 Task: Find connections with filter location Boyeros with filter topic #Humanresourcewith filter profile language Potuguese with filter current company EMPREGO with filter school Kamla Nehru Institute of Technology, Sultanpur with filter industry Retail Appliances, Electrical, and Electronic Equipment with filter service category iOS Development with filter keywords title Principal
Action: Mouse moved to (713, 98)
Screenshot: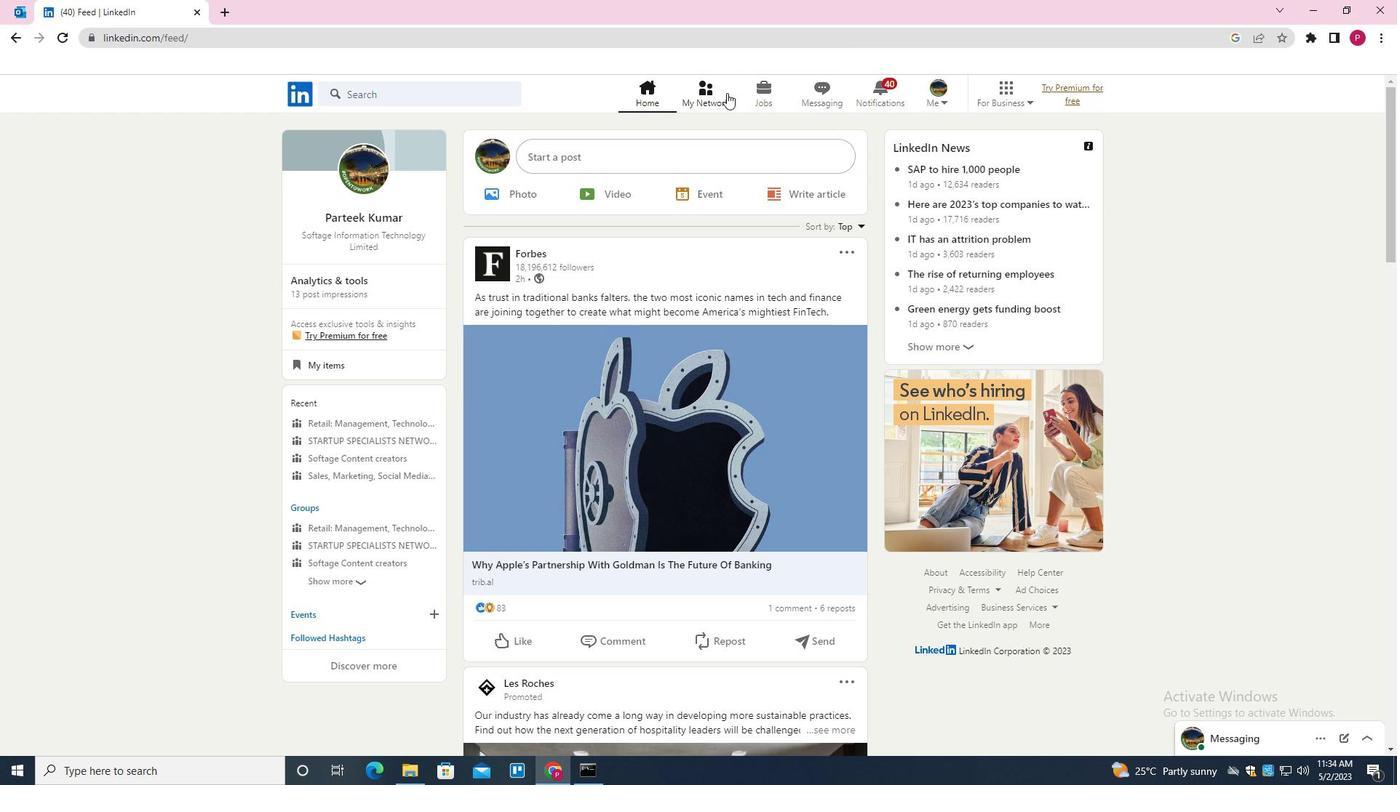 
Action: Mouse pressed left at (713, 98)
Screenshot: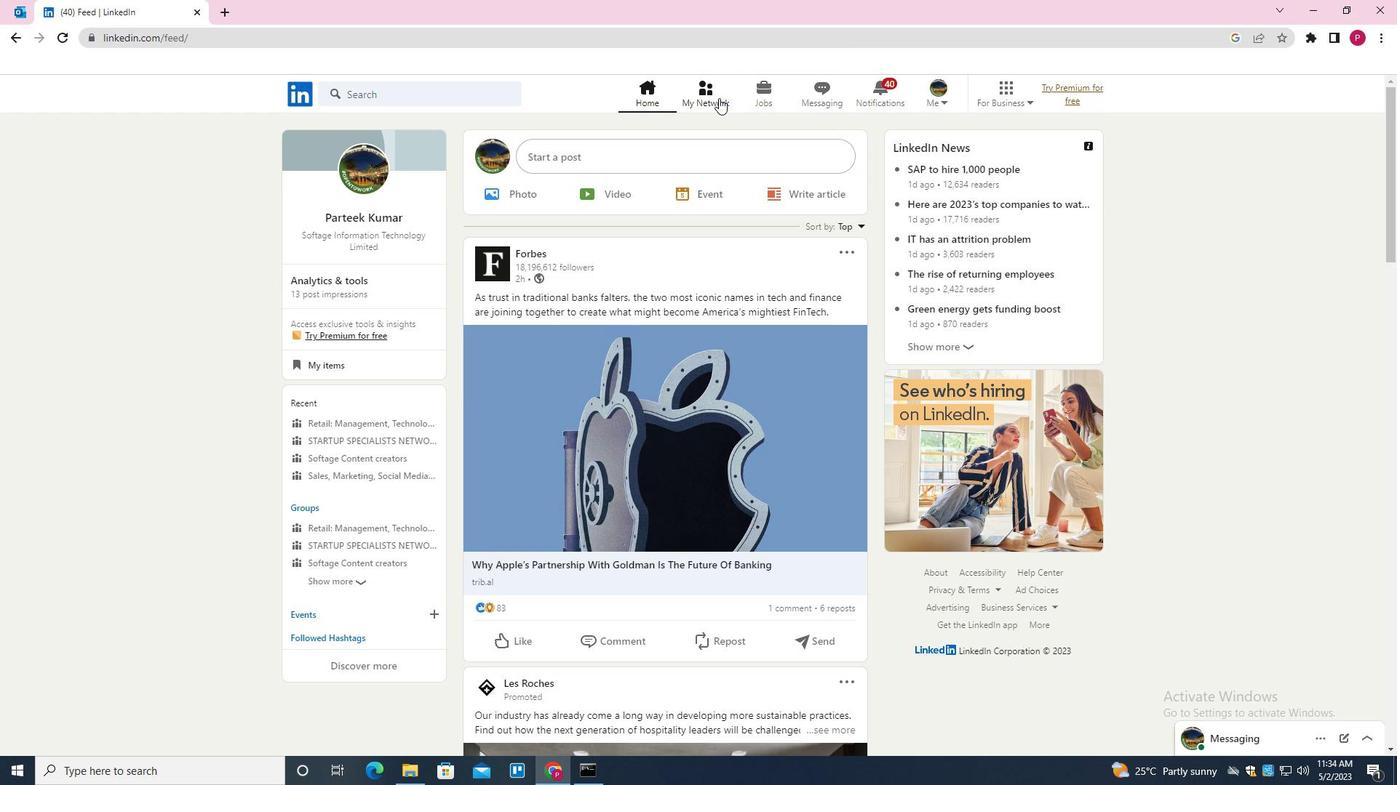 
Action: Mouse moved to (460, 175)
Screenshot: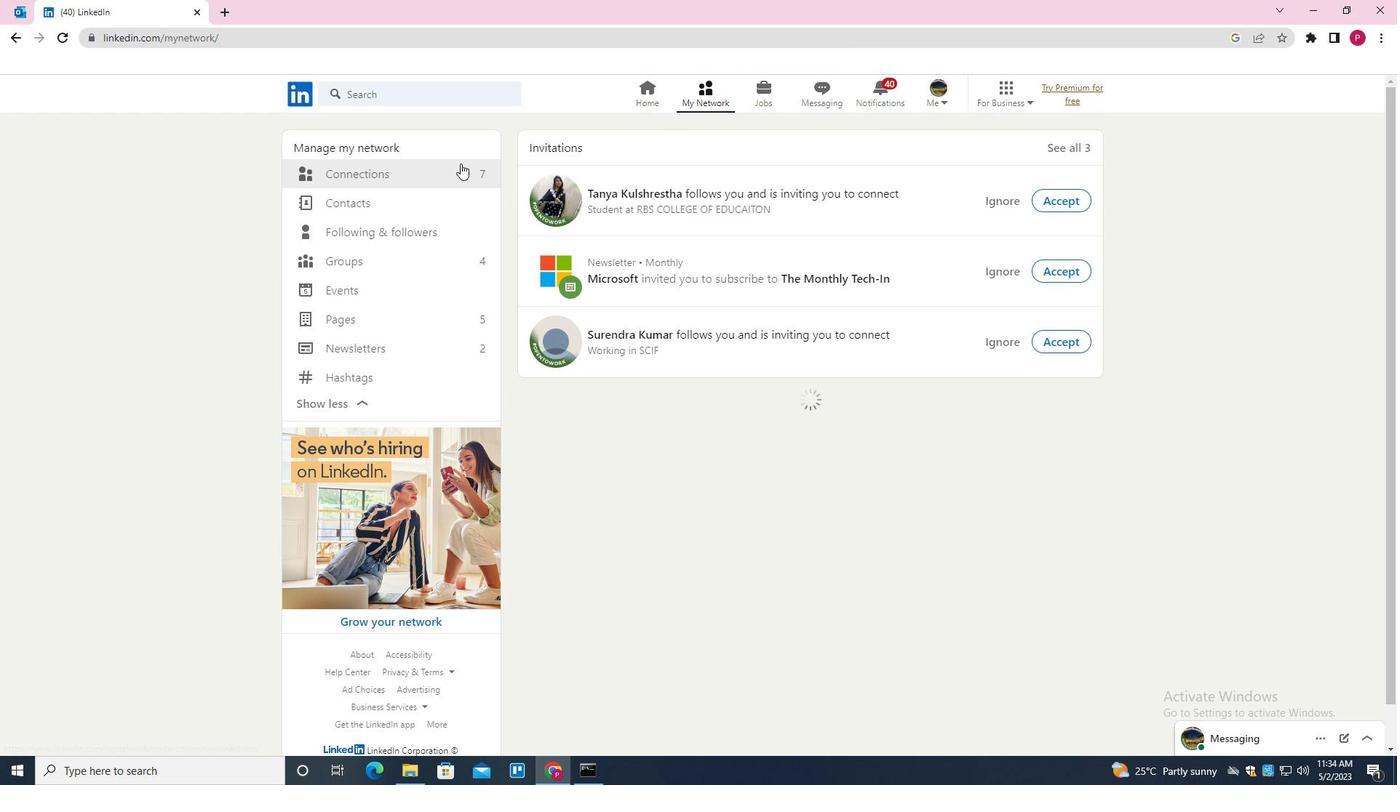 
Action: Mouse pressed left at (460, 175)
Screenshot: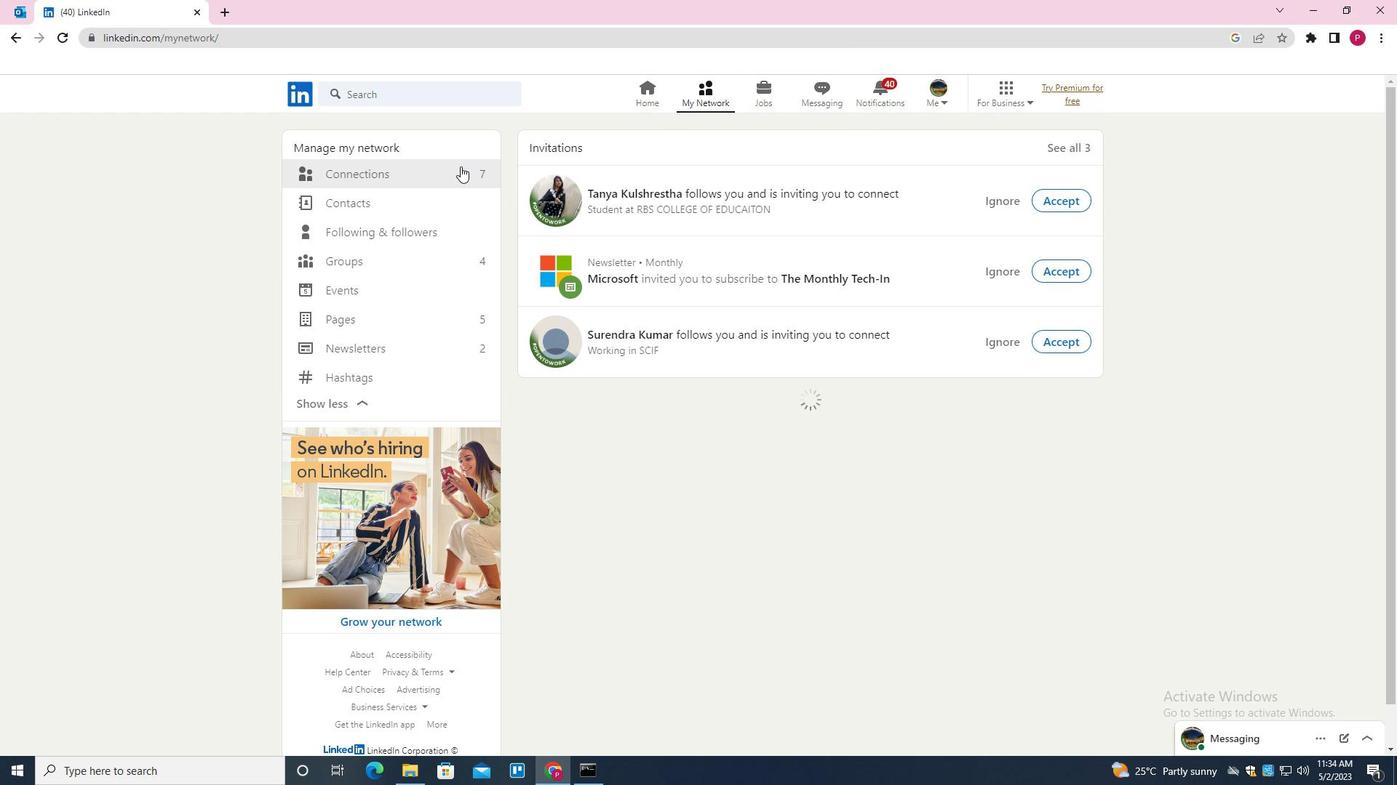 
Action: Mouse moved to (827, 173)
Screenshot: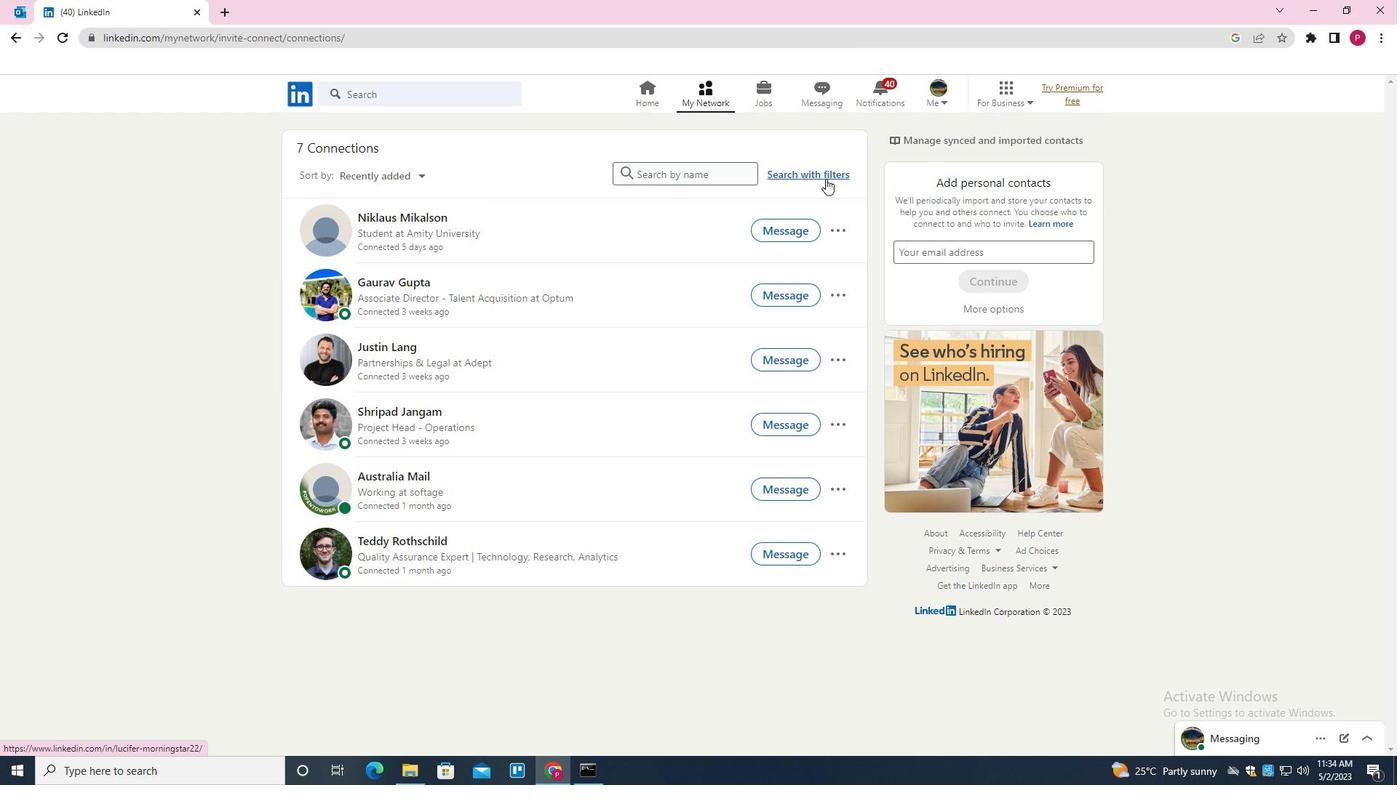 
Action: Mouse pressed left at (827, 173)
Screenshot: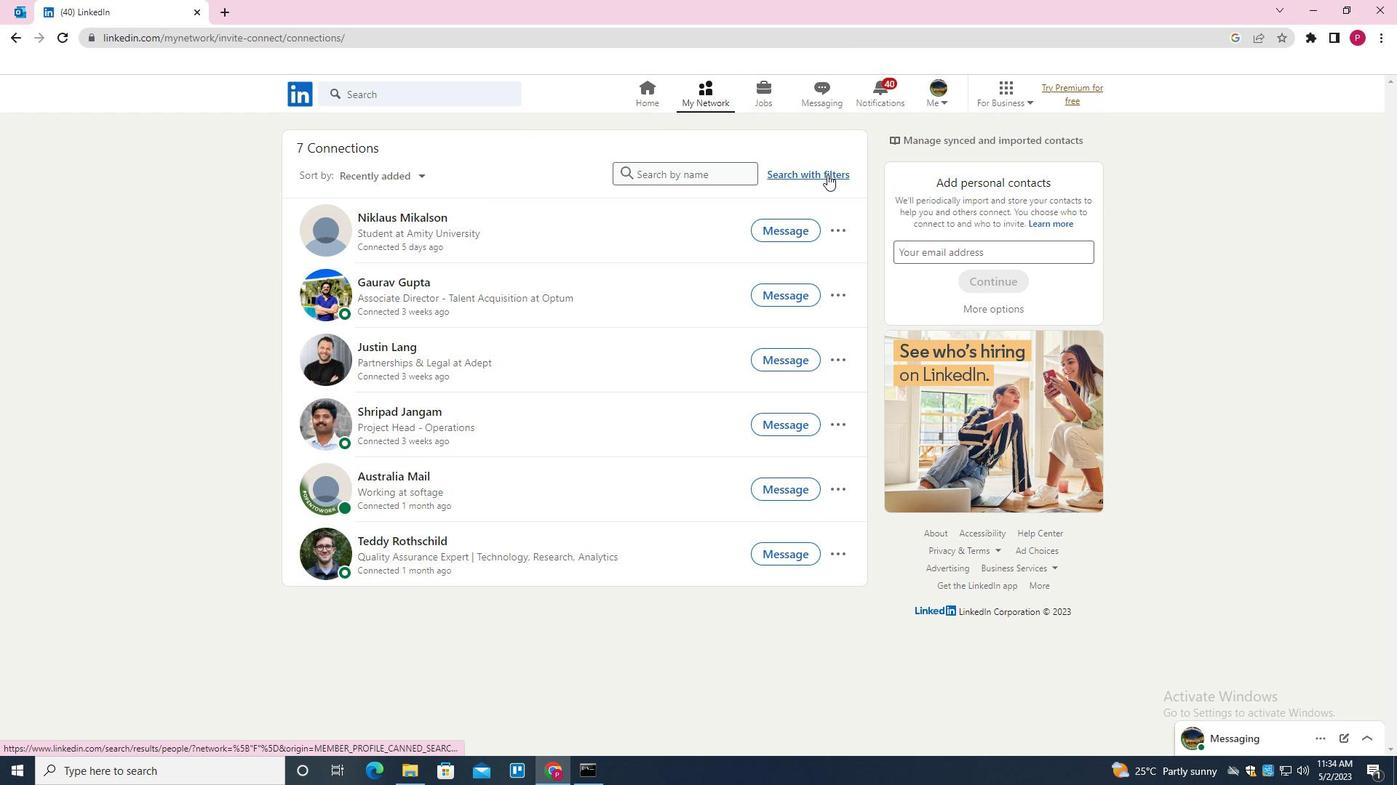 
Action: Mouse moved to (746, 133)
Screenshot: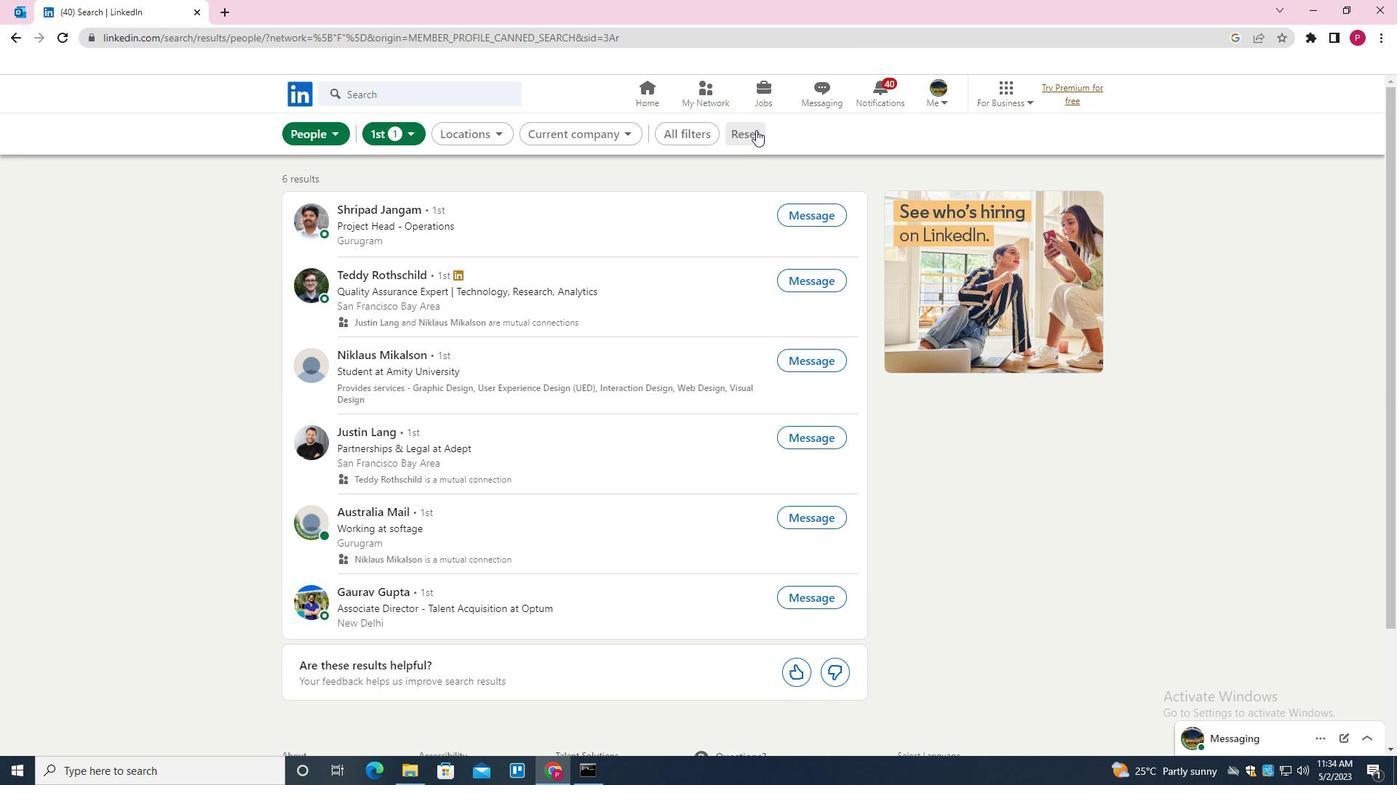 
Action: Mouse pressed left at (746, 133)
Screenshot: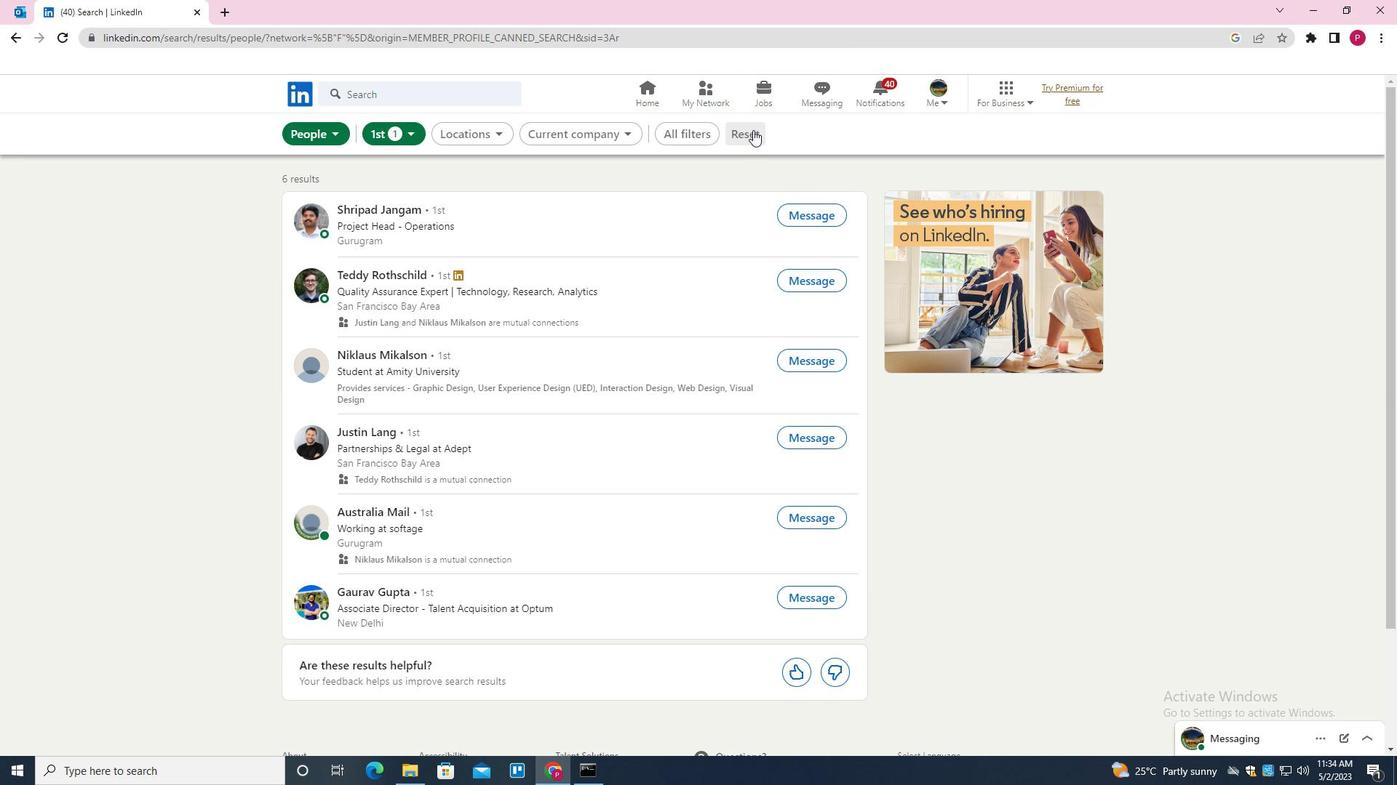 
Action: Mouse moved to (735, 139)
Screenshot: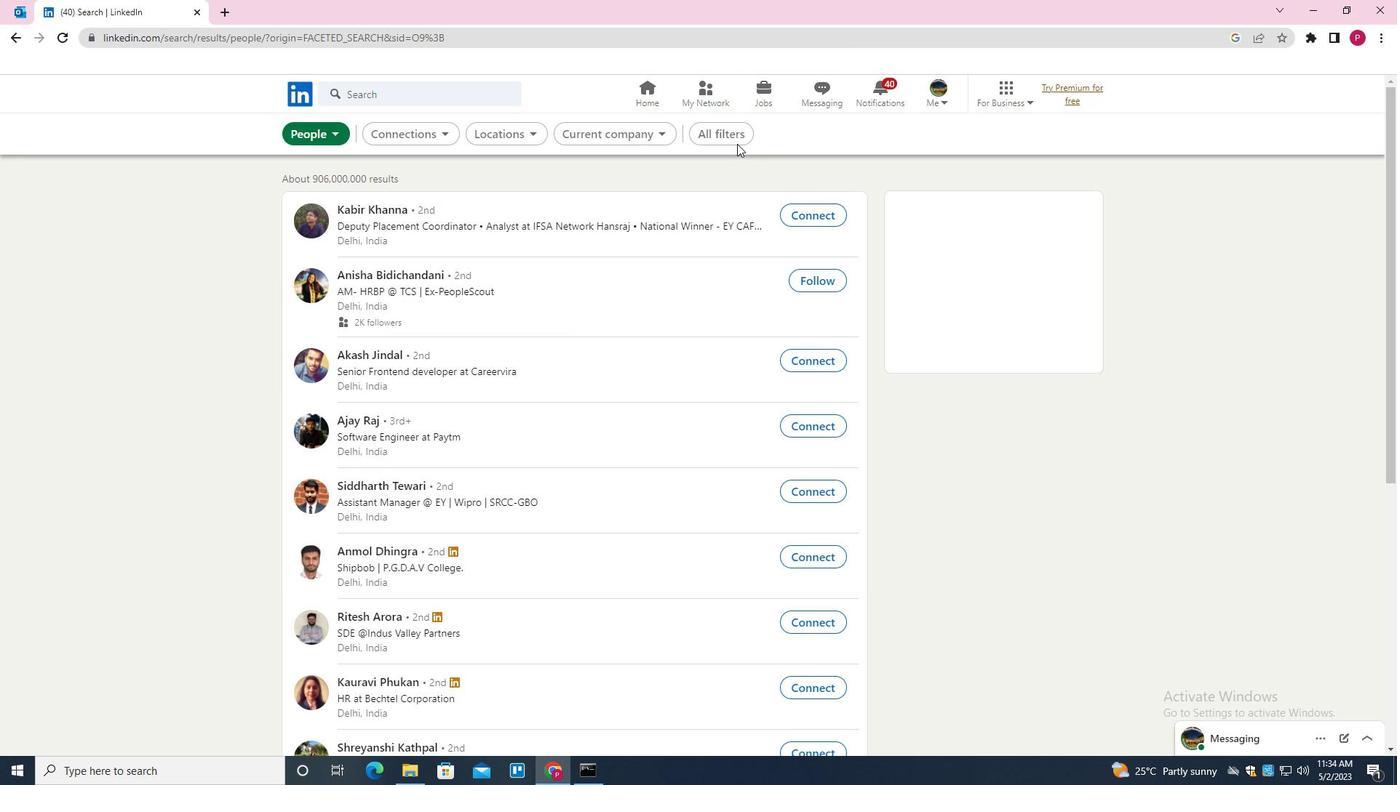
Action: Mouse pressed left at (735, 139)
Screenshot: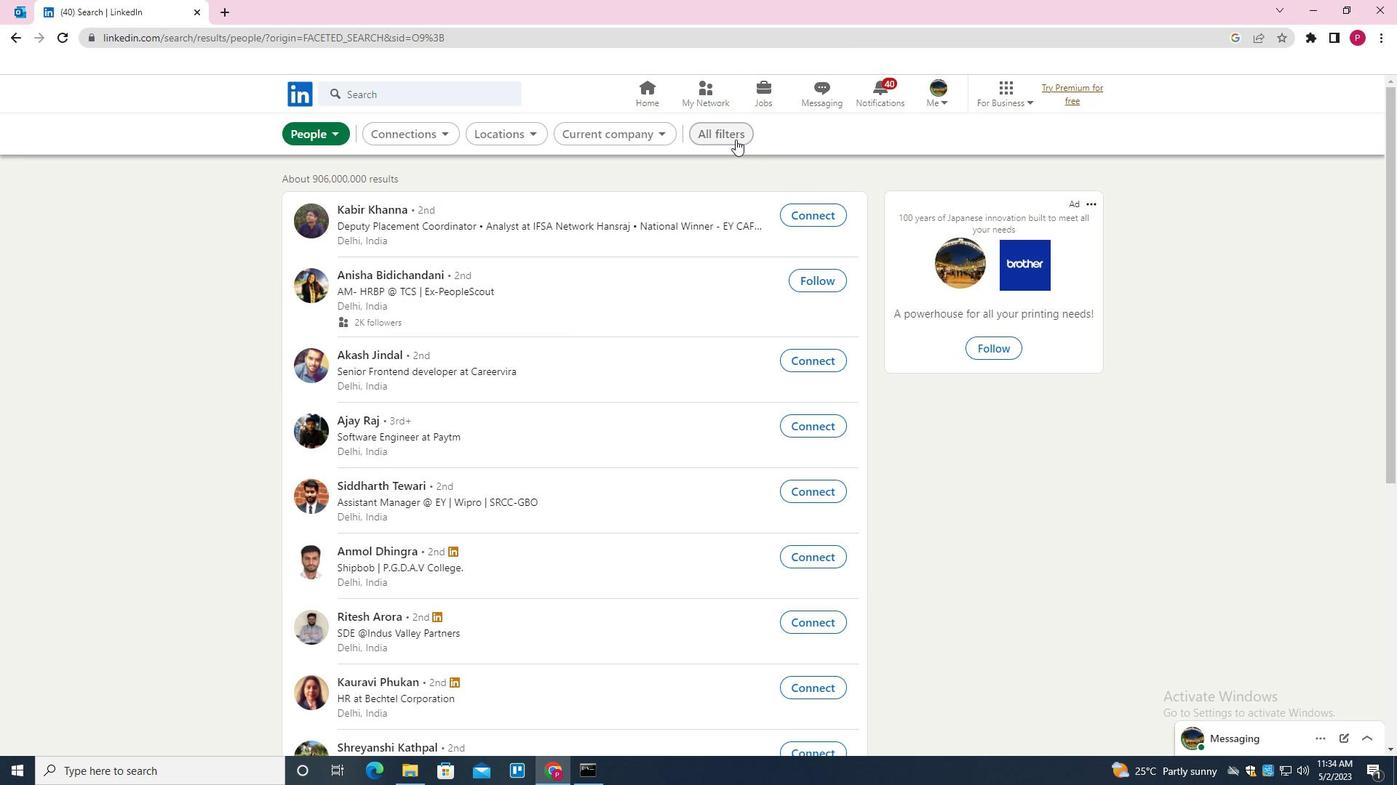 
Action: Mouse moved to (1244, 432)
Screenshot: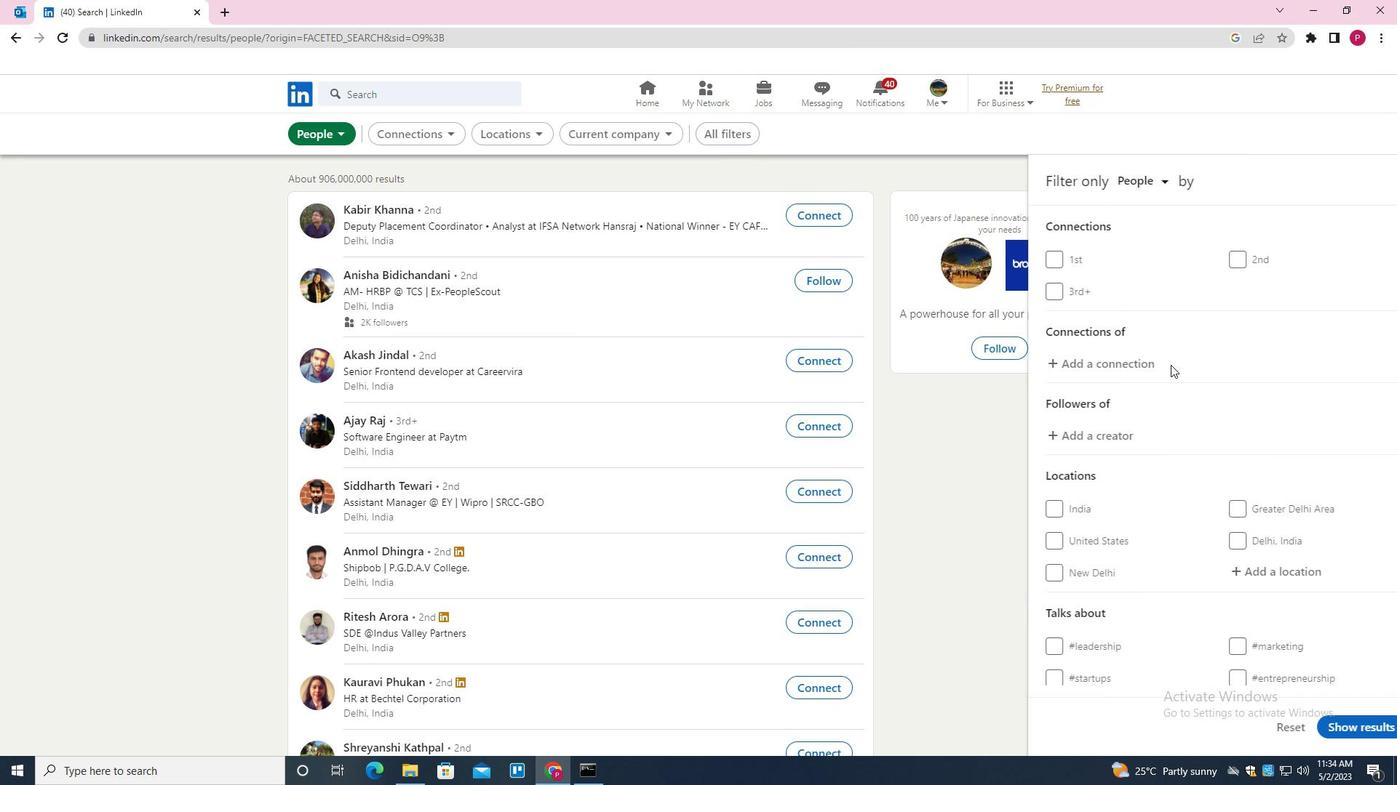 
Action: Mouse scrolled (1244, 431) with delta (0, 0)
Screenshot: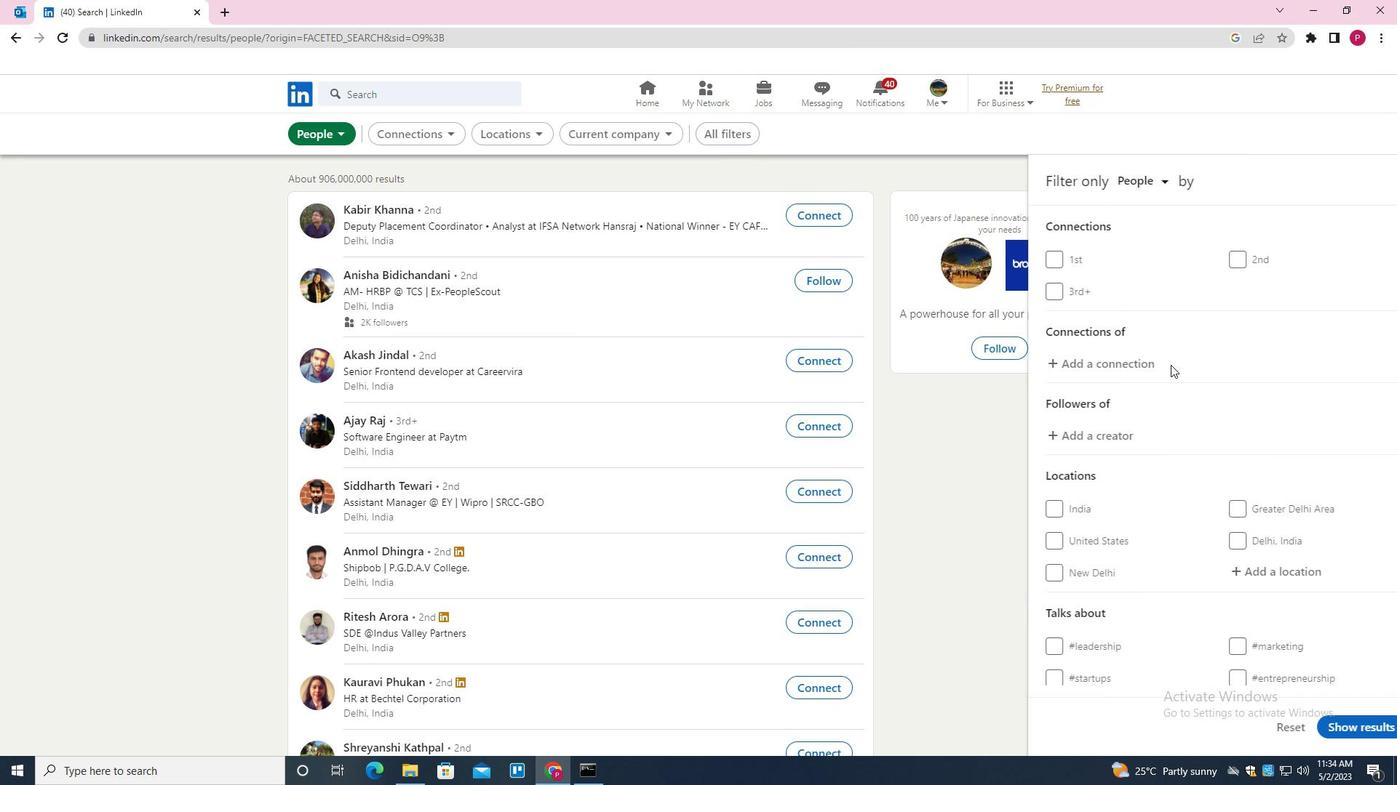 
Action: Mouse moved to (1242, 438)
Screenshot: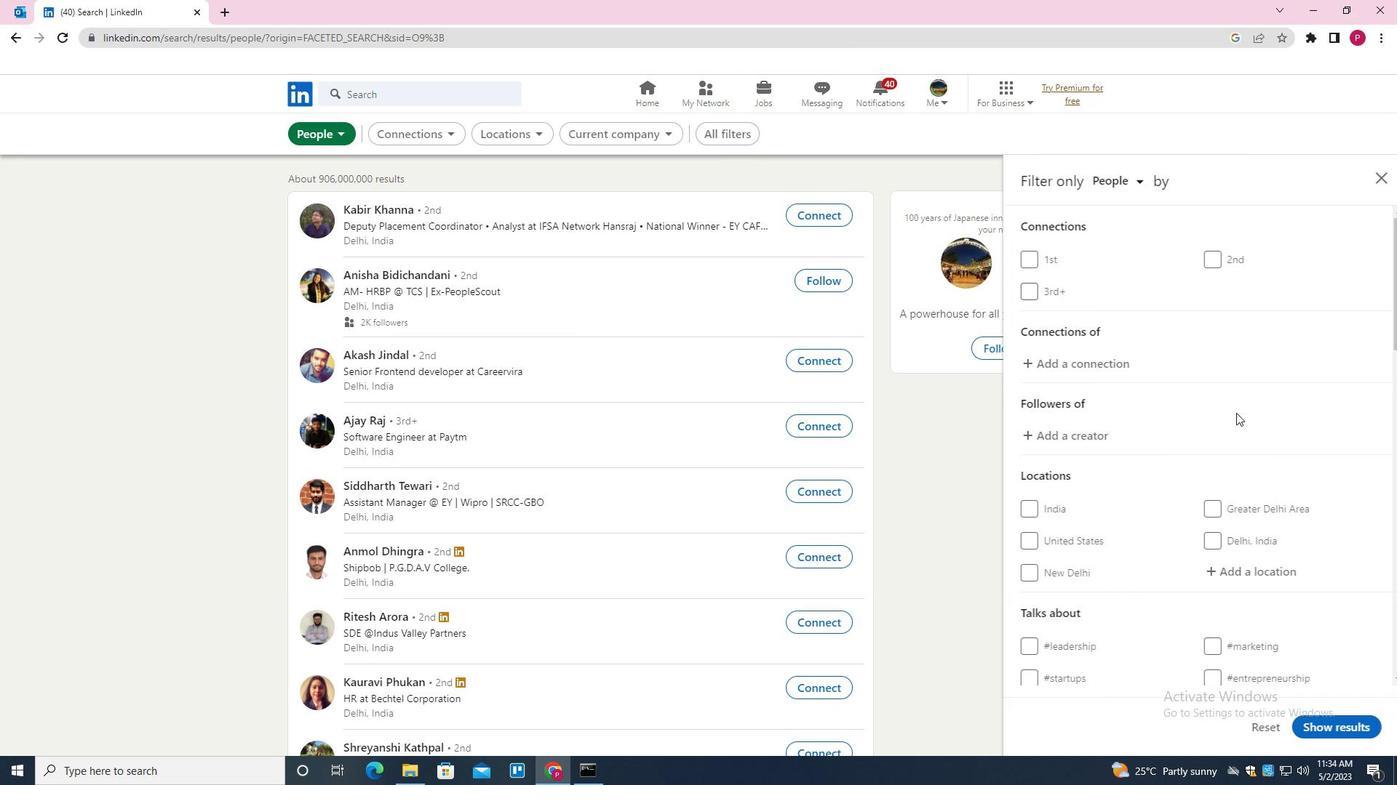 
Action: Mouse scrolled (1242, 438) with delta (0, 0)
Screenshot: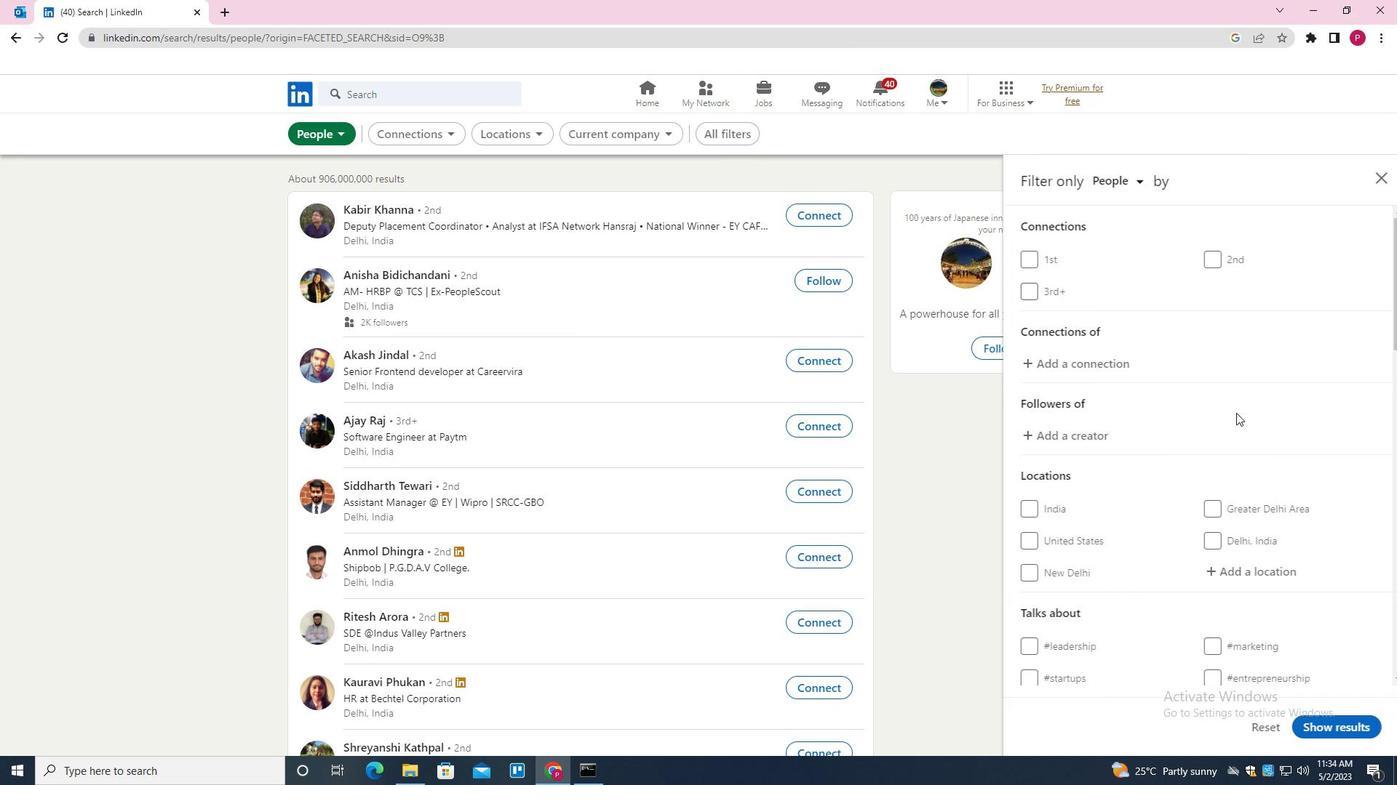 
Action: Mouse moved to (1242, 427)
Screenshot: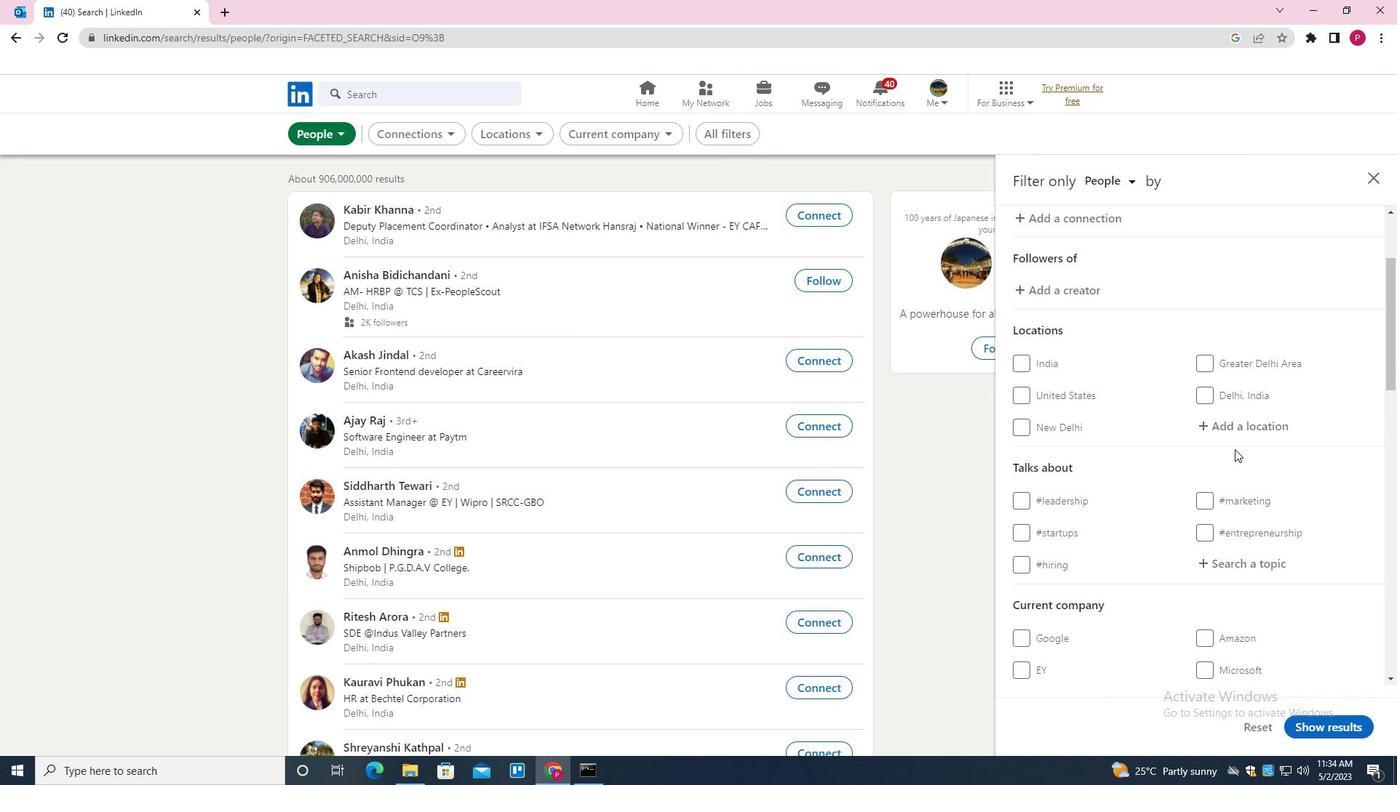 
Action: Mouse pressed left at (1242, 427)
Screenshot: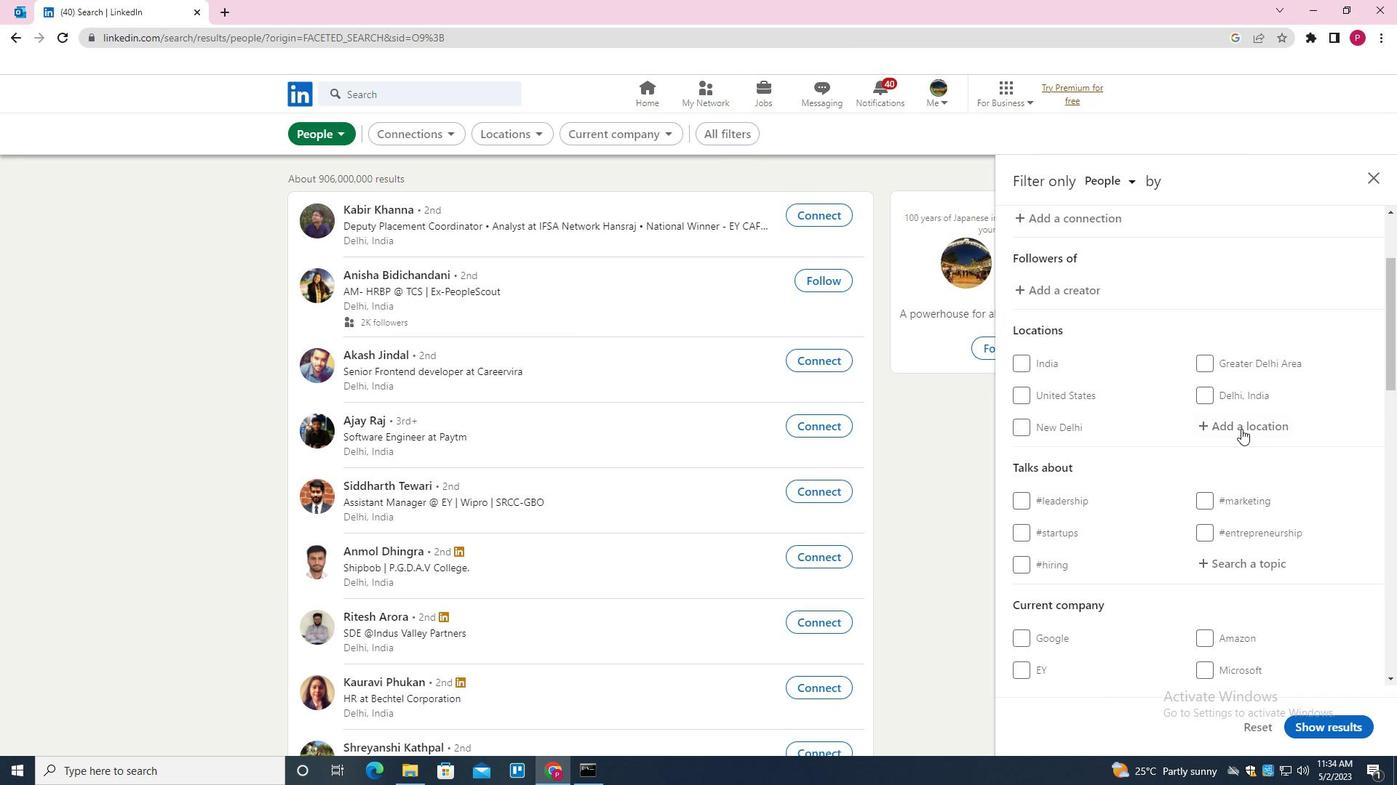 
Action: Mouse moved to (1242, 427)
Screenshot: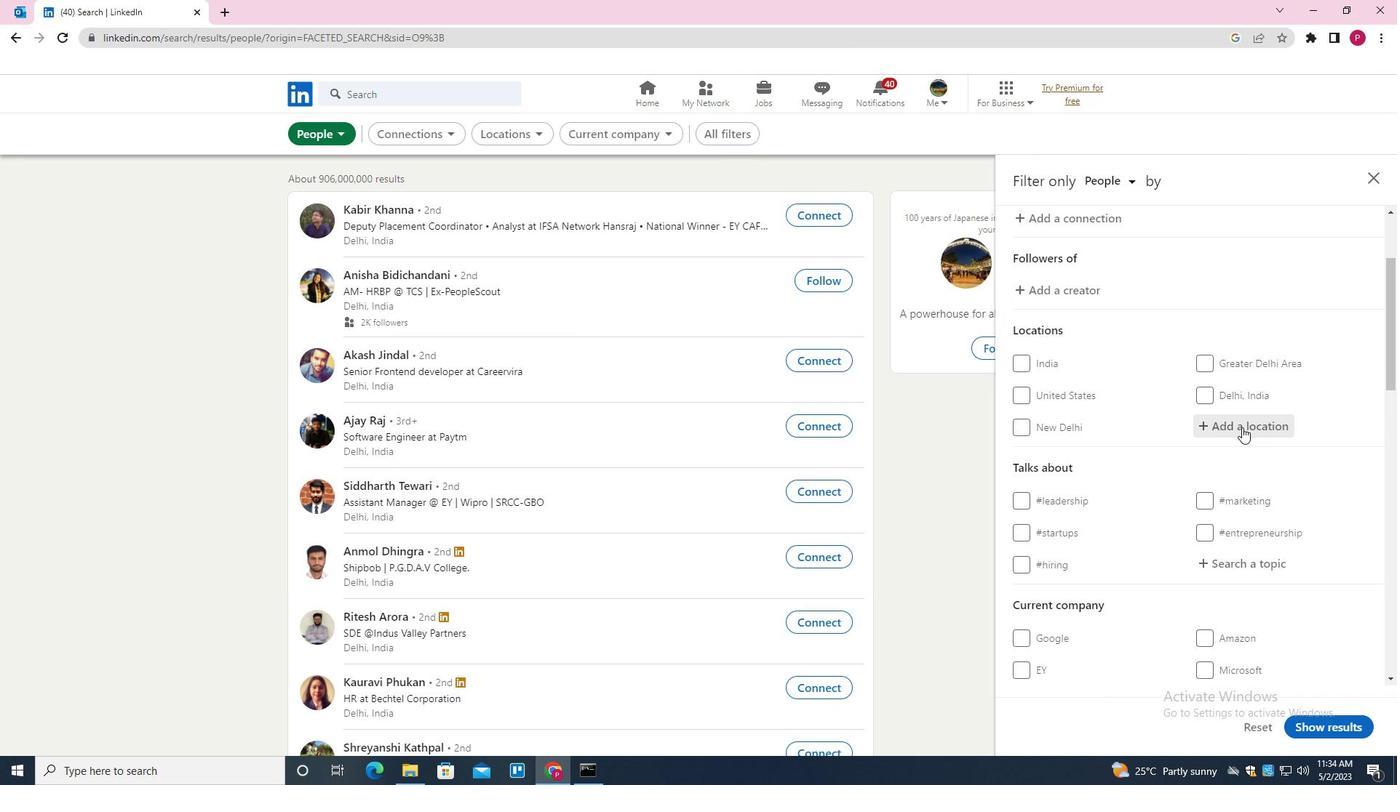 
Action: Key pressed <Key.shift><Key.shift><Key.shift>BOYEROS
Screenshot: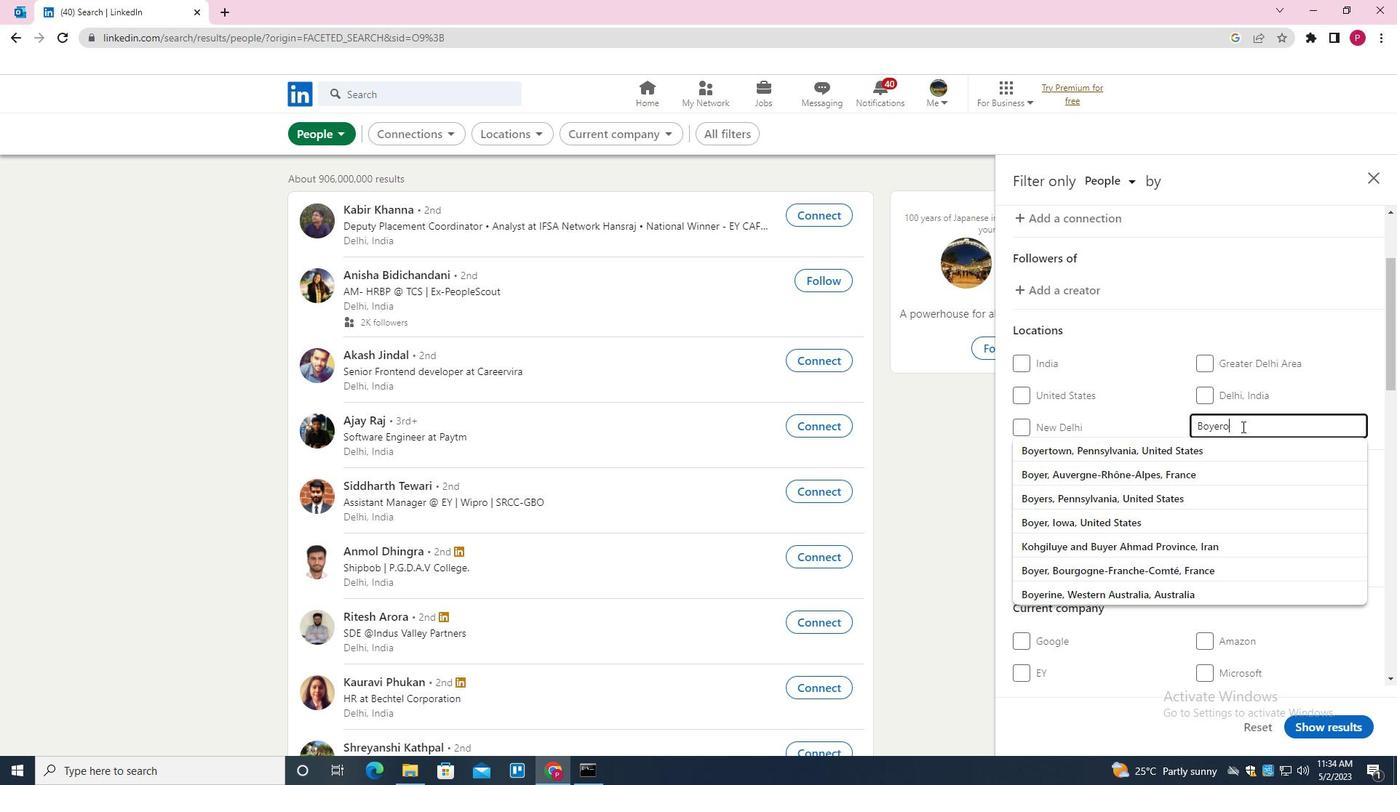 
Action: Mouse moved to (1253, 571)
Screenshot: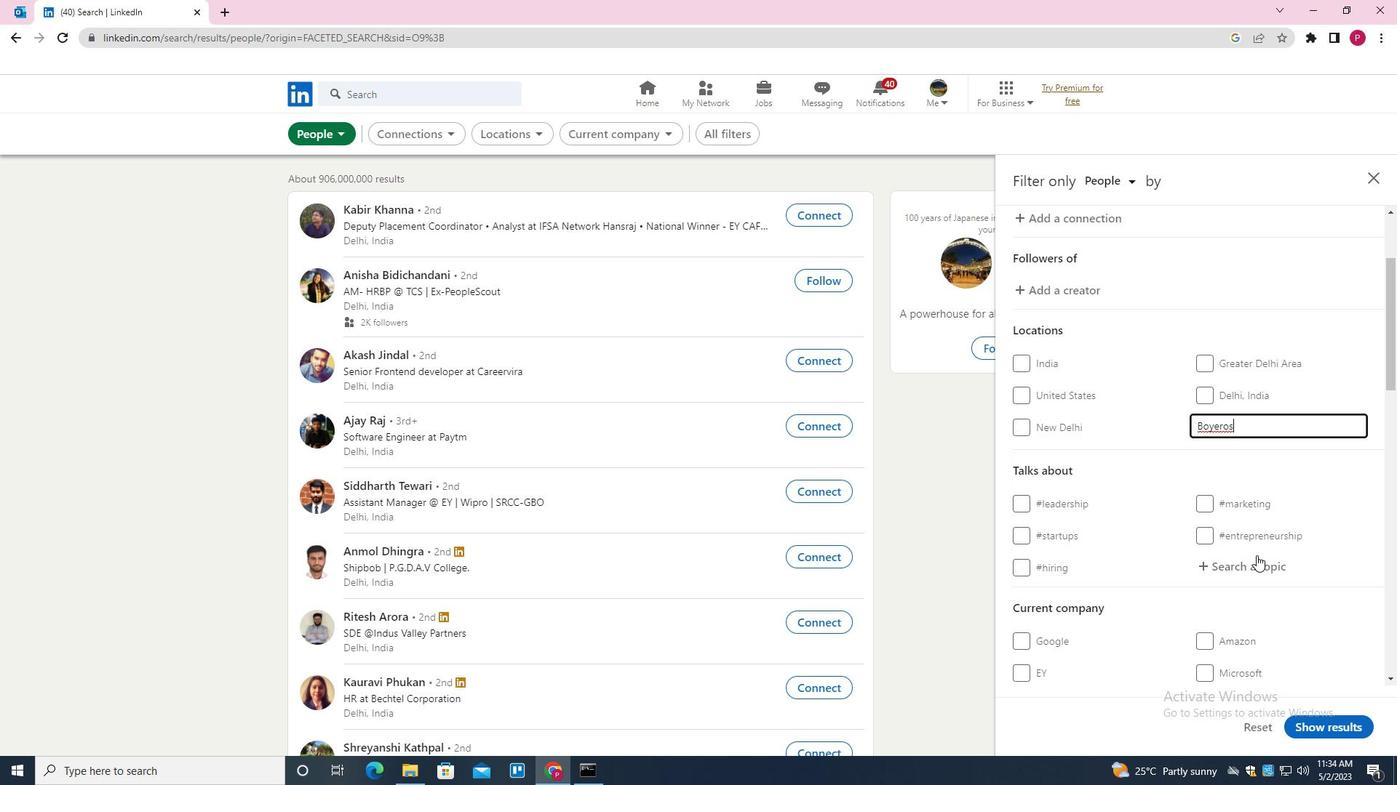 
Action: Mouse pressed left at (1253, 571)
Screenshot: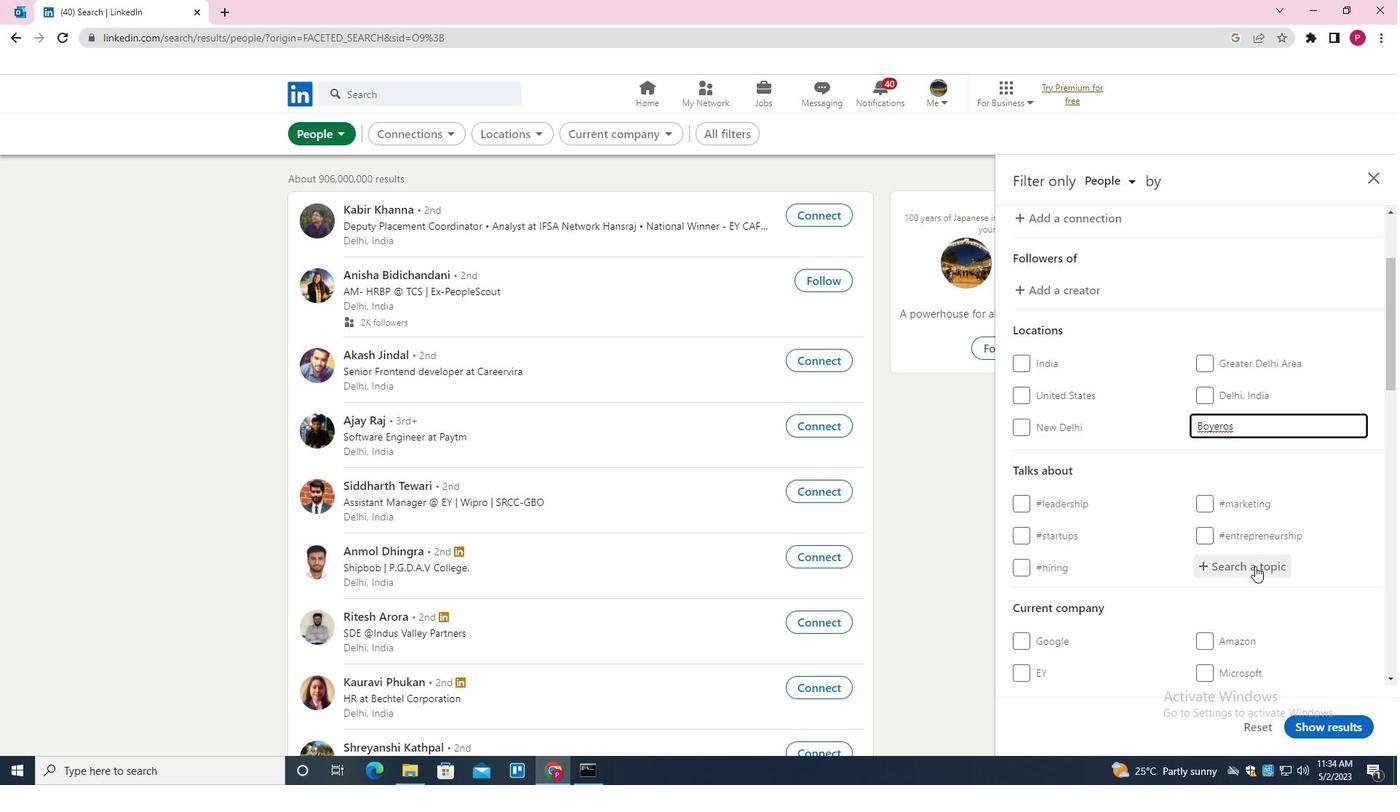 
Action: Mouse moved to (1252, 571)
Screenshot: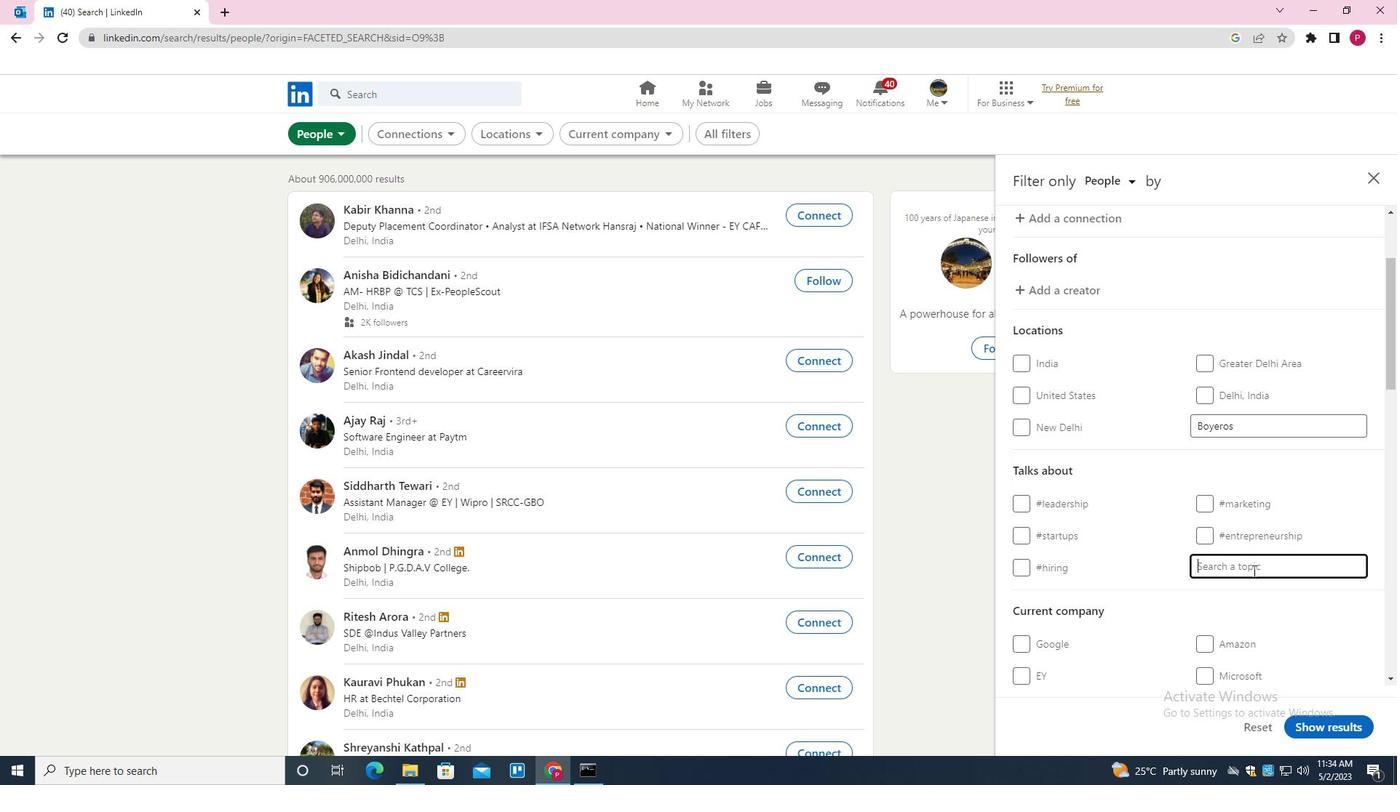 
Action: Key pressed HUMANRESOURCSE<Key.backspace><Key.backspace>ES<Key.down><Key.enter>
Screenshot: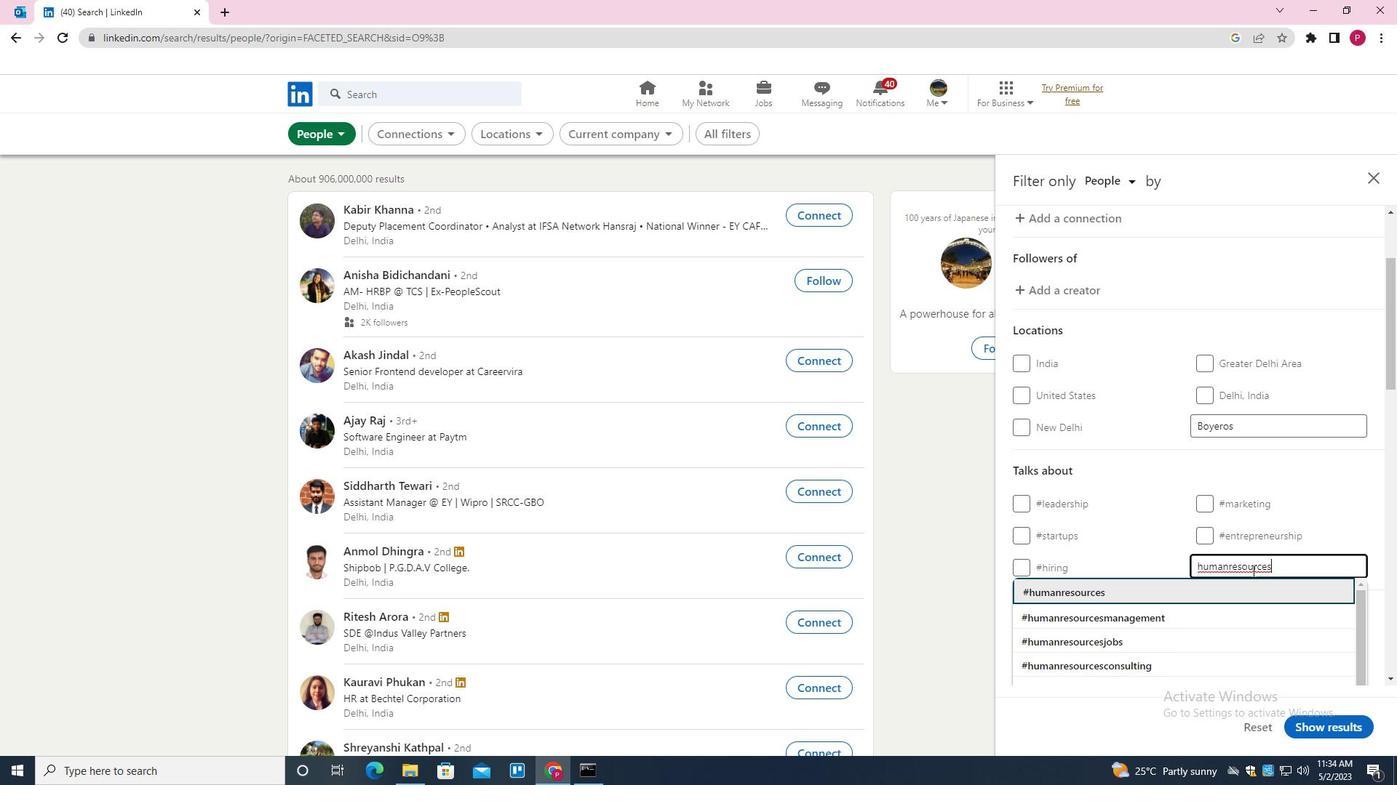 
Action: Mouse moved to (1250, 529)
Screenshot: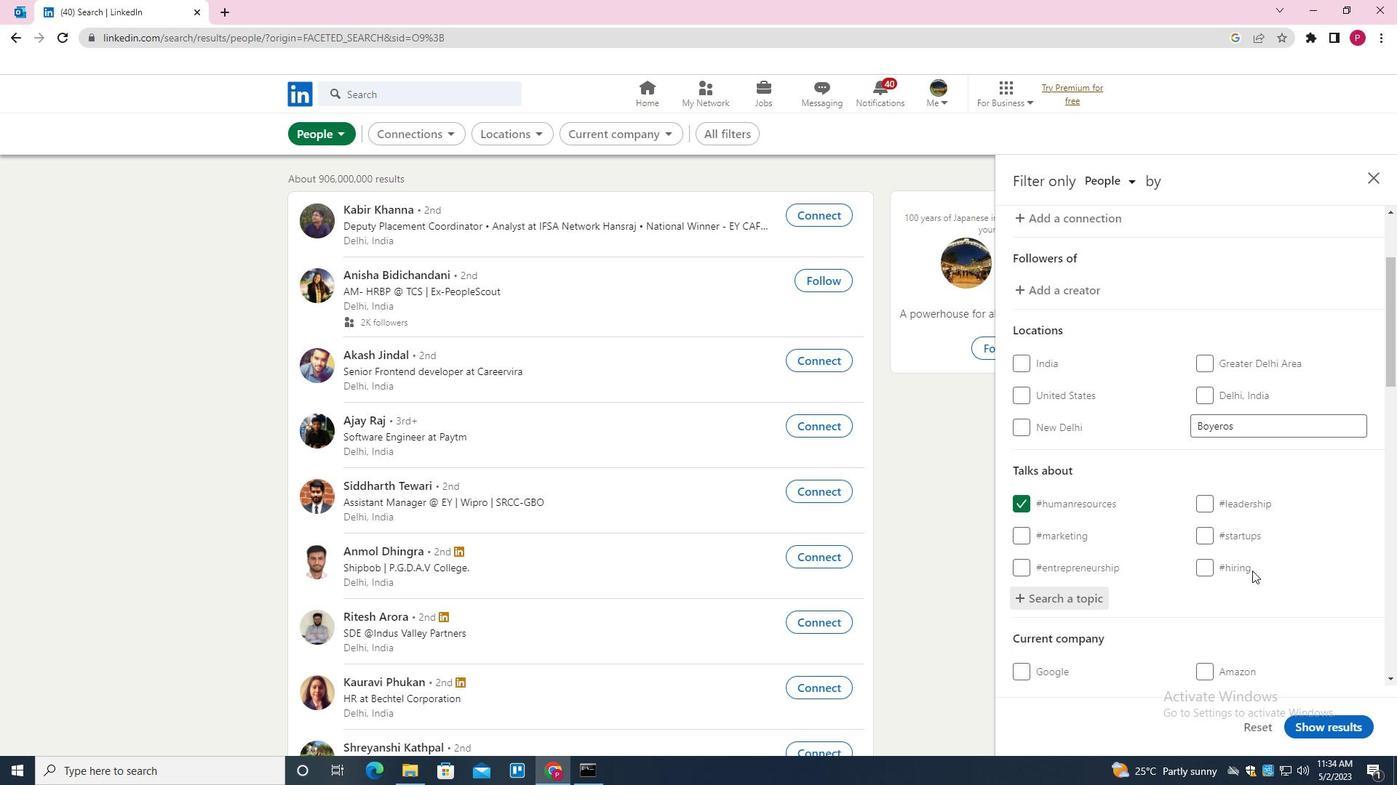 
Action: Mouse scrolled (1250, 529) with delta (0, 0)
Screenshot: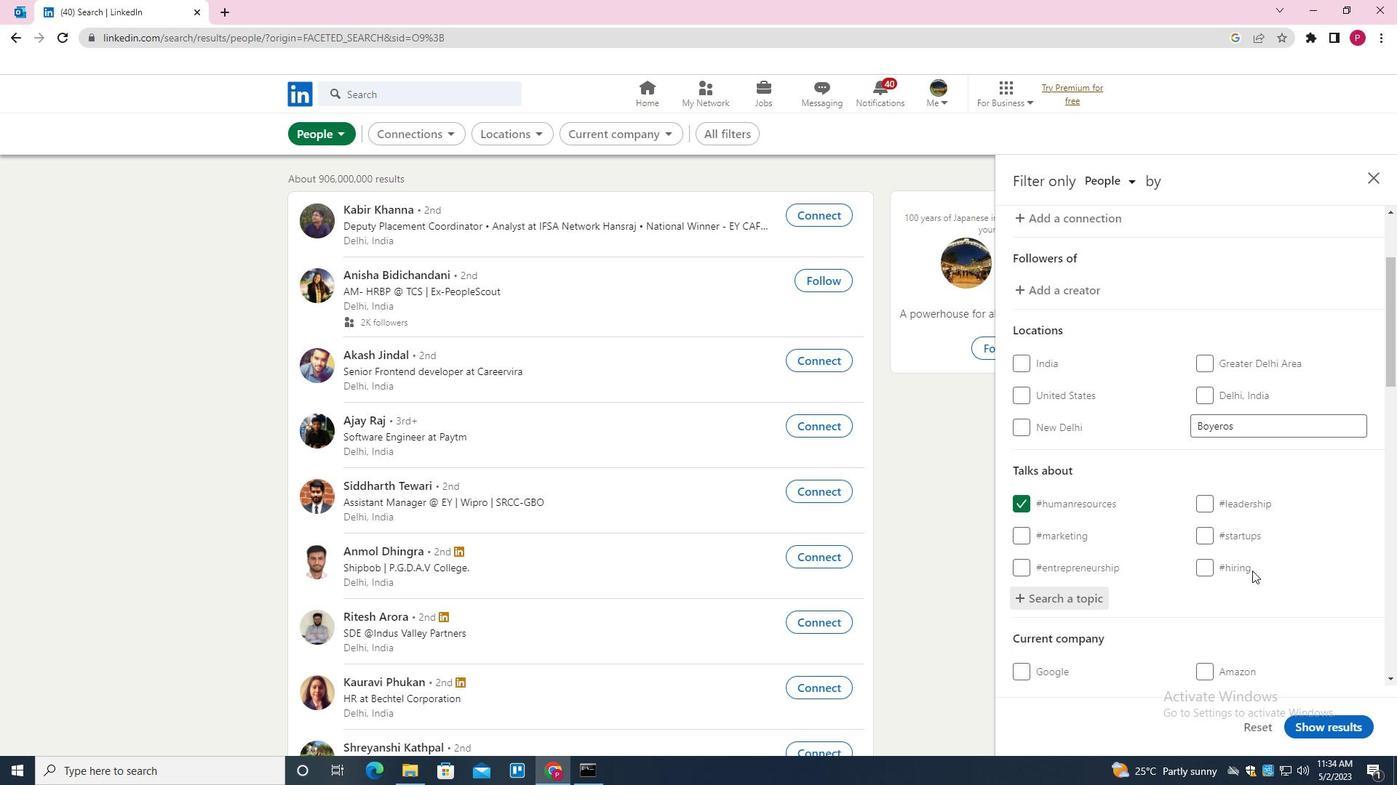 
Action: Mouse moved to (1247, 521)
Screenshot: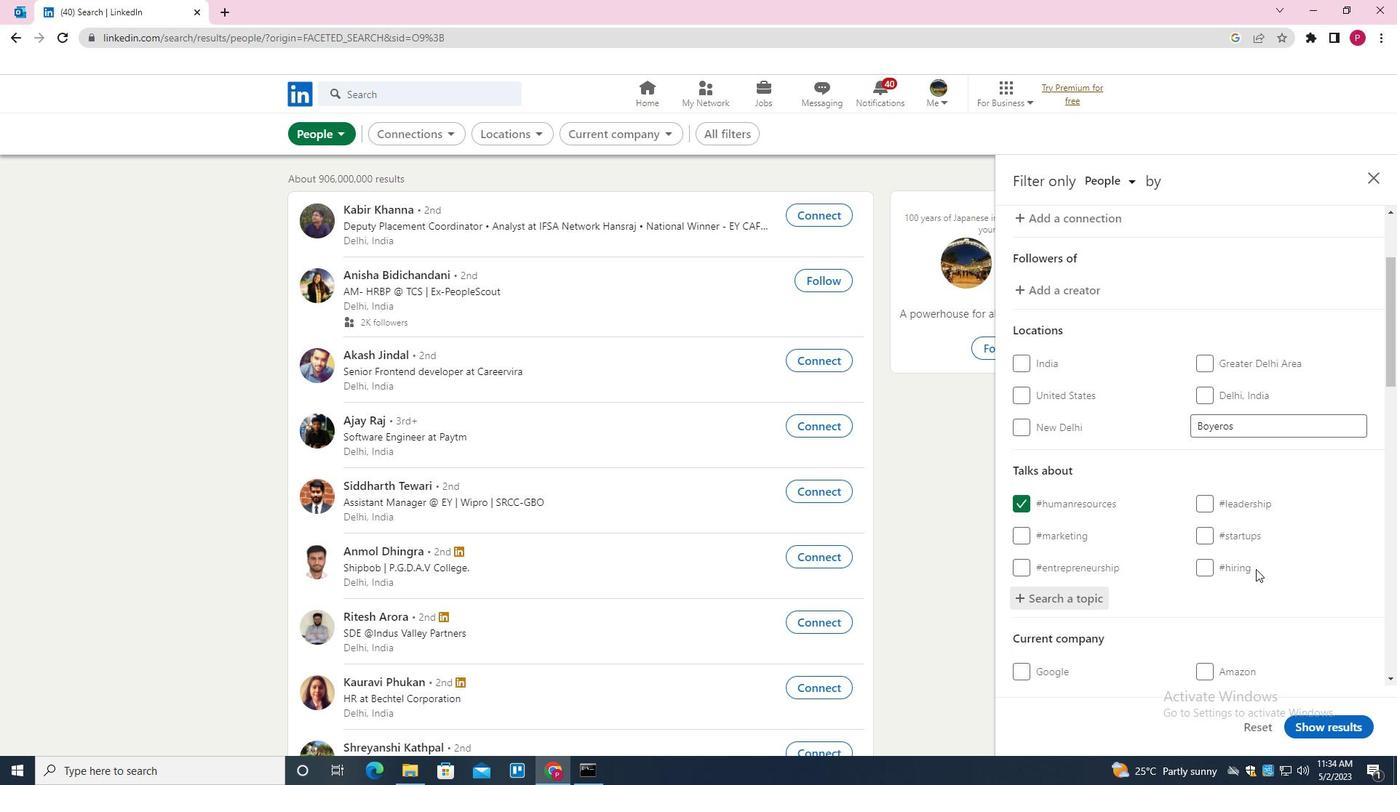 
Action: Mouse scrolled (1247, 520) with delta (0, 0)
Screenshot: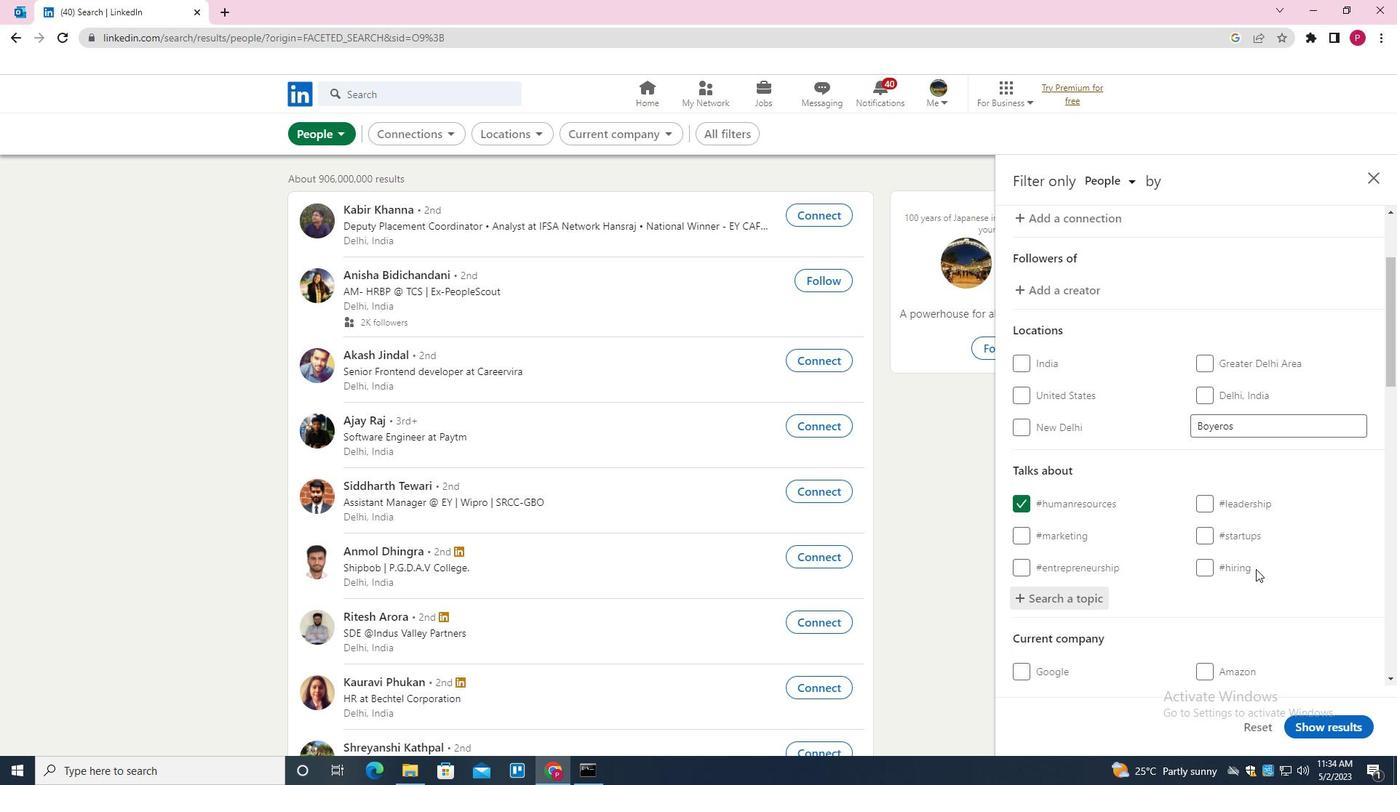 
Action: Mouse moved to (1244, 517)
Screenshot: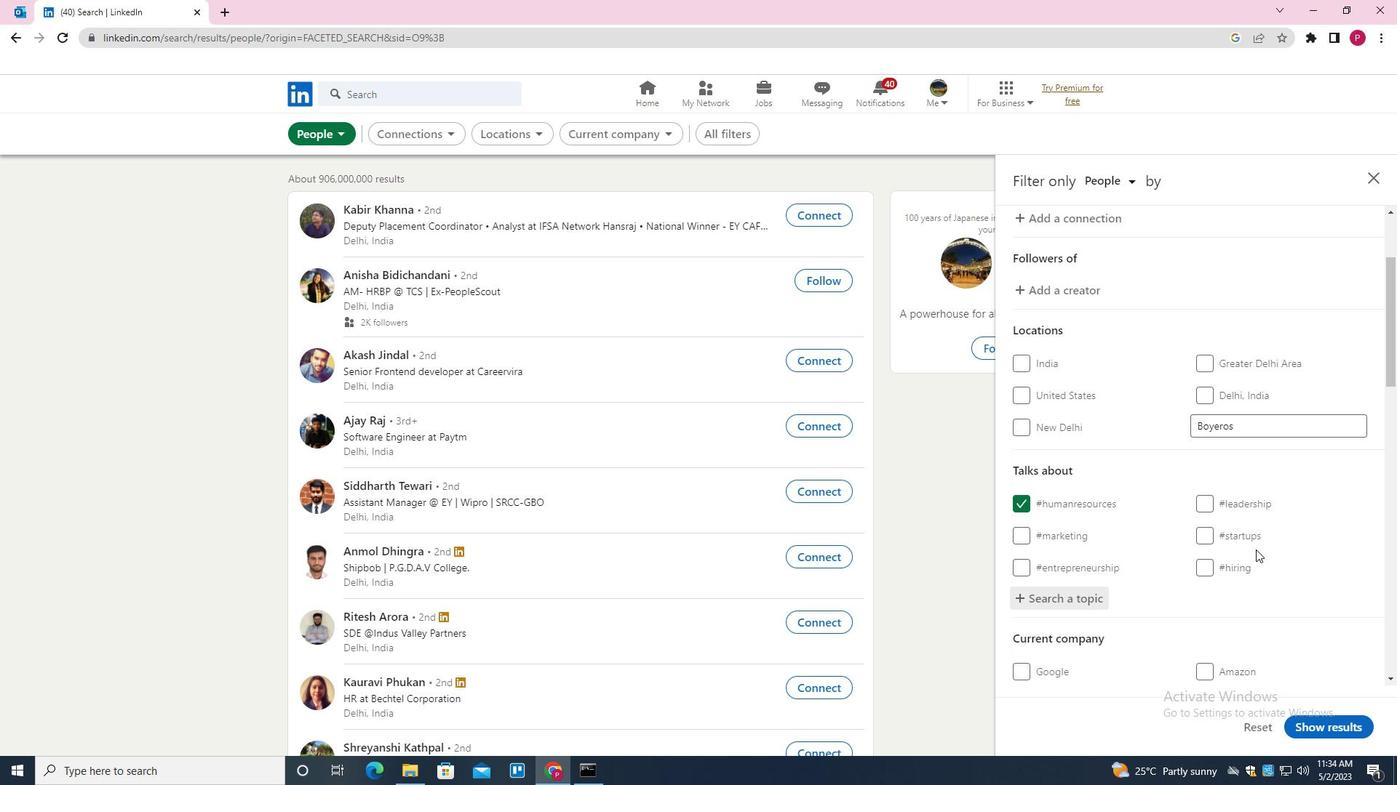 
Action: Mouse scrolled (1244, 516) with delta (0, 0)
Screenshot: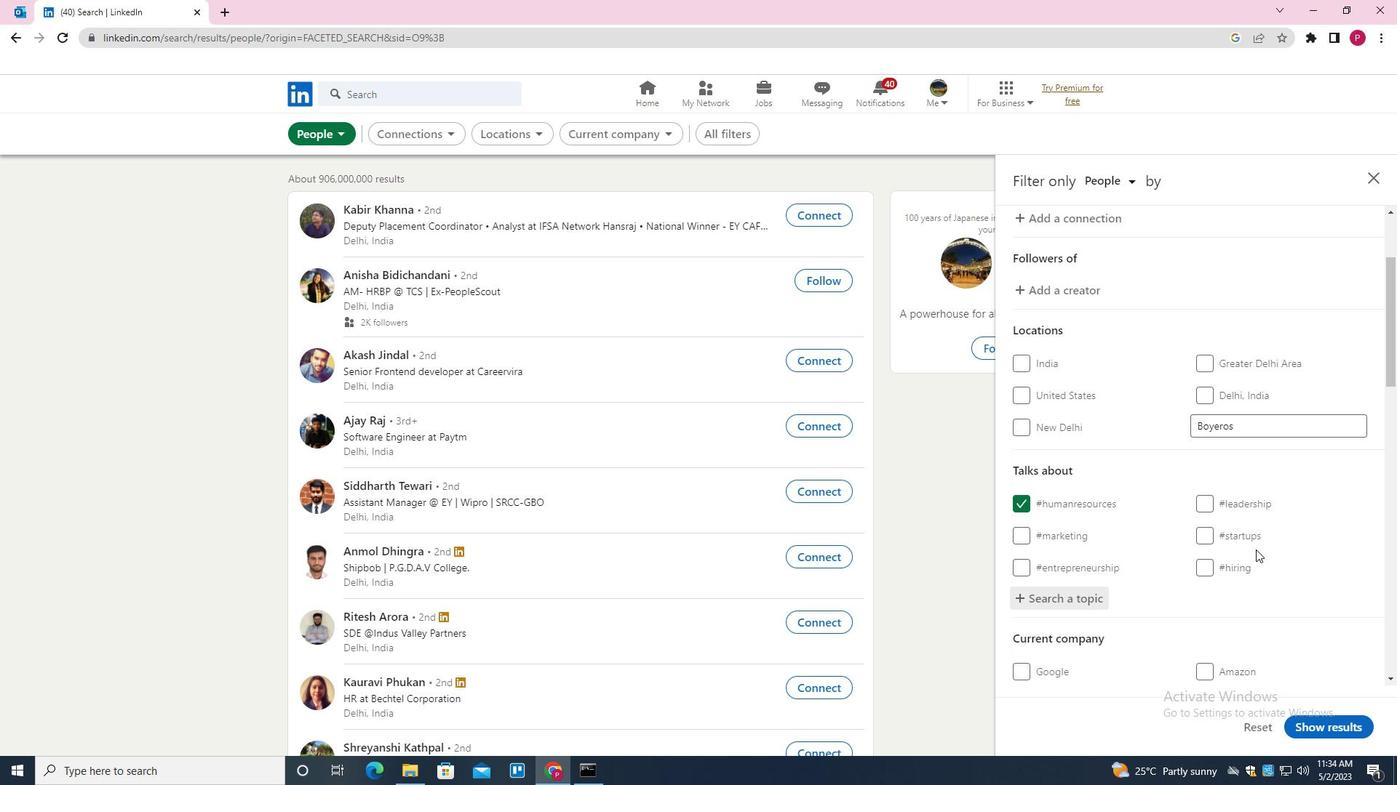 
Action: Mouse moved to (1243, 514)
Screenshot: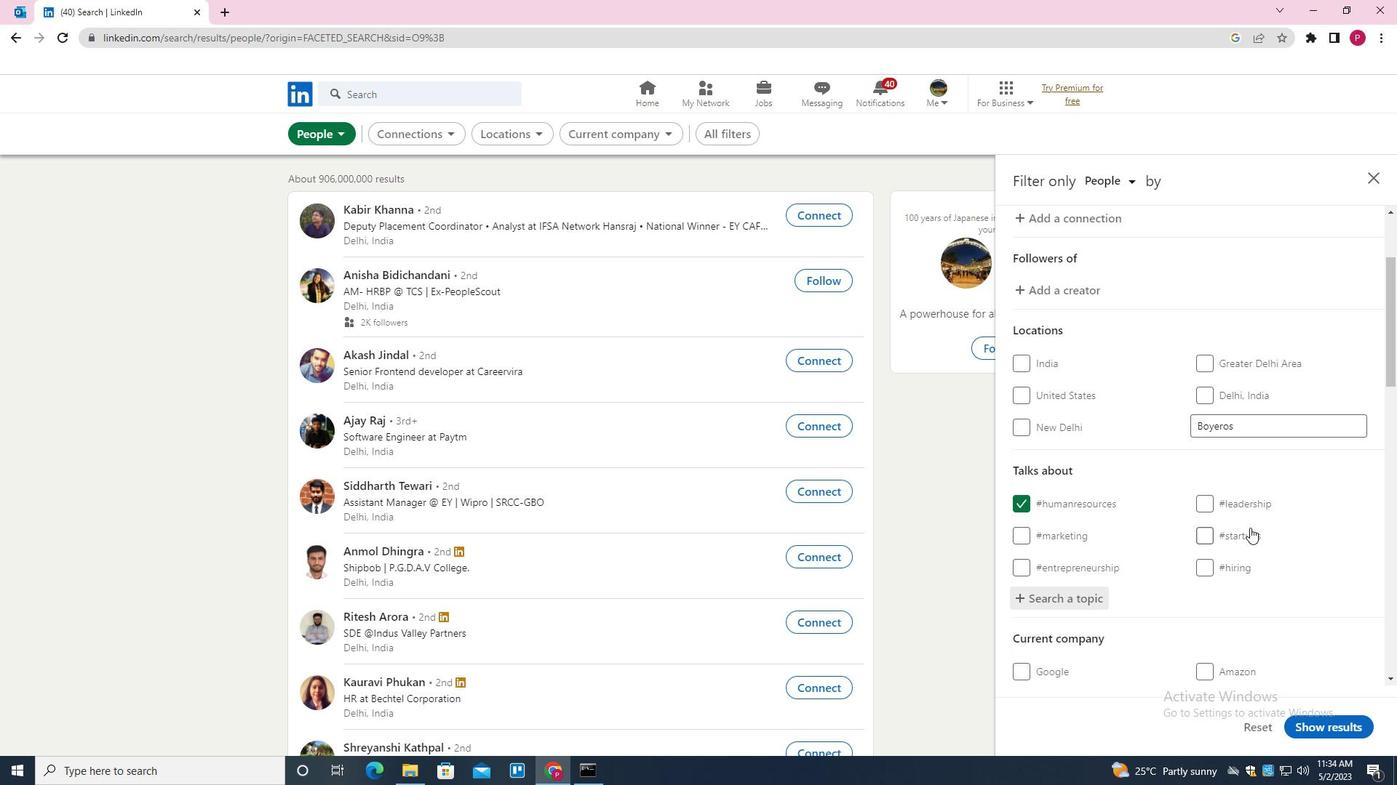 
Action: Mouse scrolled (1243, 513) with delta (0, 0)
Screenshot: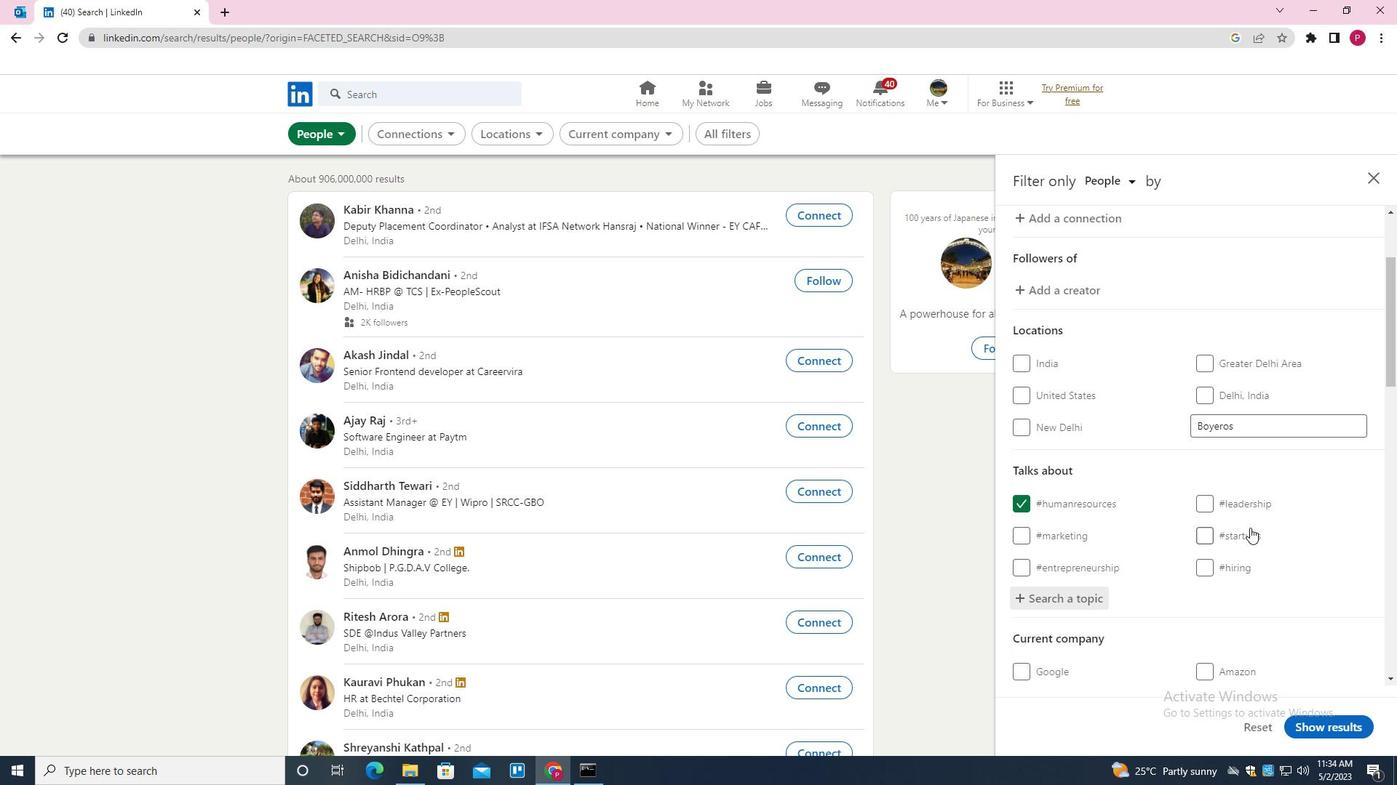
Action: Mouse moved to (1240, 511)
Screenshot: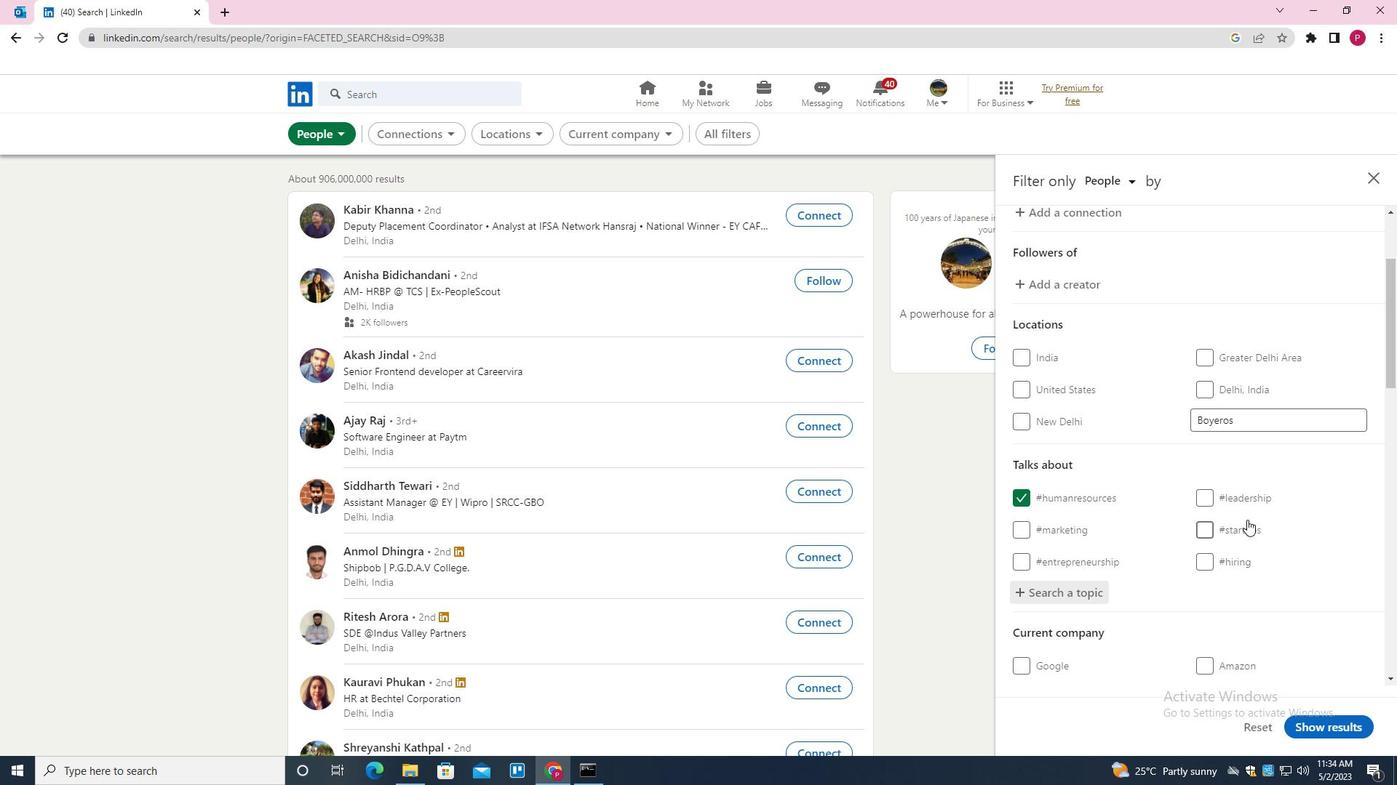 
Action: Mouse scrolled (1240, 510) with delta (0, 0)
Screenshot: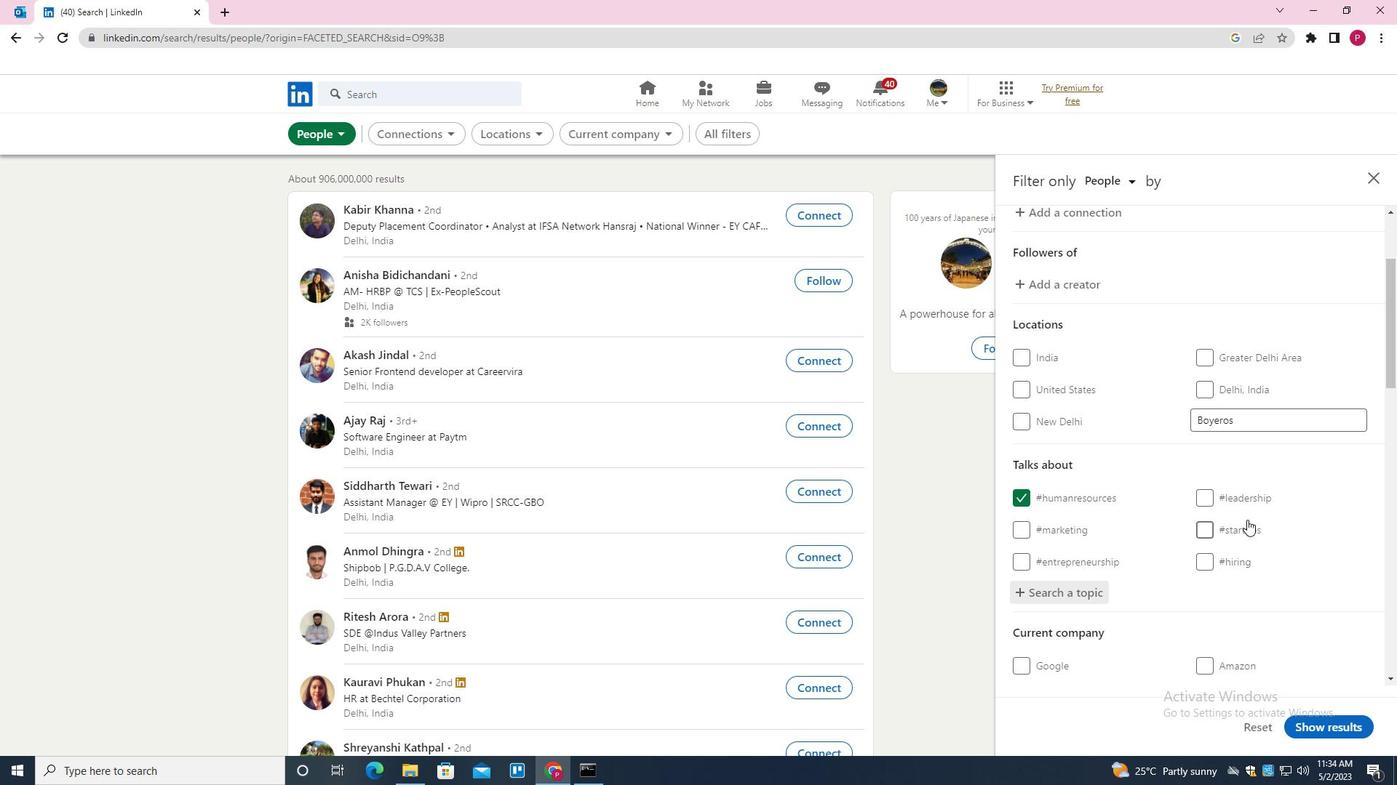 
Action: Mouse moved to (1220, 504)
Screenshot: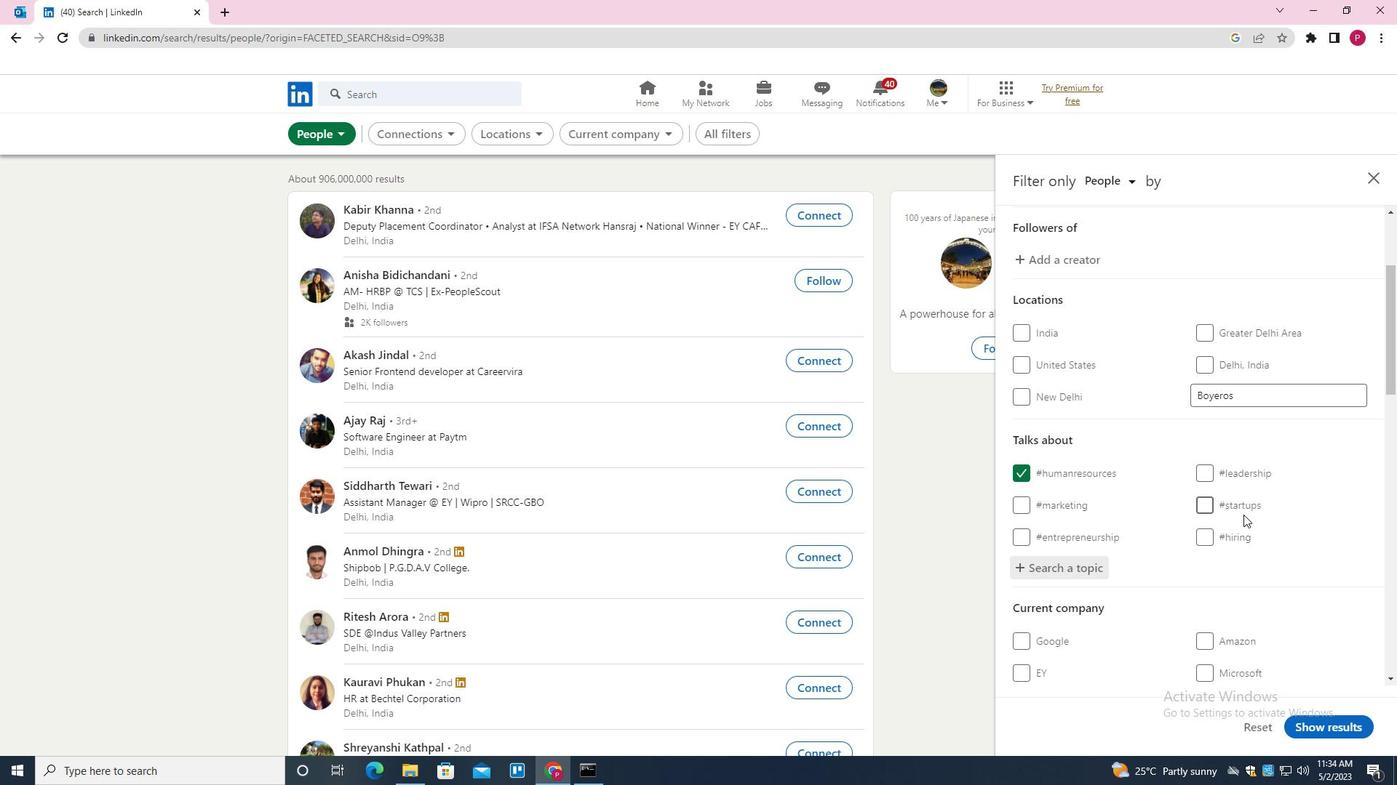 
Action: Mouse scrolled (1220, 503) with delta (0, 0)
Screenshot: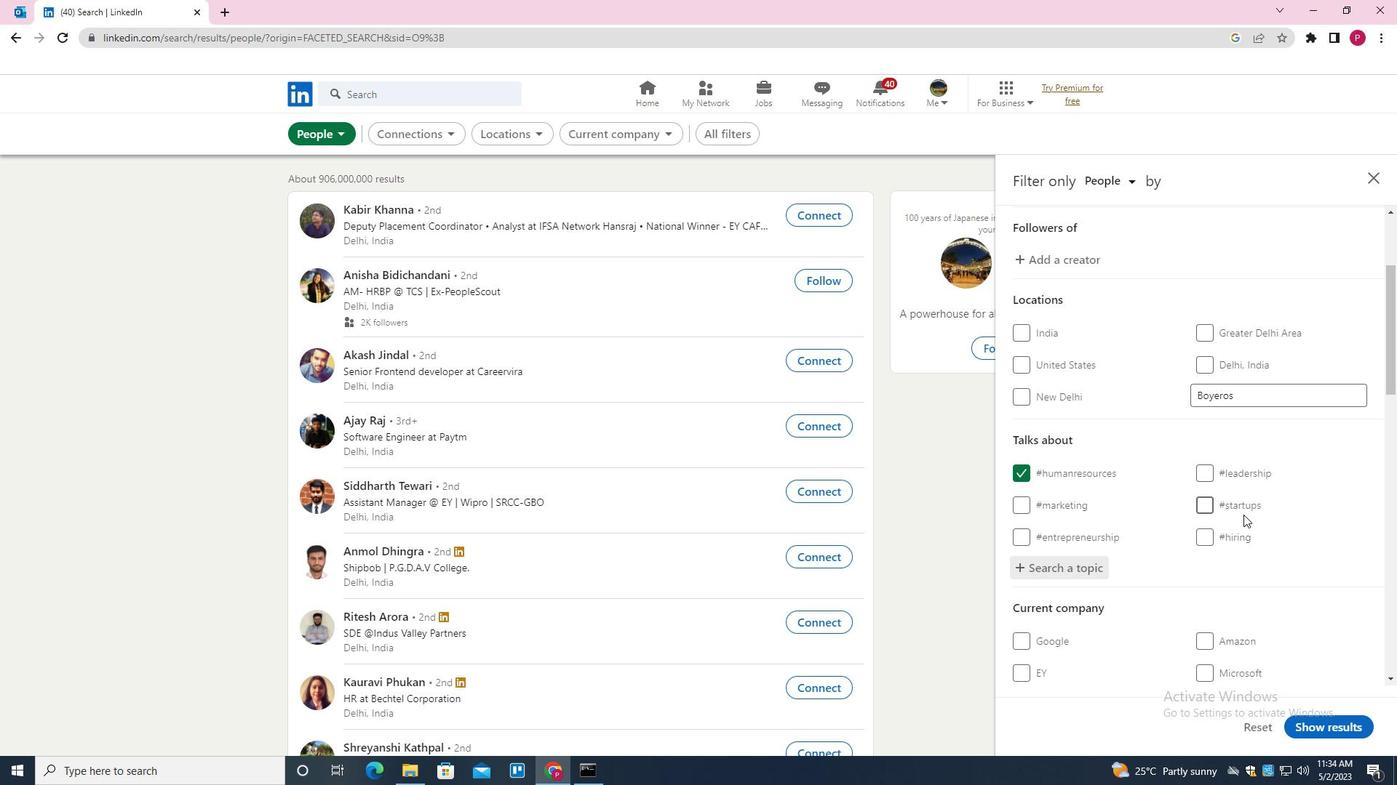 
Action: Mouse moved to (1129, 484)
Screenshot: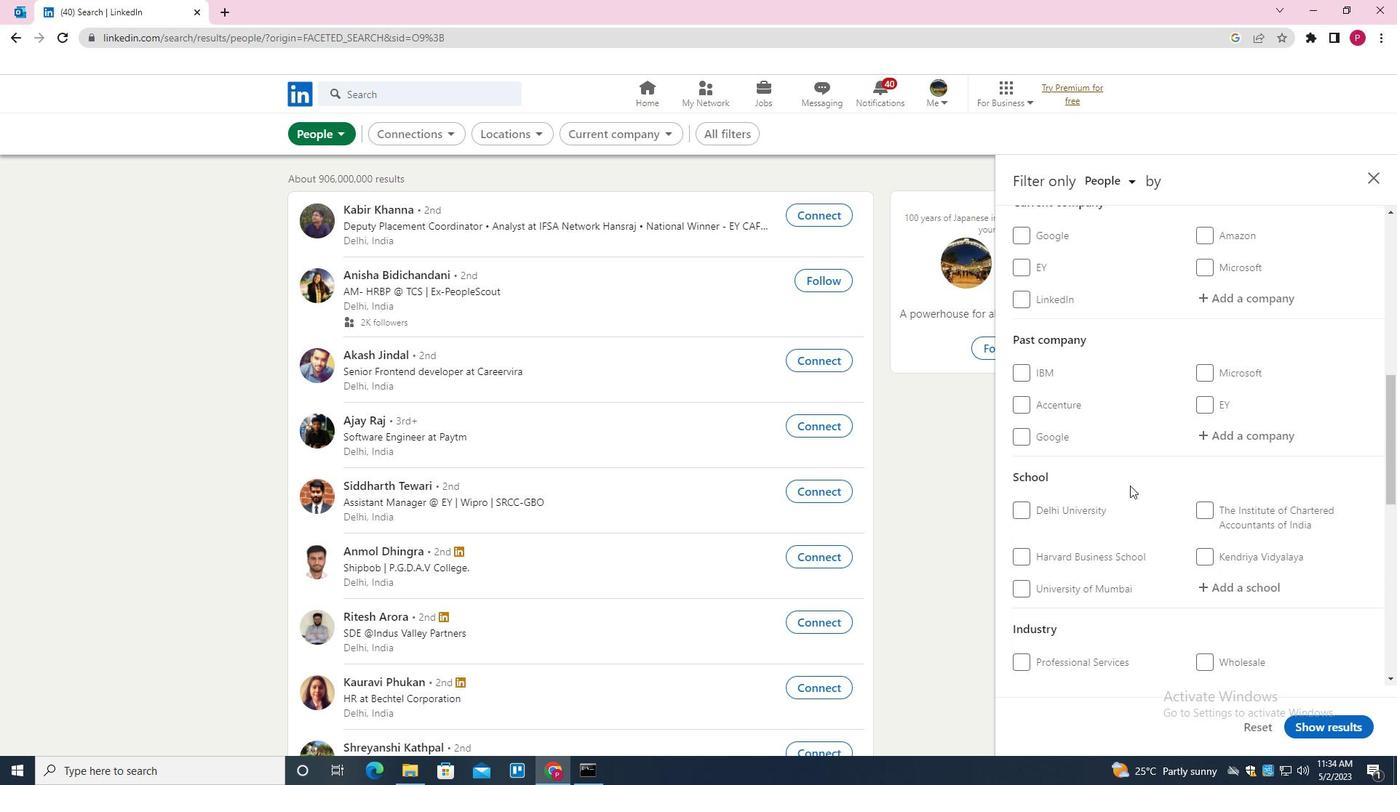 
Action: Mouse scrolled (1129, 483) with delta (0, 0)
Screenshot: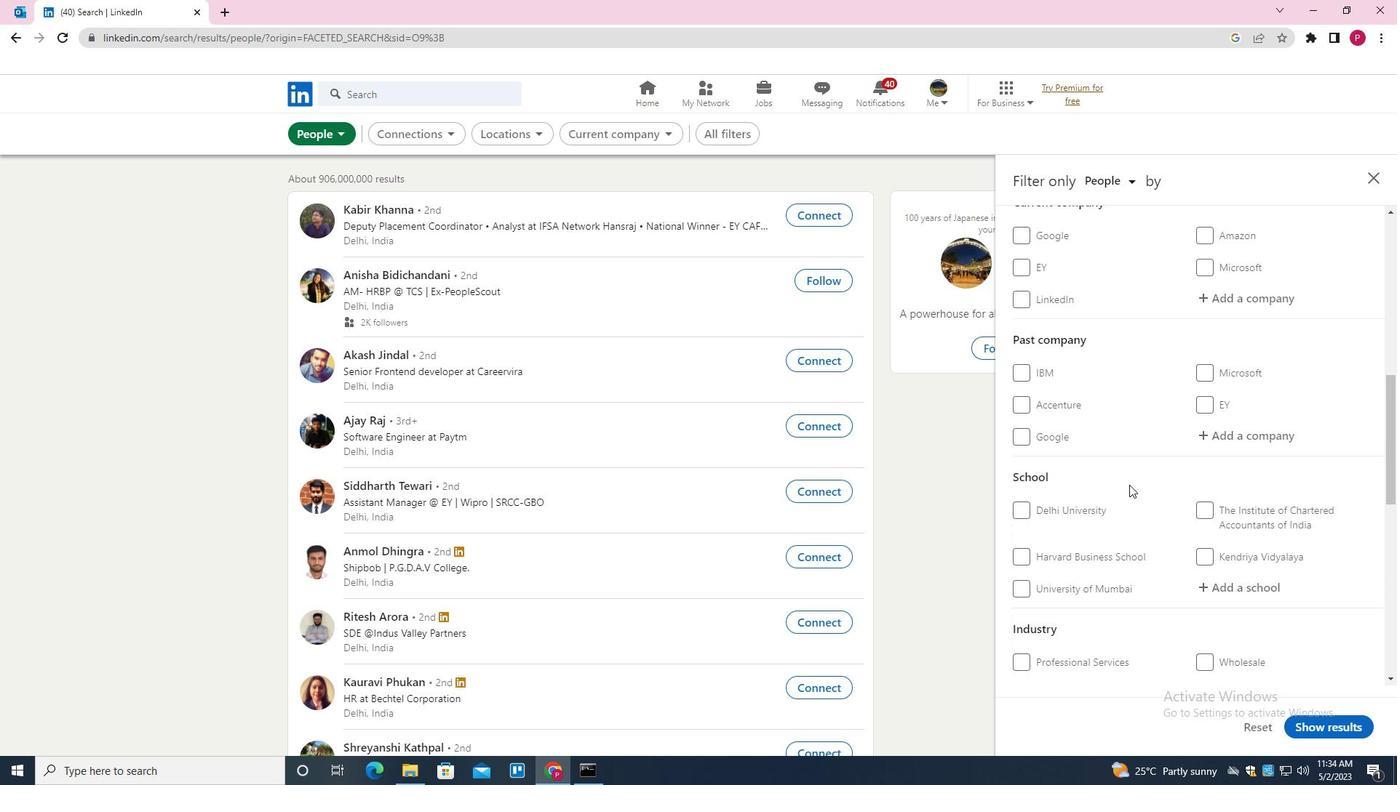 
Action: Mouse scrolled (1129, 483) with delta (0, 0)
Screenshot: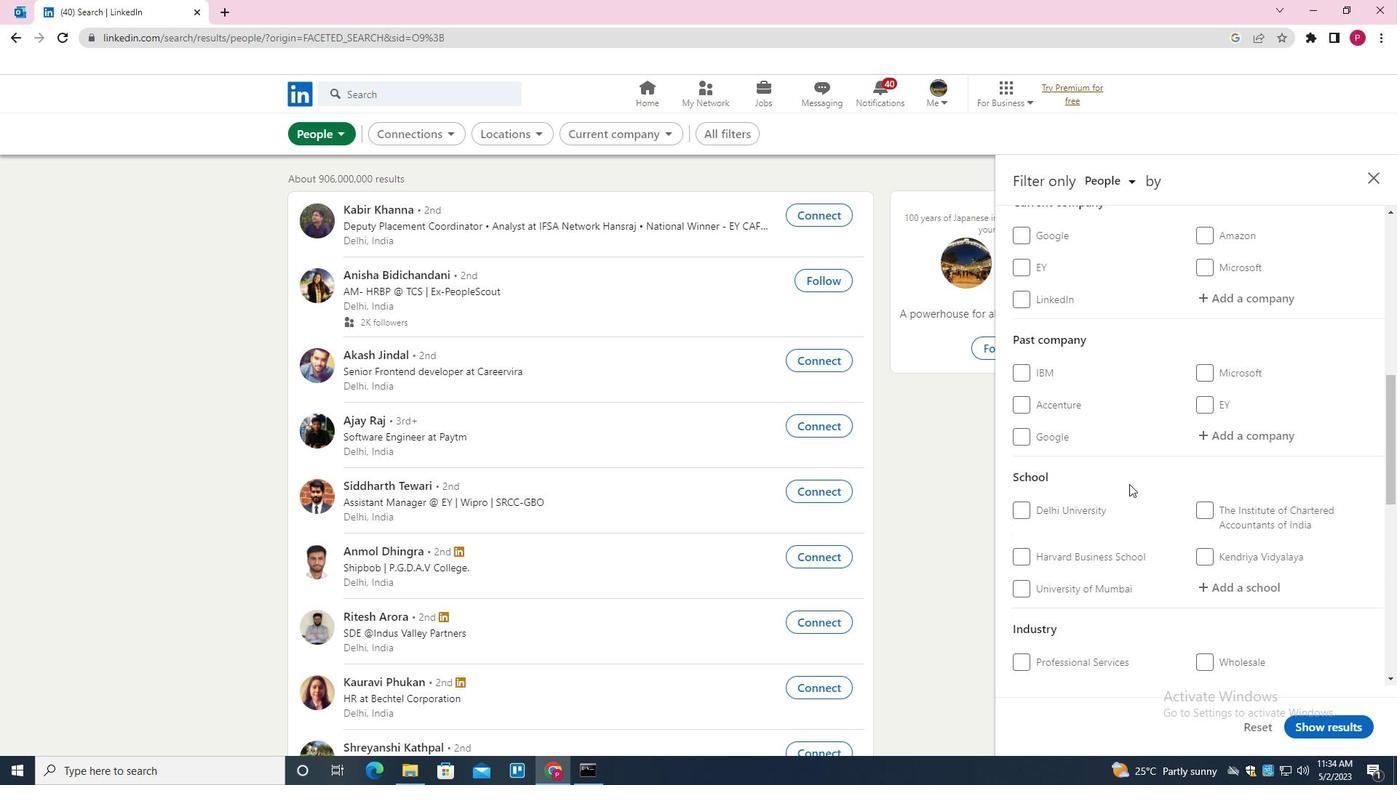 
Action: Mouse scrolled (1129, 483) with delta (0, 0)
Screenshot: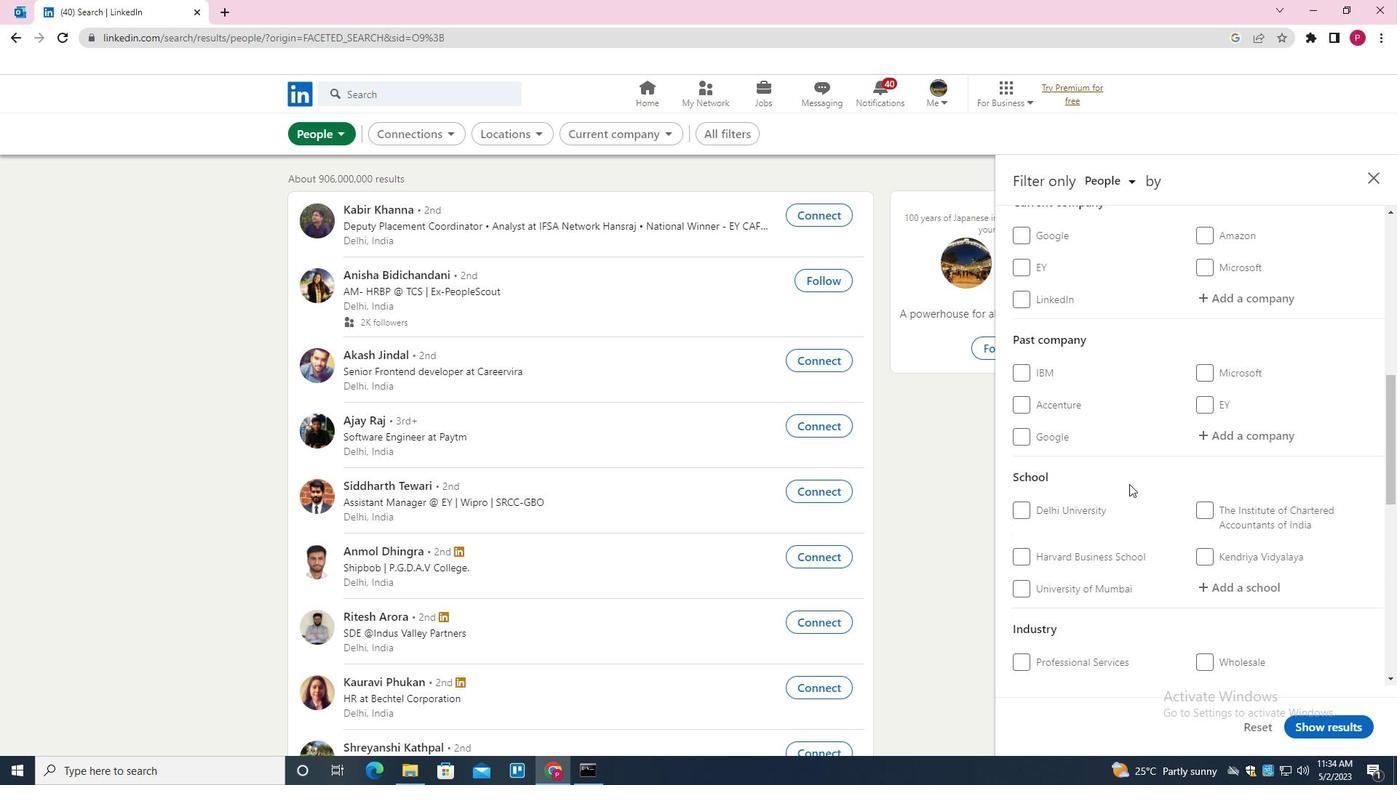 
Action: Mouse scrolled (1129, 483) with delta (0, 0)
Screenshot: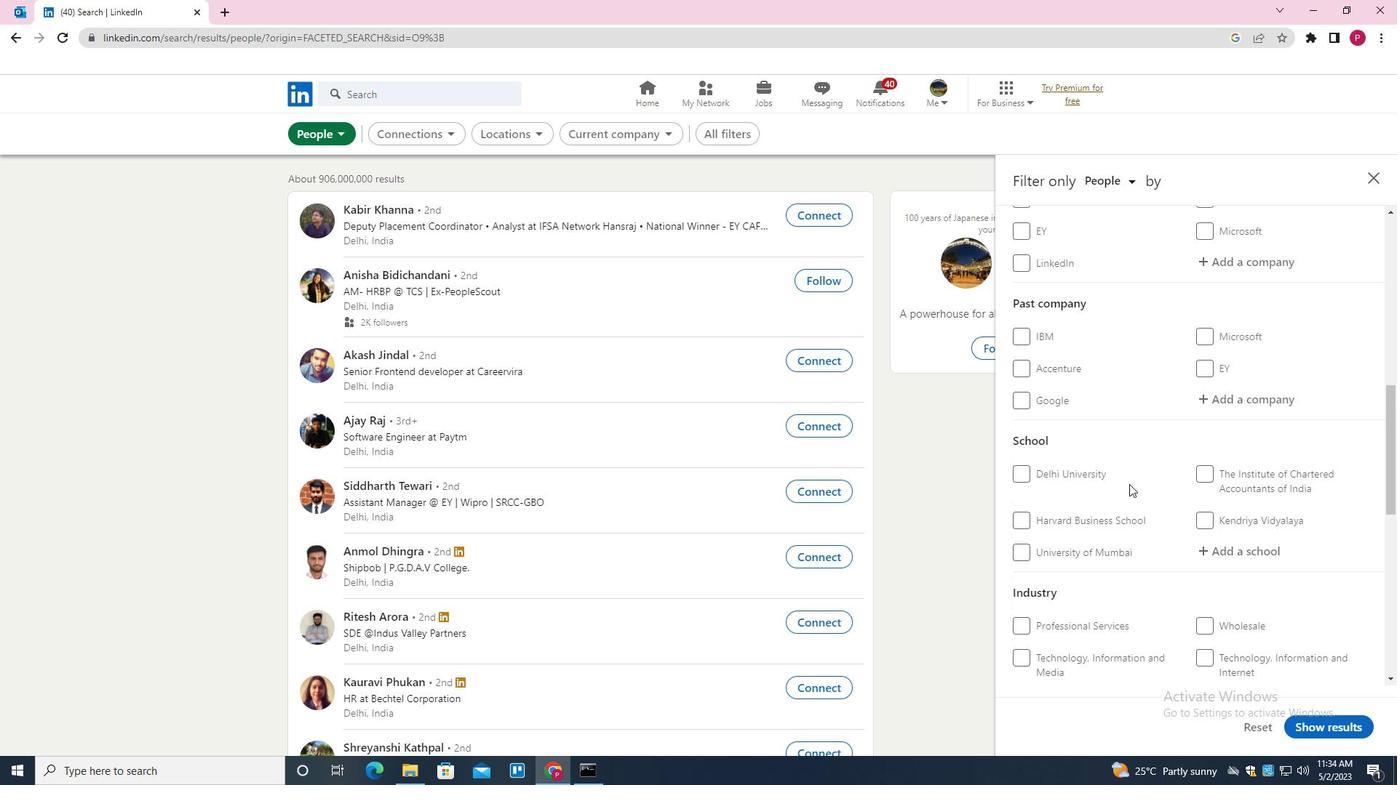 
Action: Mouse moved to (1210, 562)
Screenshot: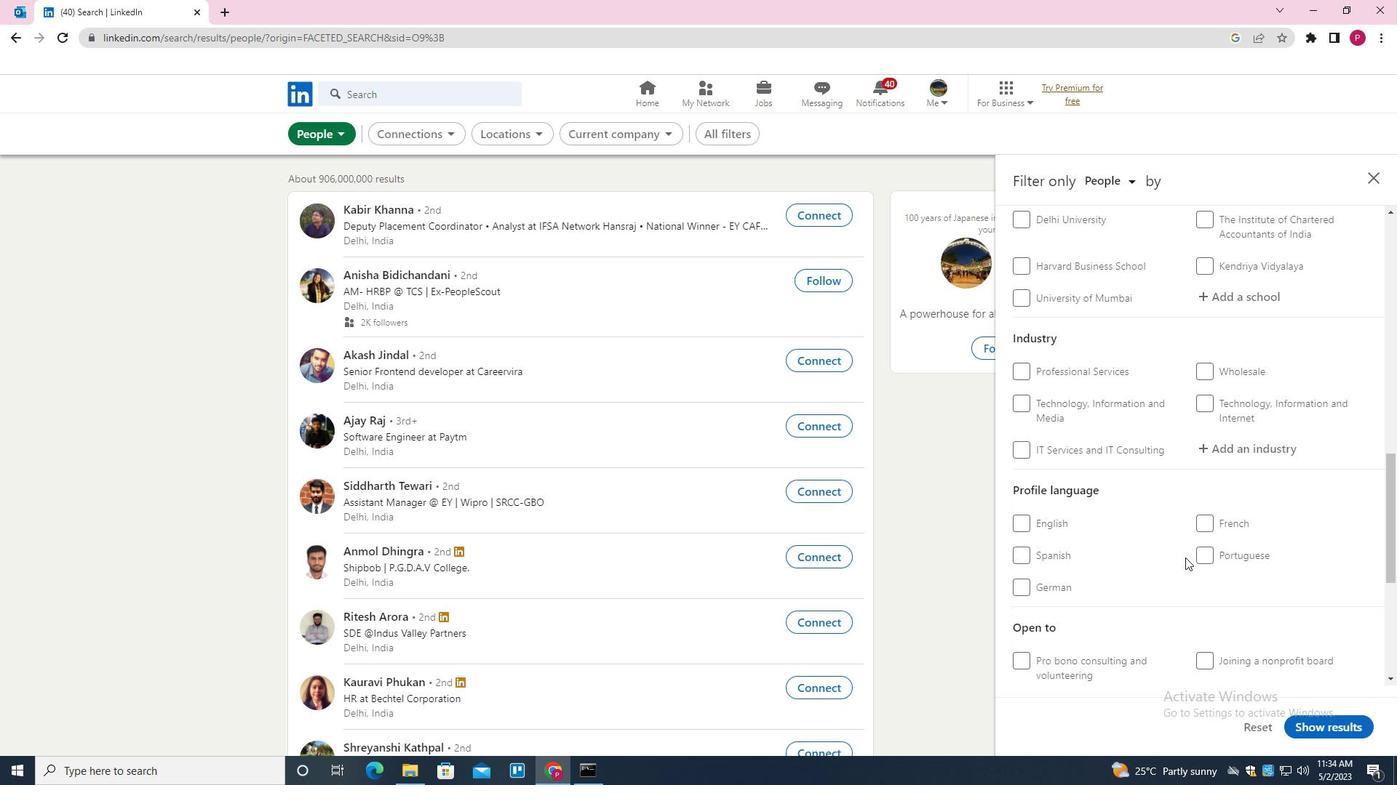 
Action: Mouse pressed left at (1210, 562)
Screenshot: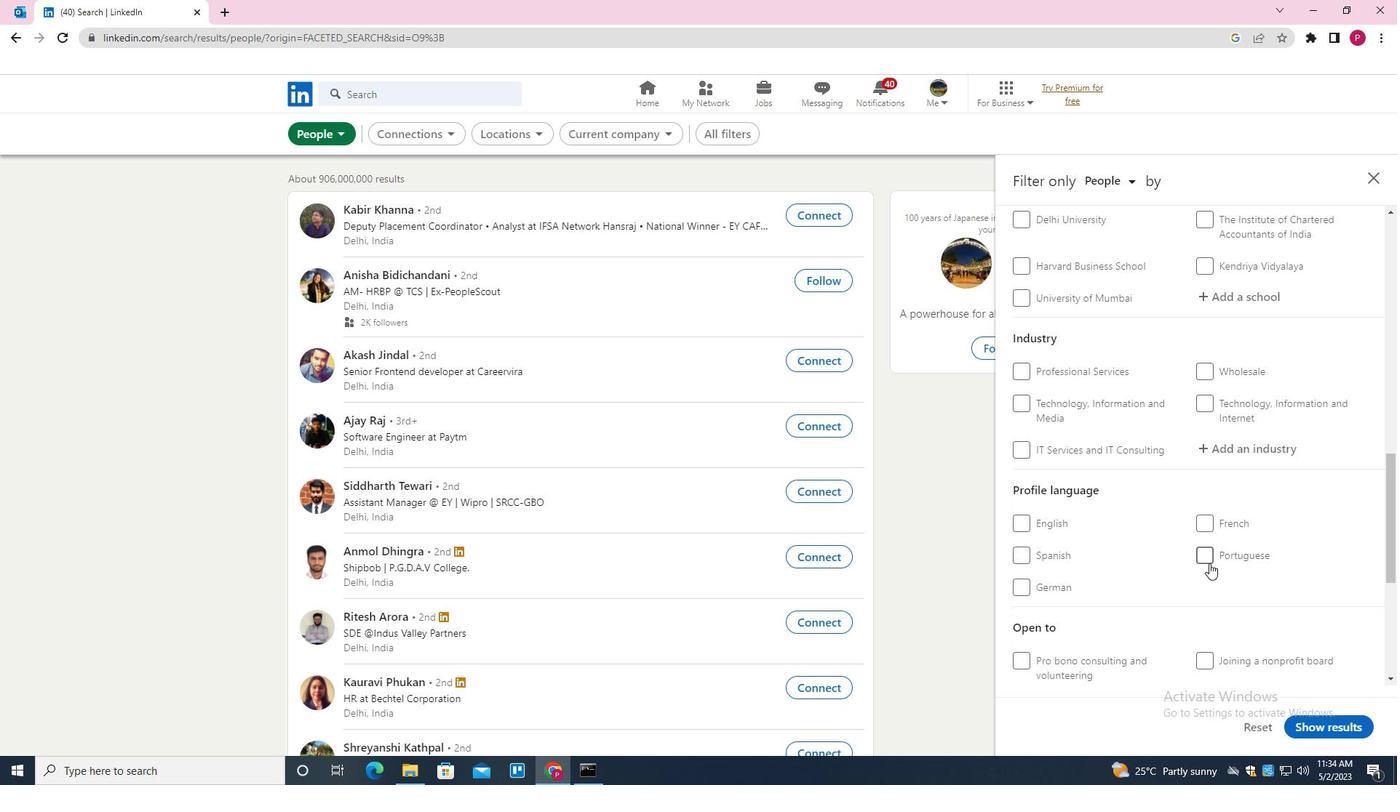 
Action: Mouse moved to (1157, 548)
Screenshot: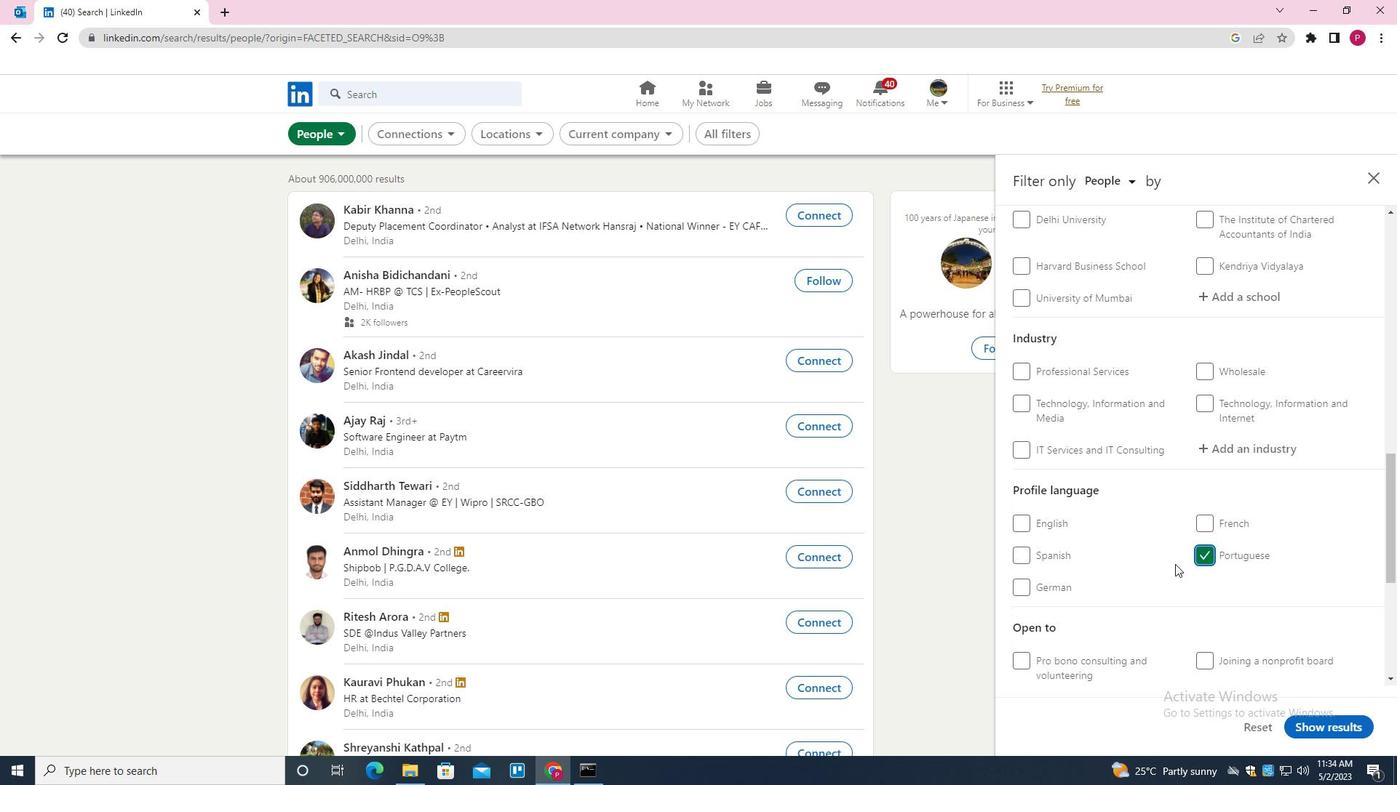 
Action: Mouse scrolled (1157, 548) with delta (0, 0)
Screenshot: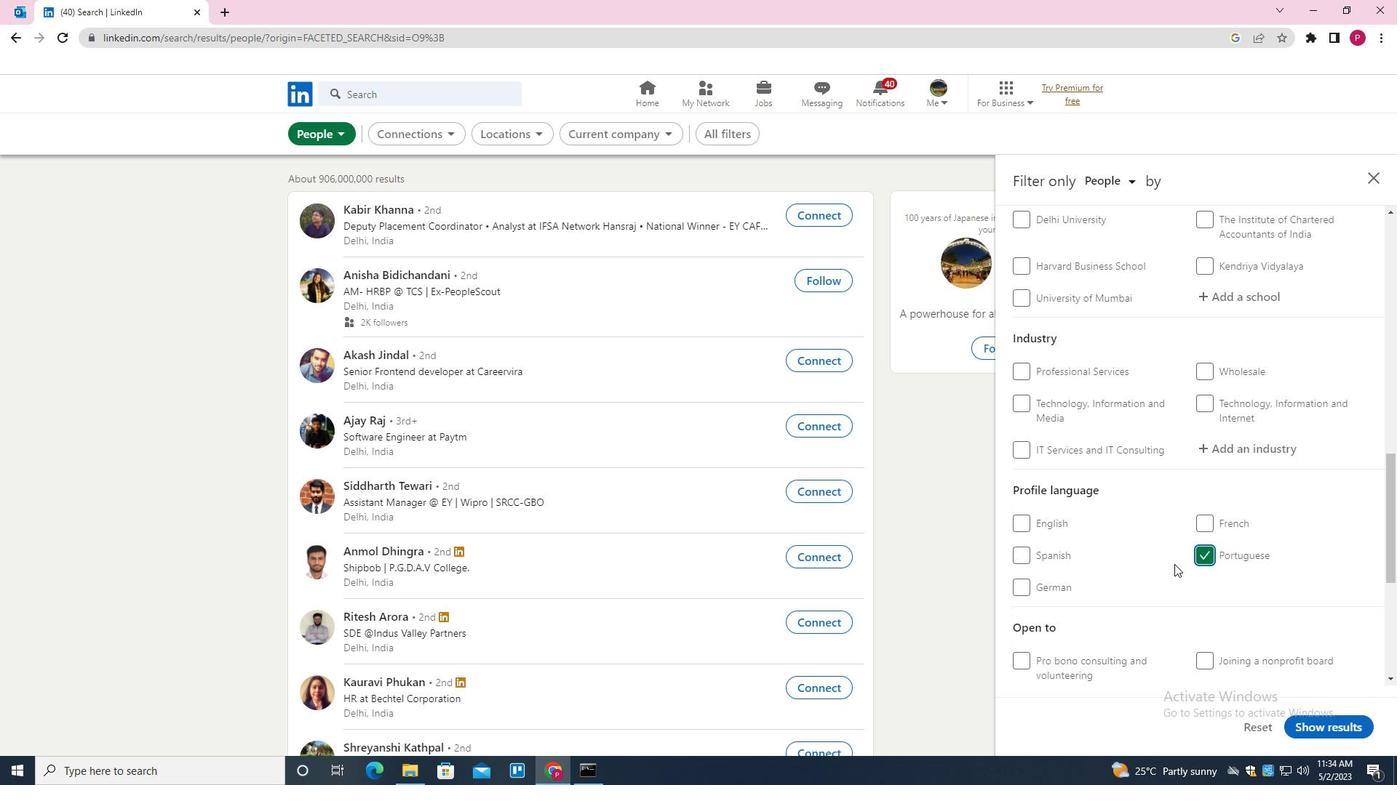 
Action: Mouse scrolled (1157, 548) with delta (0, 0)
Screenshot: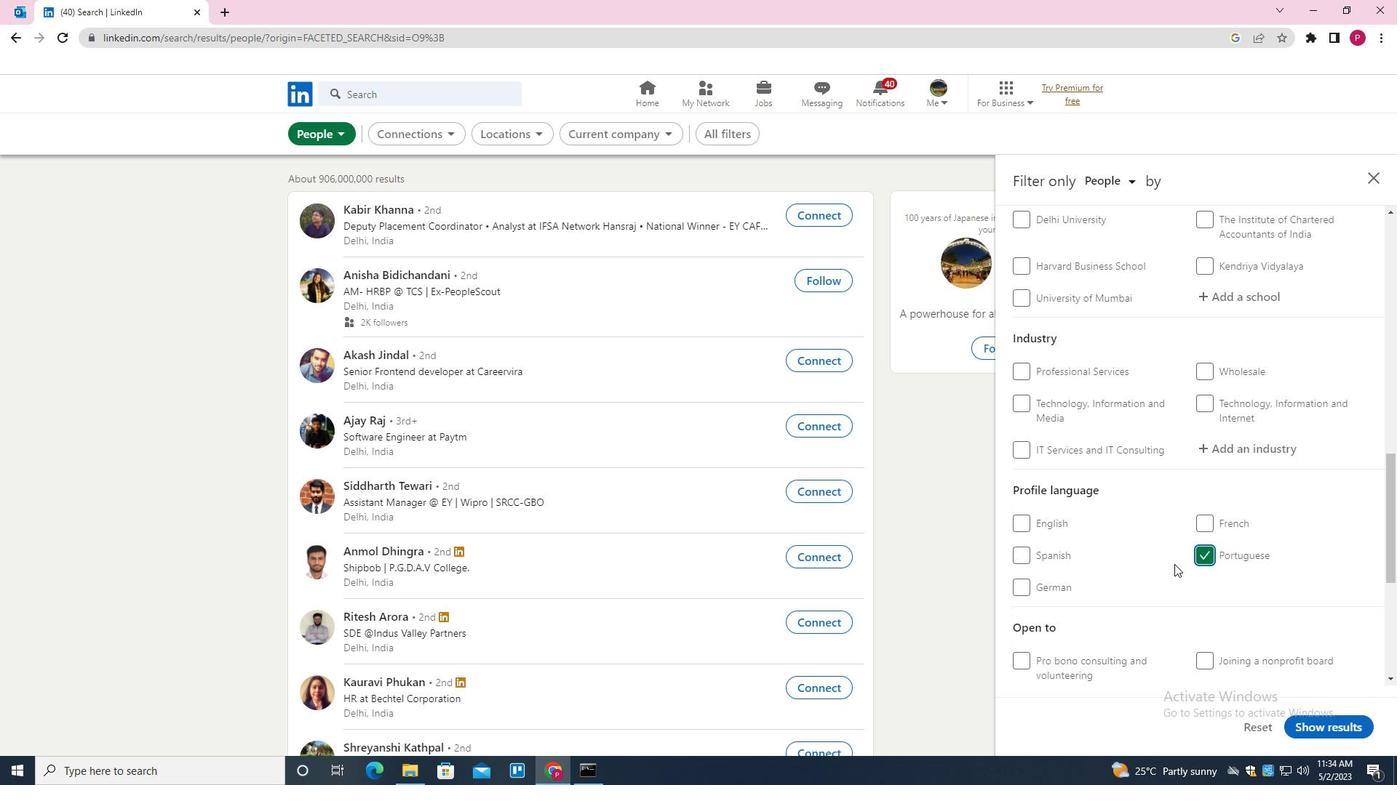 
Action: Mouse scrolled (1157, 548) with delta (0, 0)
Screenshot: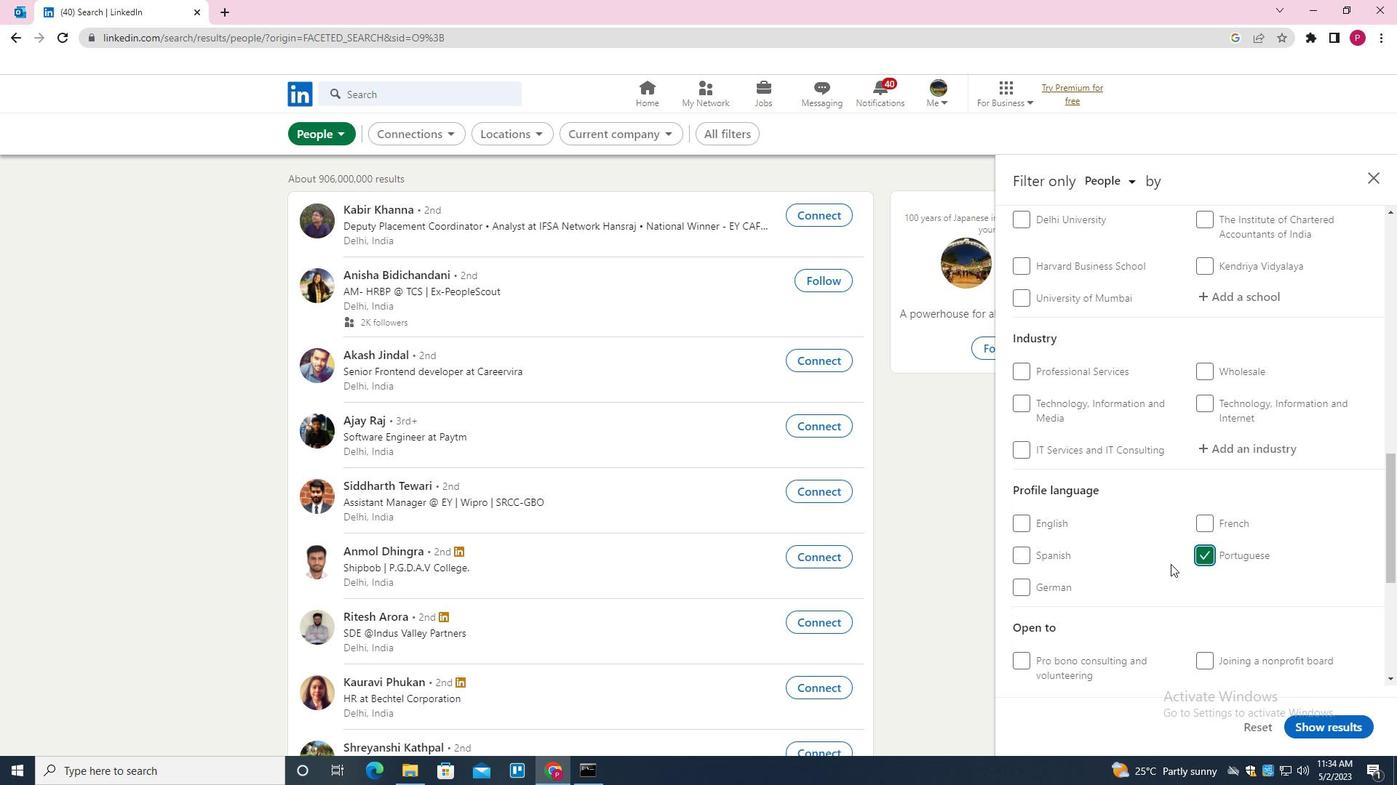 
Action: Mouse scrolled (1157, 548) with delta (0, 0)
Screenshot: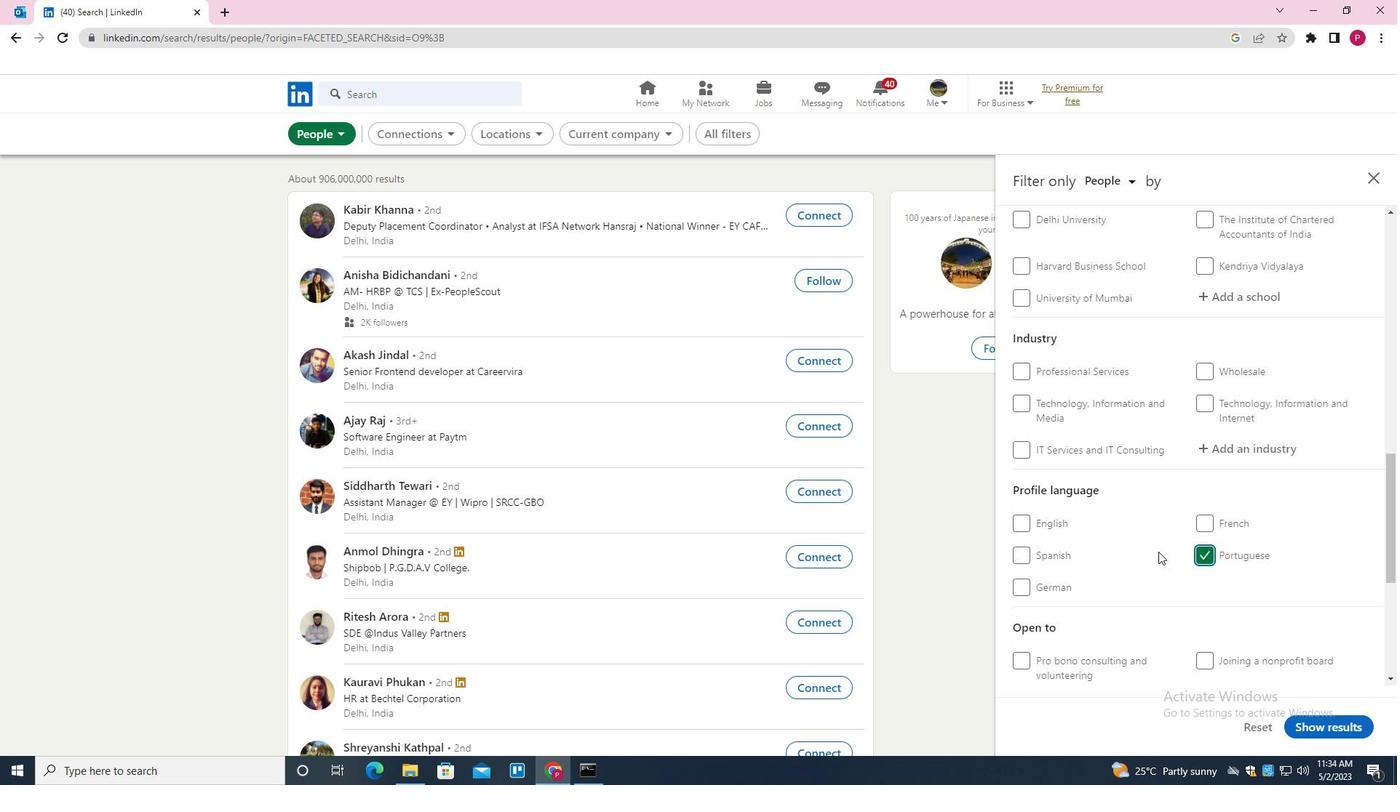 
Action: Mouse moved to (1117, 482)
Screenshot: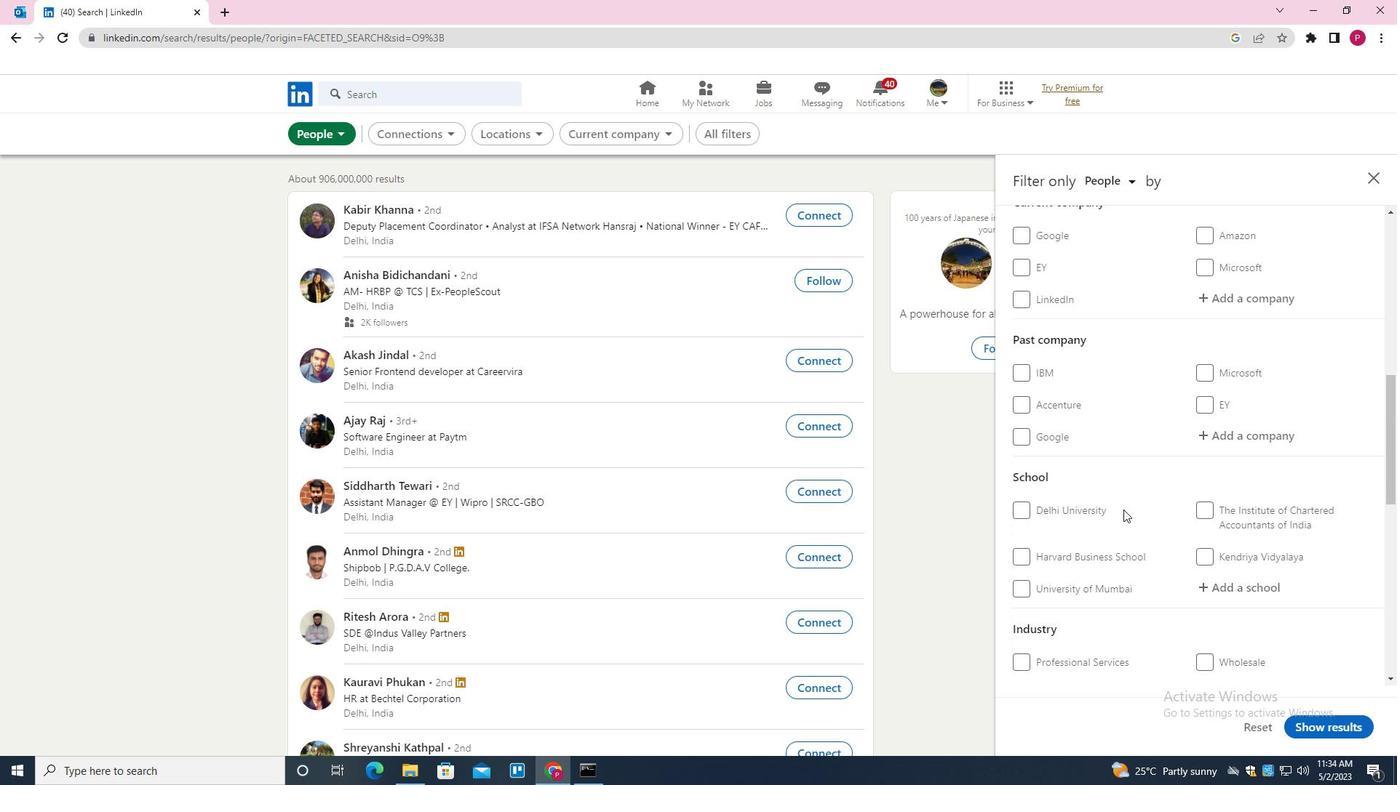 
Action: Mouse scrolled (1117, 483) with delta (0, 0)
Screenshot: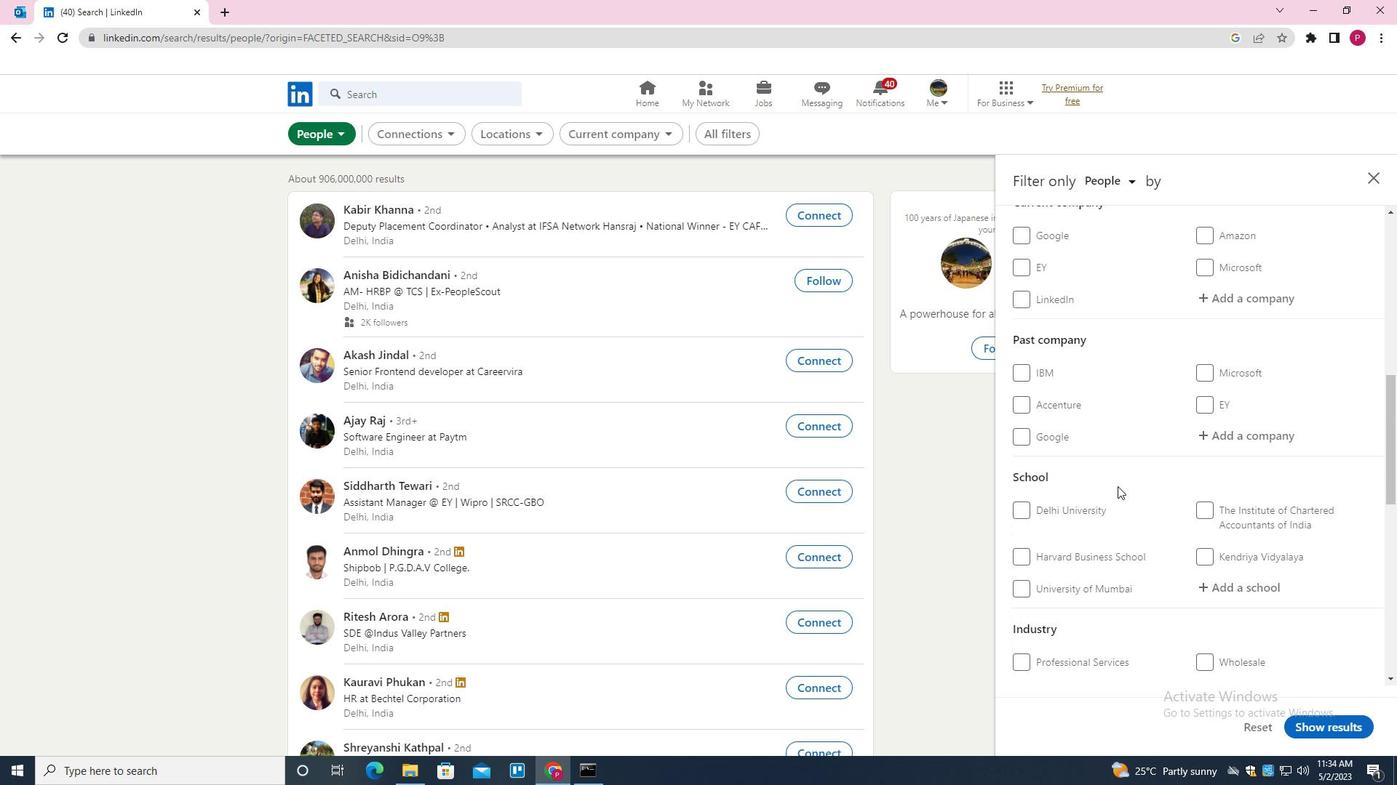 
Action: Mouse scrolled (1117, 483) with delta (0, 0)
Screenshot: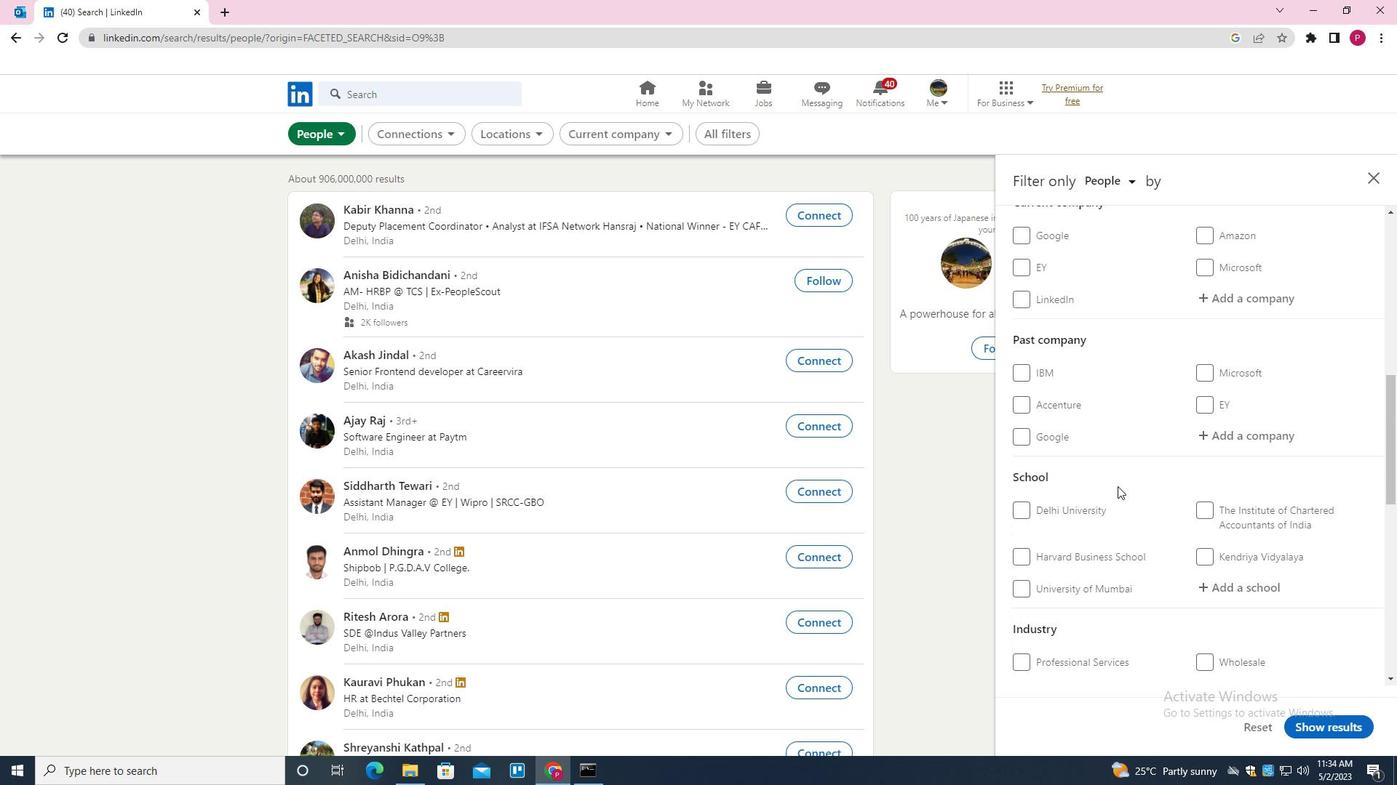
Action: Mouse moved to (1263, 441)
Screenshot: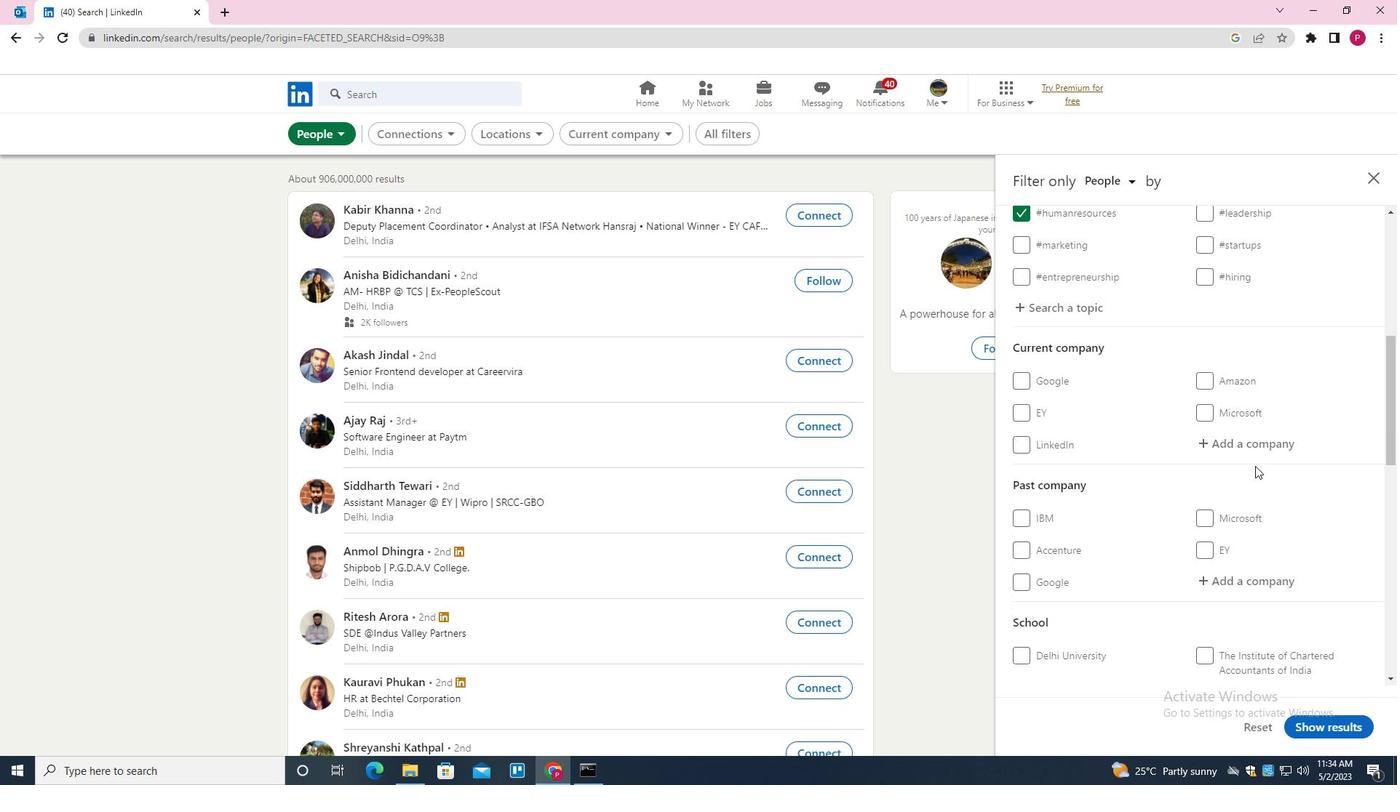 
Action: Mouse pressed left at (1263, 441)
Screenshot: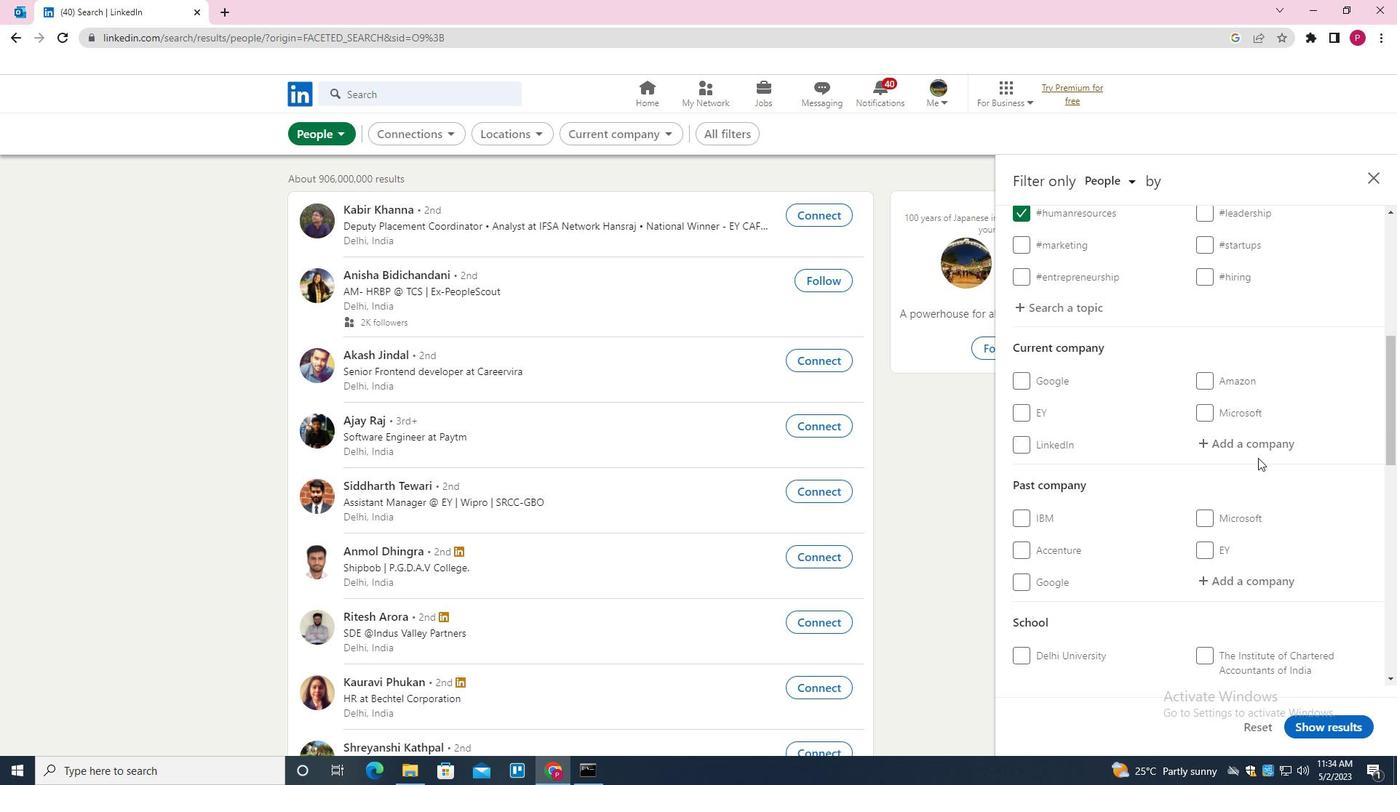
Action: Key pressed <Key.shift><Key.shift><Key.shift><Key.shift><Key.shift>EMPREGO<Key.down><Key.enter>
Screenshot: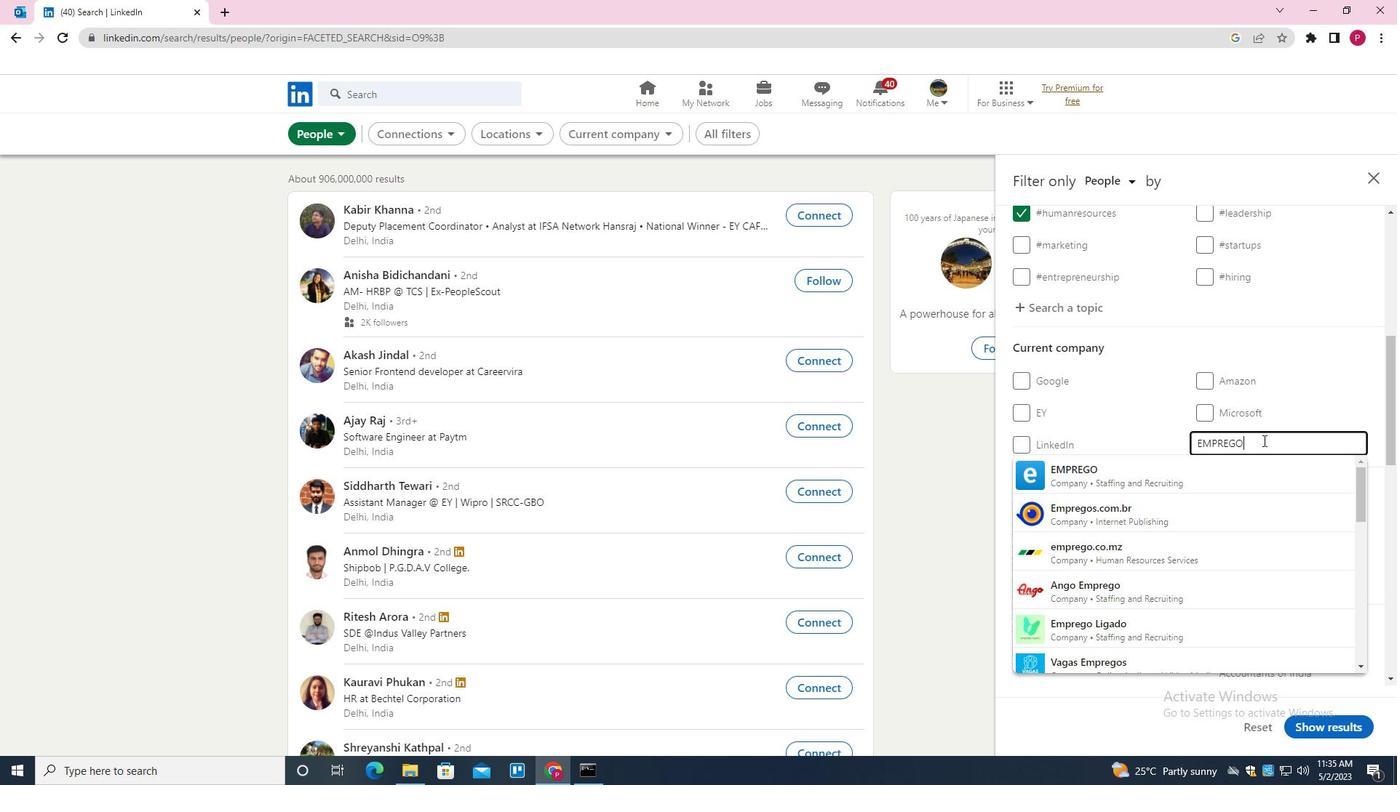 
Action: Mouse moved to (1273, 441)
Screenshot: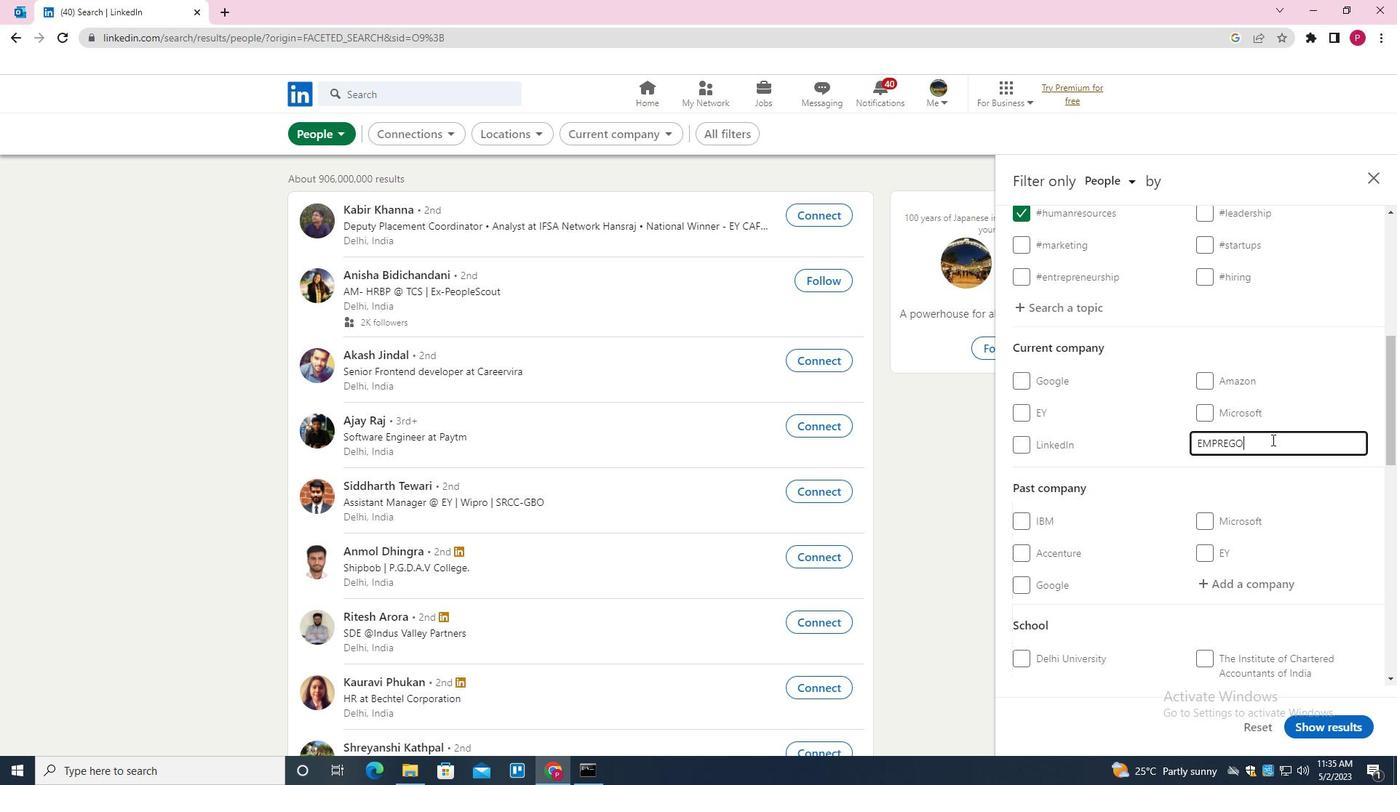
Action: Key pressed <Key.backspace><Key.down><Key.enter>
Screenshot: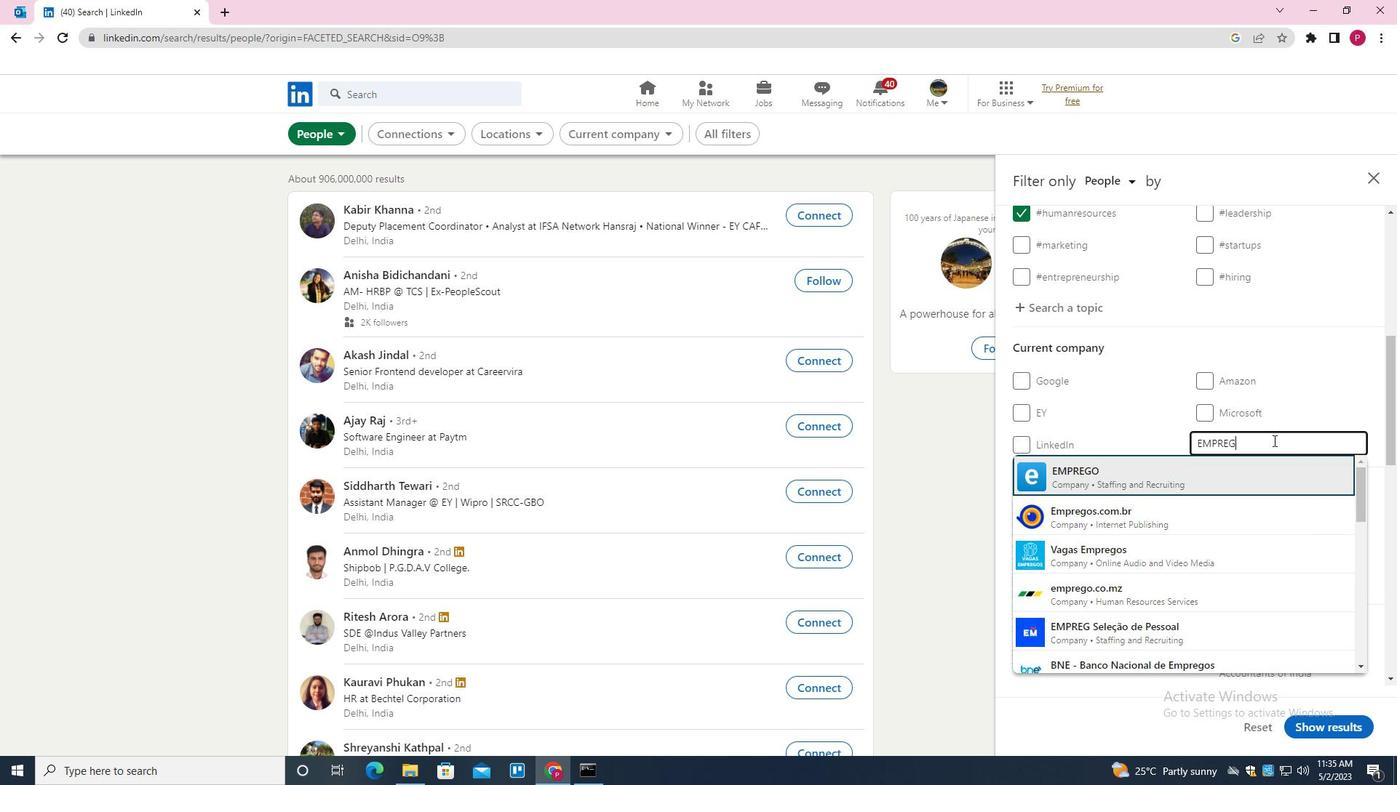 
Action: Mouse scrolled (1273, 440) with delta (0, 0)
Screenshot: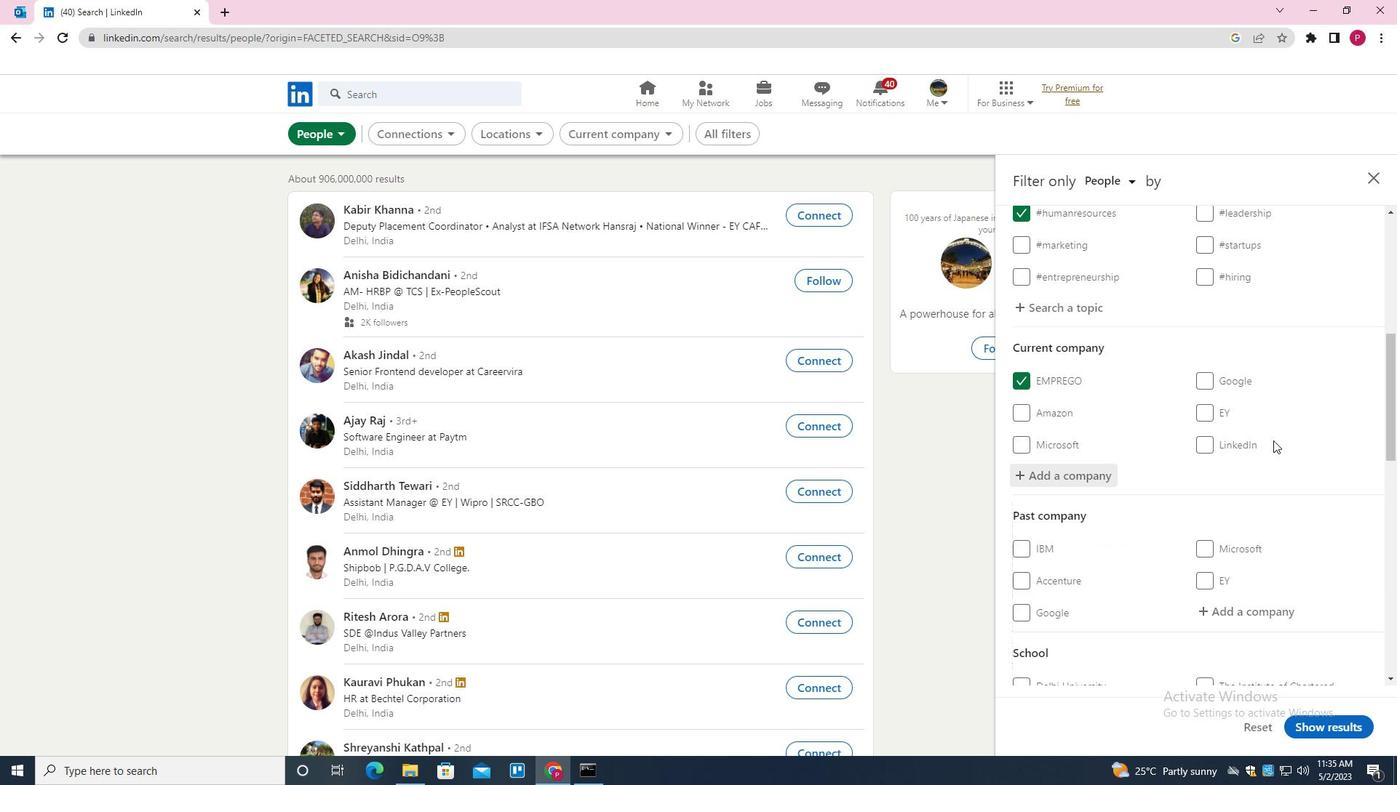 
Action: Mouse moved to (1274, 441)
Screenshot: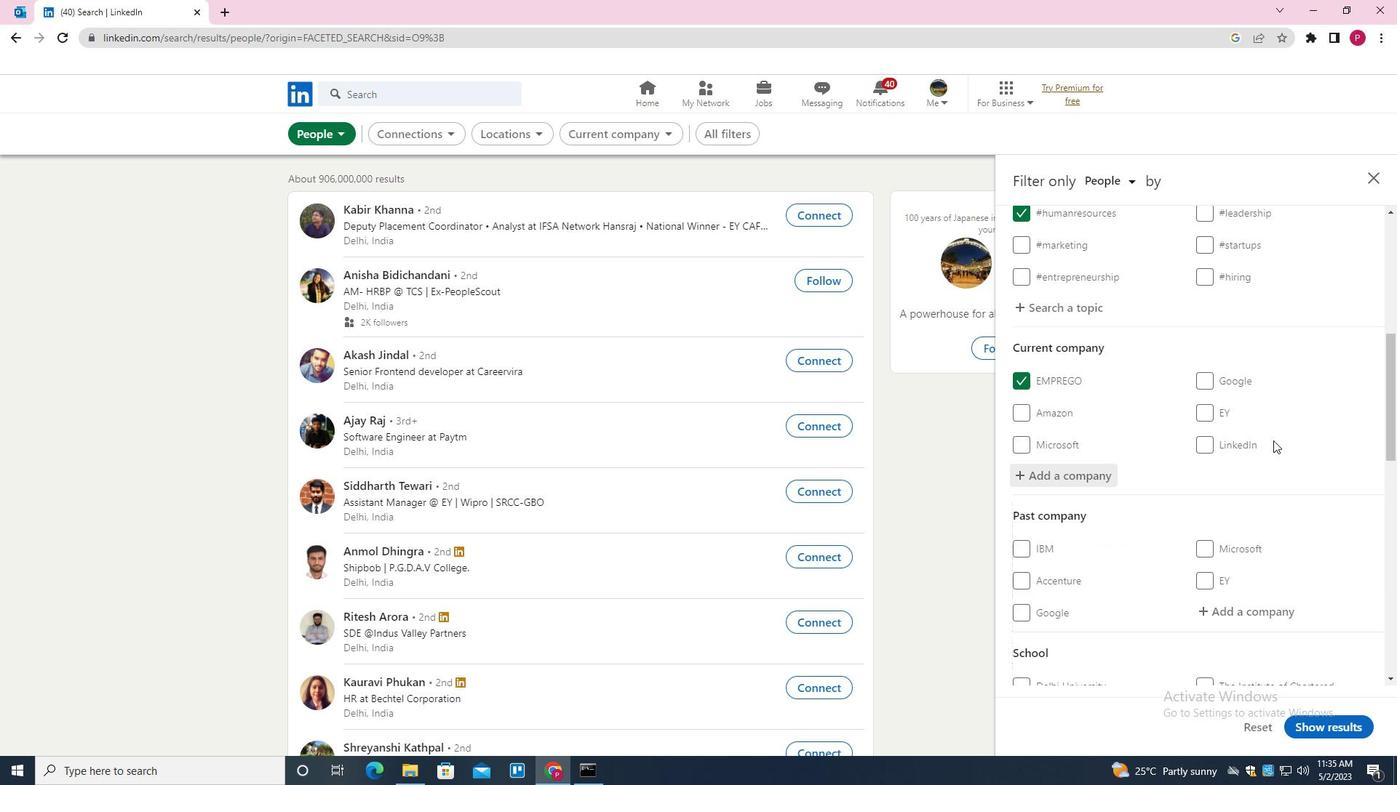 
Action: Mouse scrolled (1274, 440) with delta (0, 0)
Screenshot: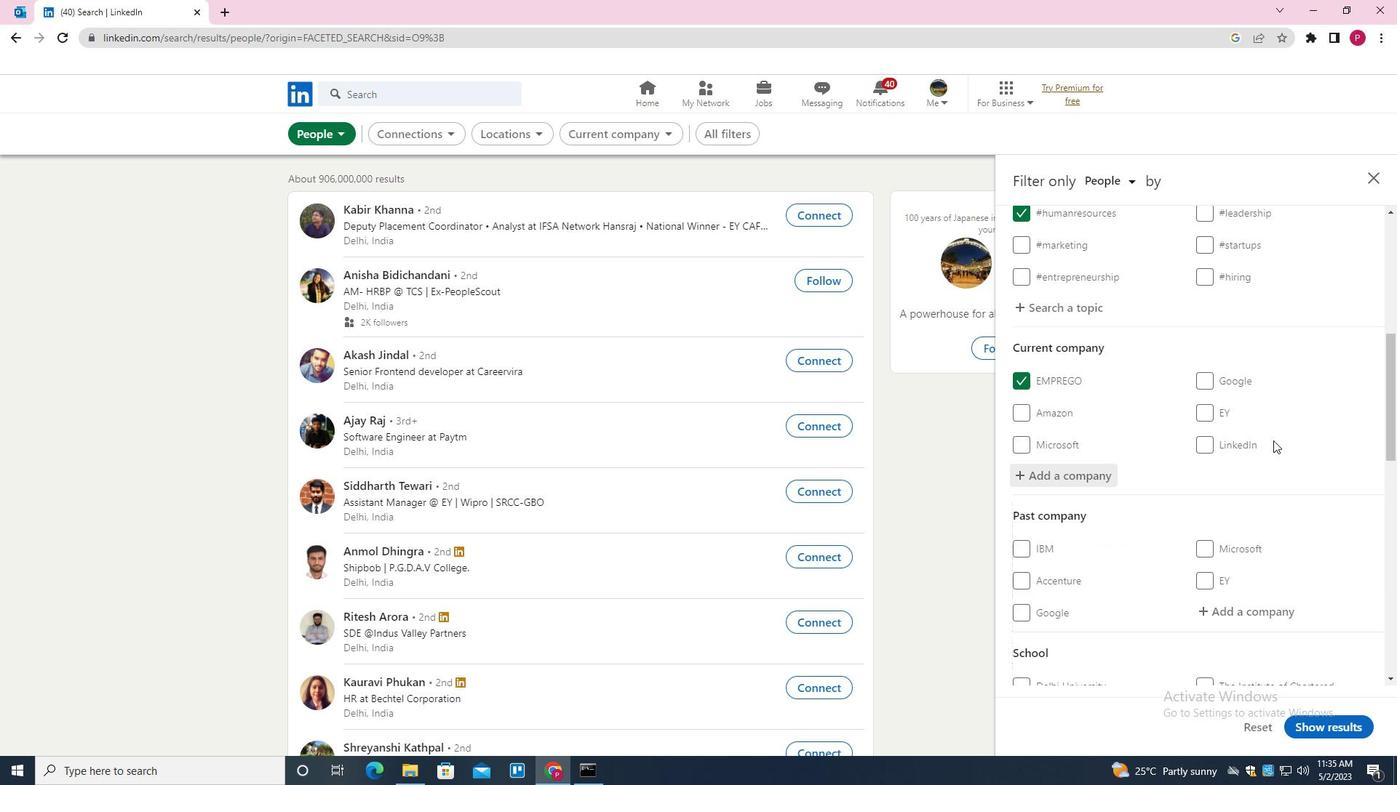 
Action: Mouse moved to (1244, 441)
Screenshot: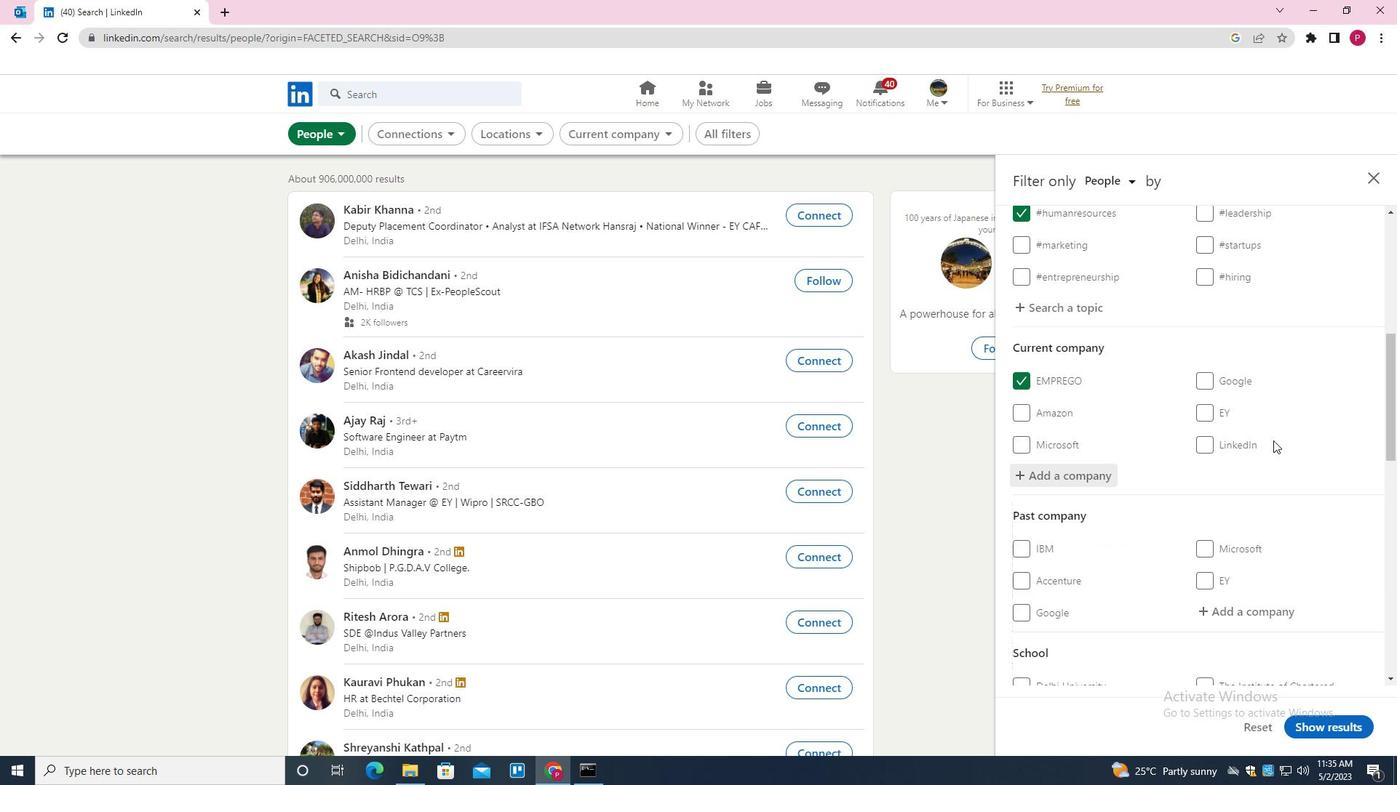 
Action: Mouse scrolled (1244, 441) with delta (0, 0)
Screenshot: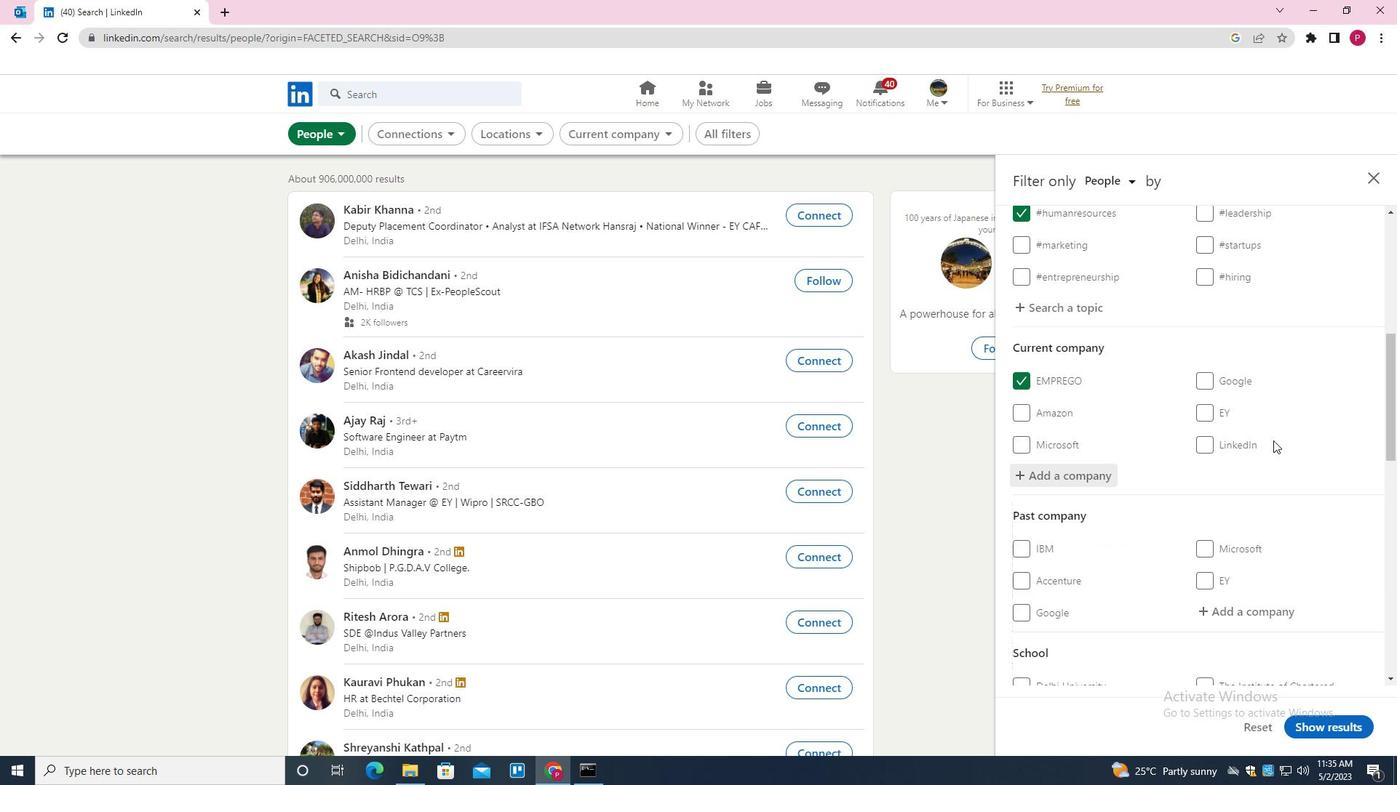 
Action: Mouse moved to (1216, 440)
Screenshot: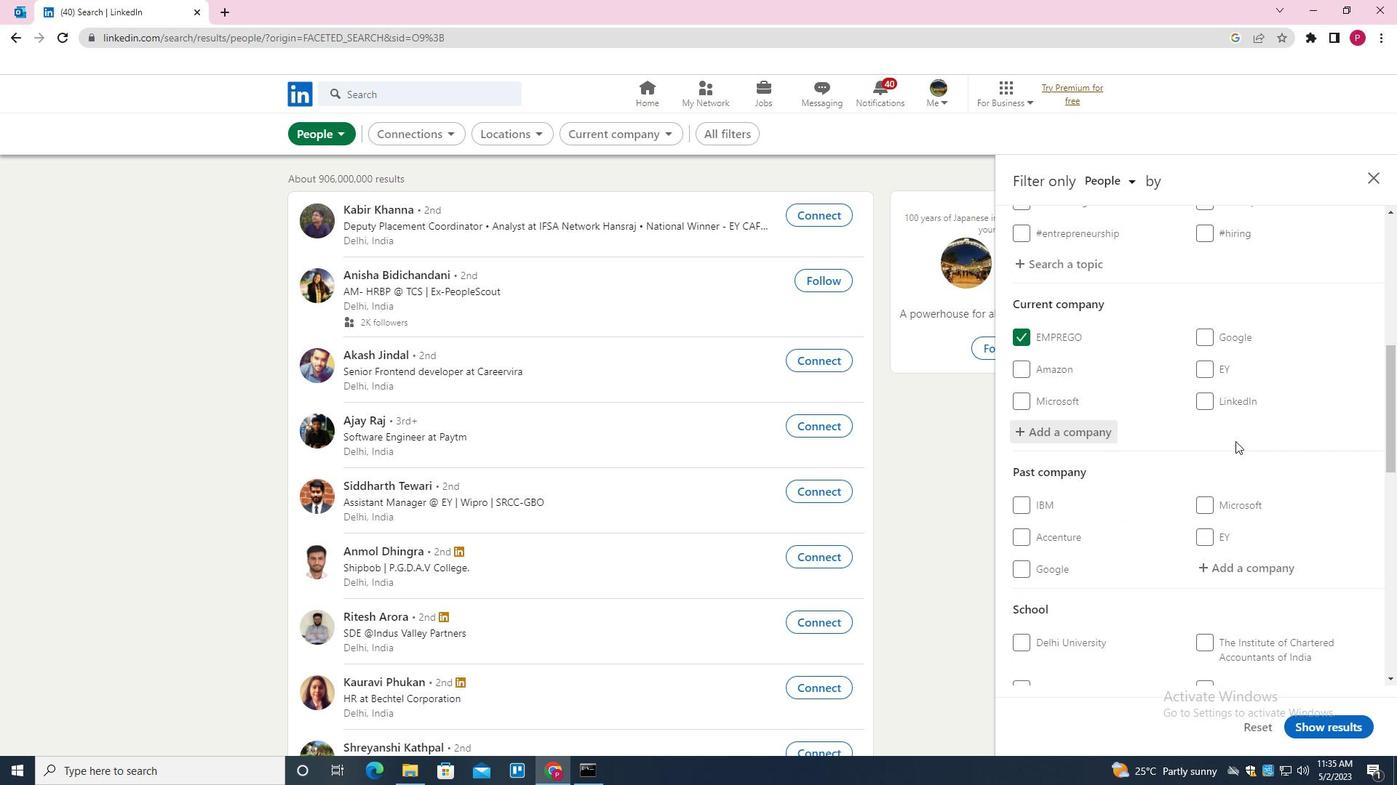 
Action: Mouse scrolled (1216, 439) with delta (0, 0)
Screenshot: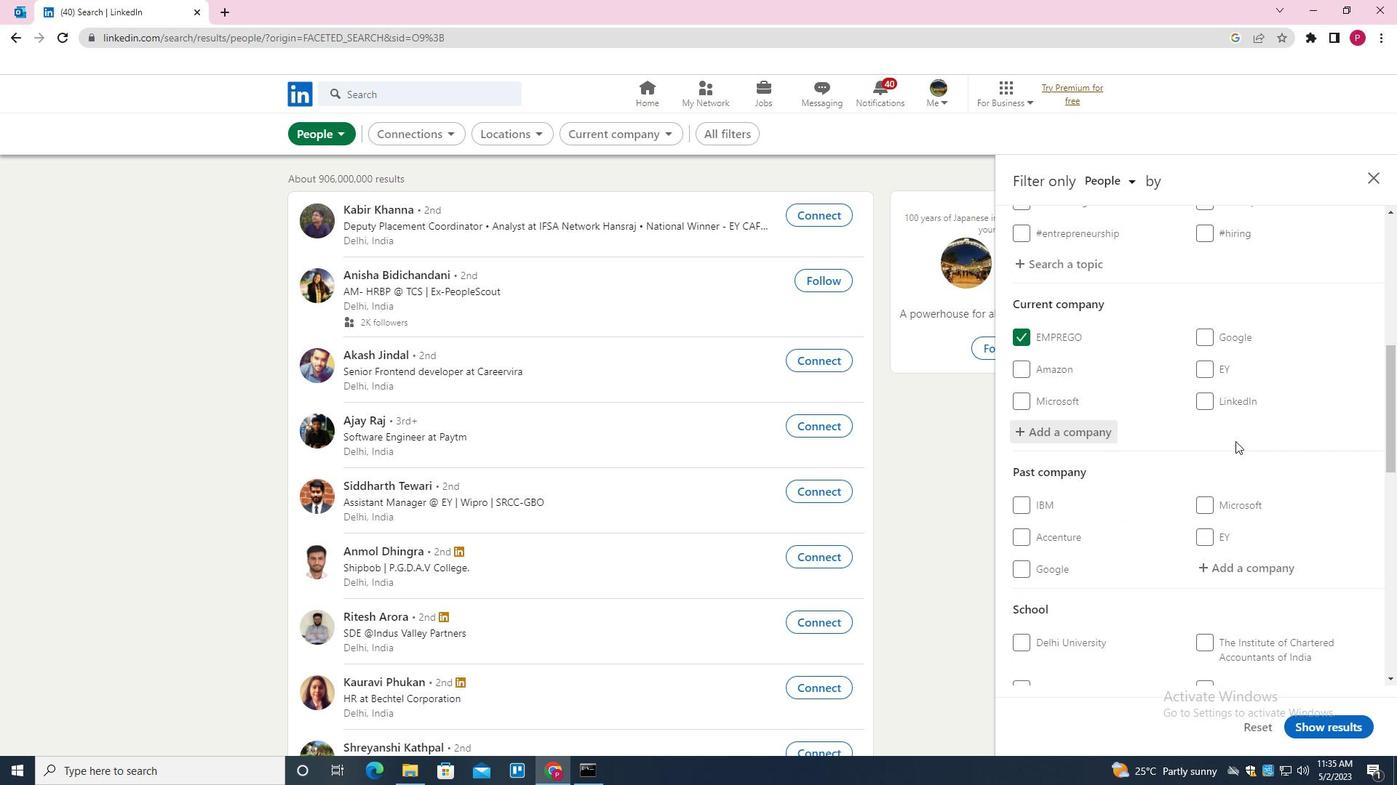 
Action: Mouse moved to (1191, 439)
Screenshot: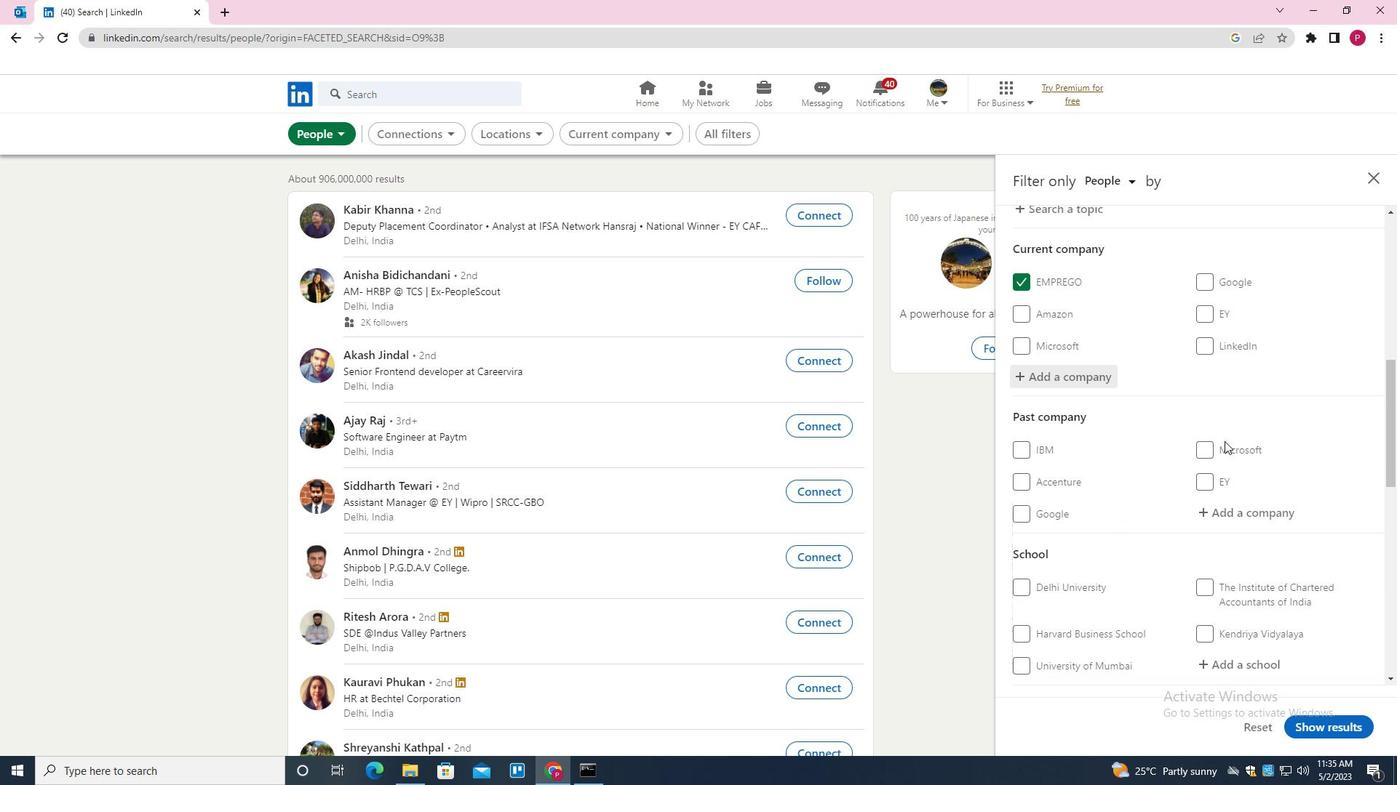 
Action: Mouse scrolled (1191, 438) with delta (0, 0)
Screenshot: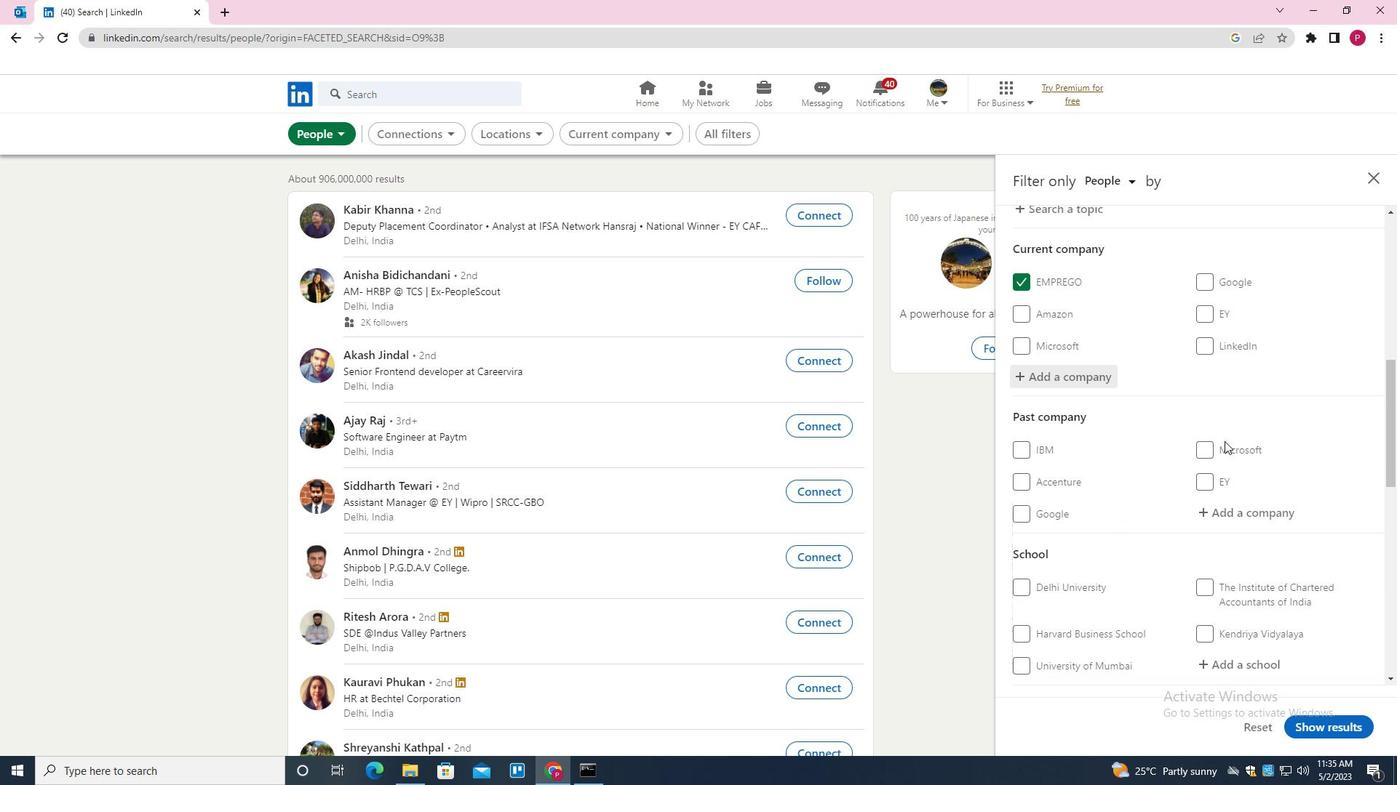 
Action: Mouse moved to (1154, 460)
Screenshot: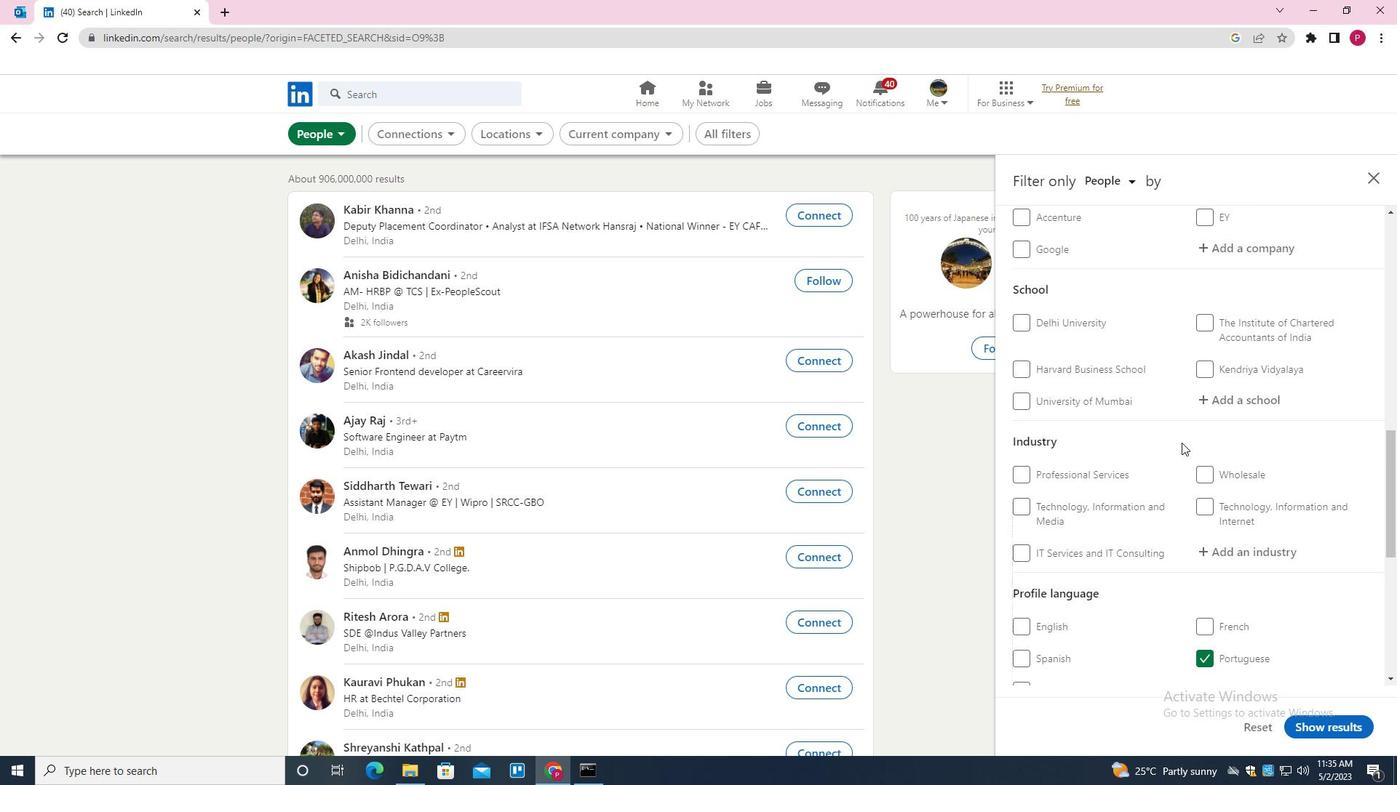 
Action: Mouse scrolled (1154, 459) with delta (0, 0)
Screenshot: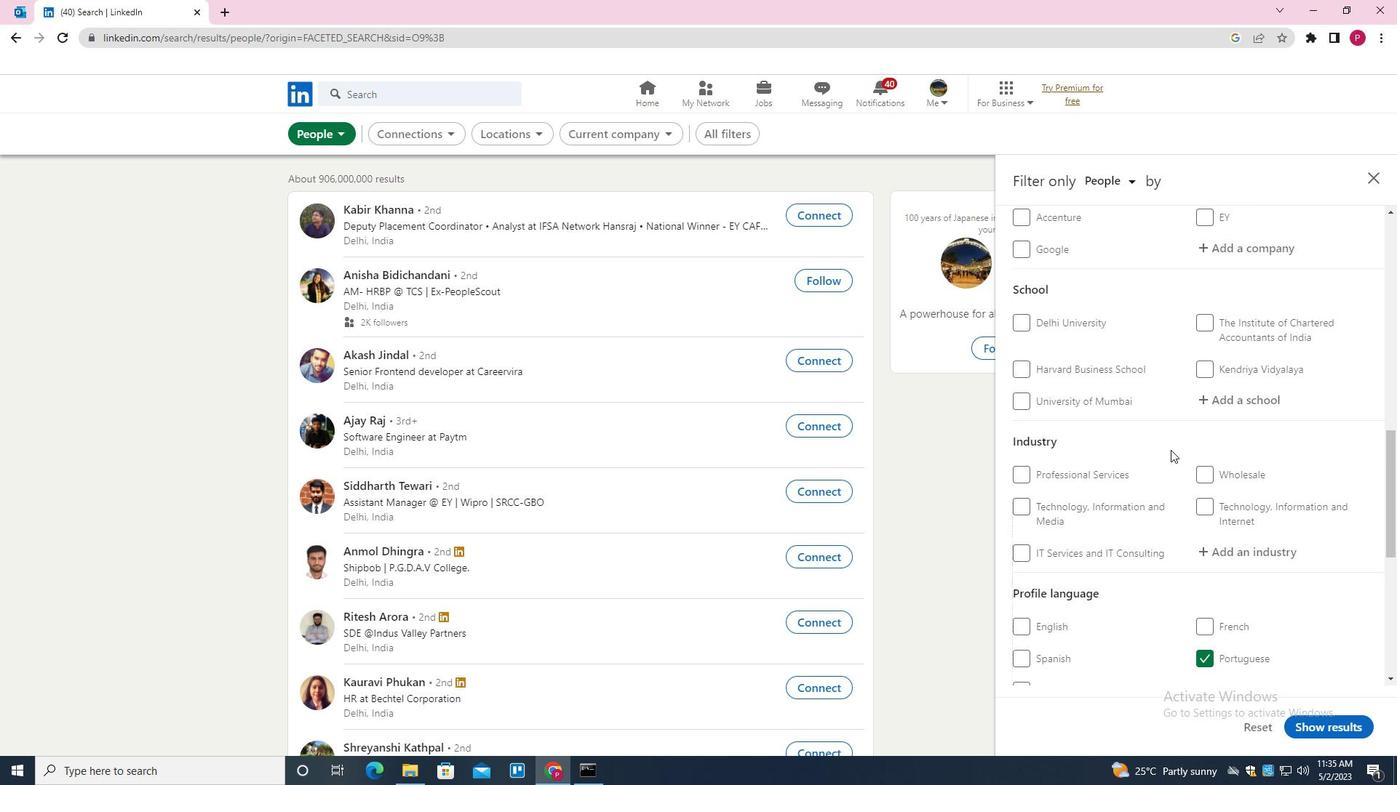 
Action: Mouse moved to (1153, 460)
Screenshot: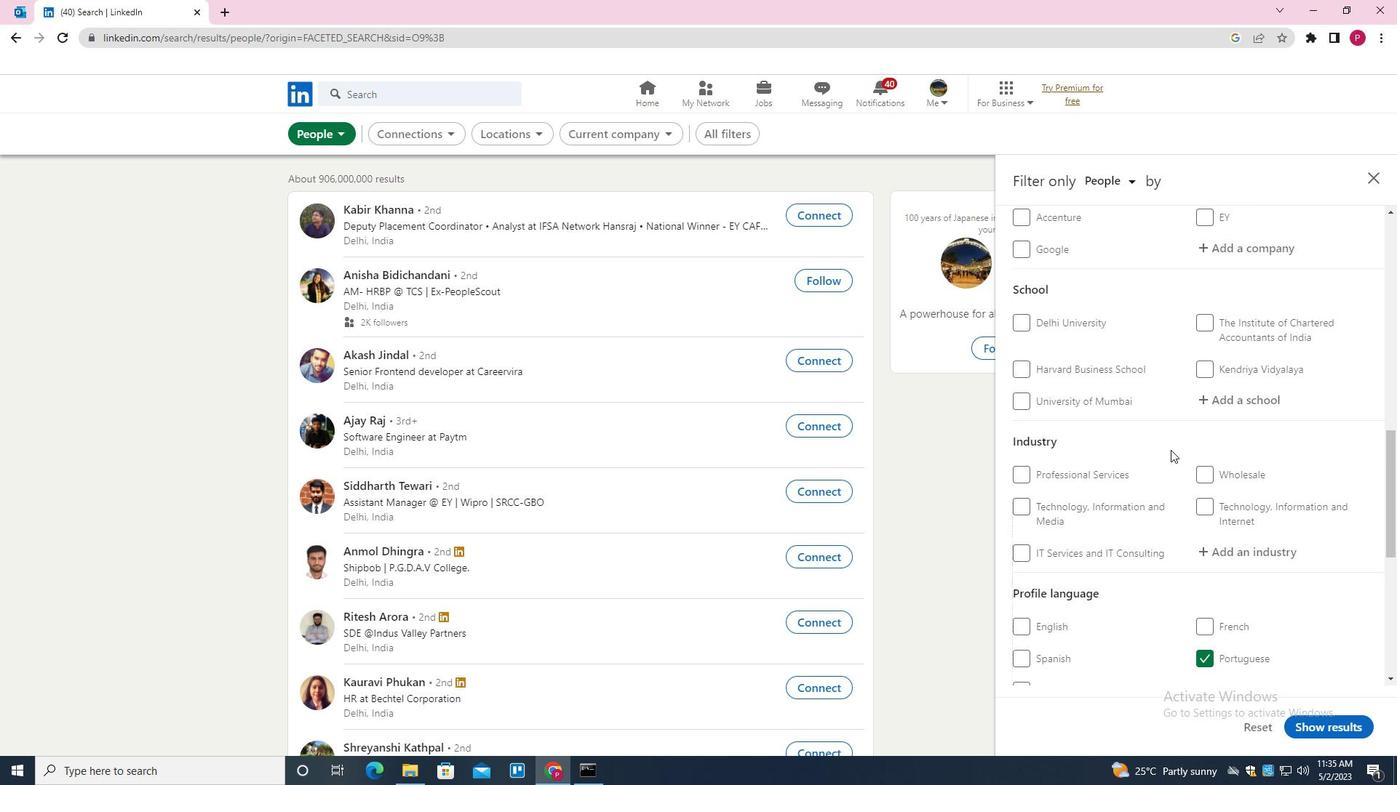 
Action: Mouse scrolled (1153, 459) with delta (0, 0)
Screenshot: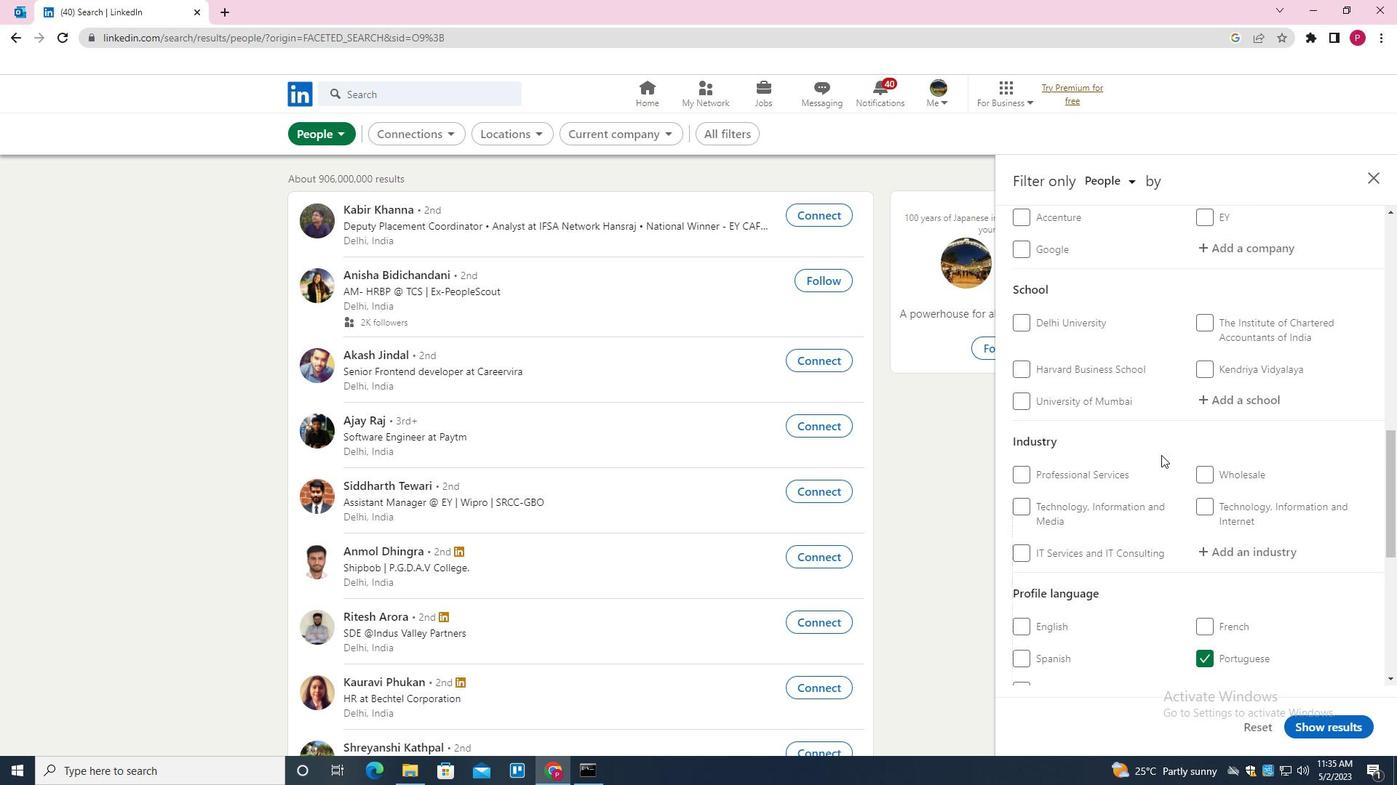 
Action: Mouse scrolled (1153, 459) with delta (0, 0)
Screenshot: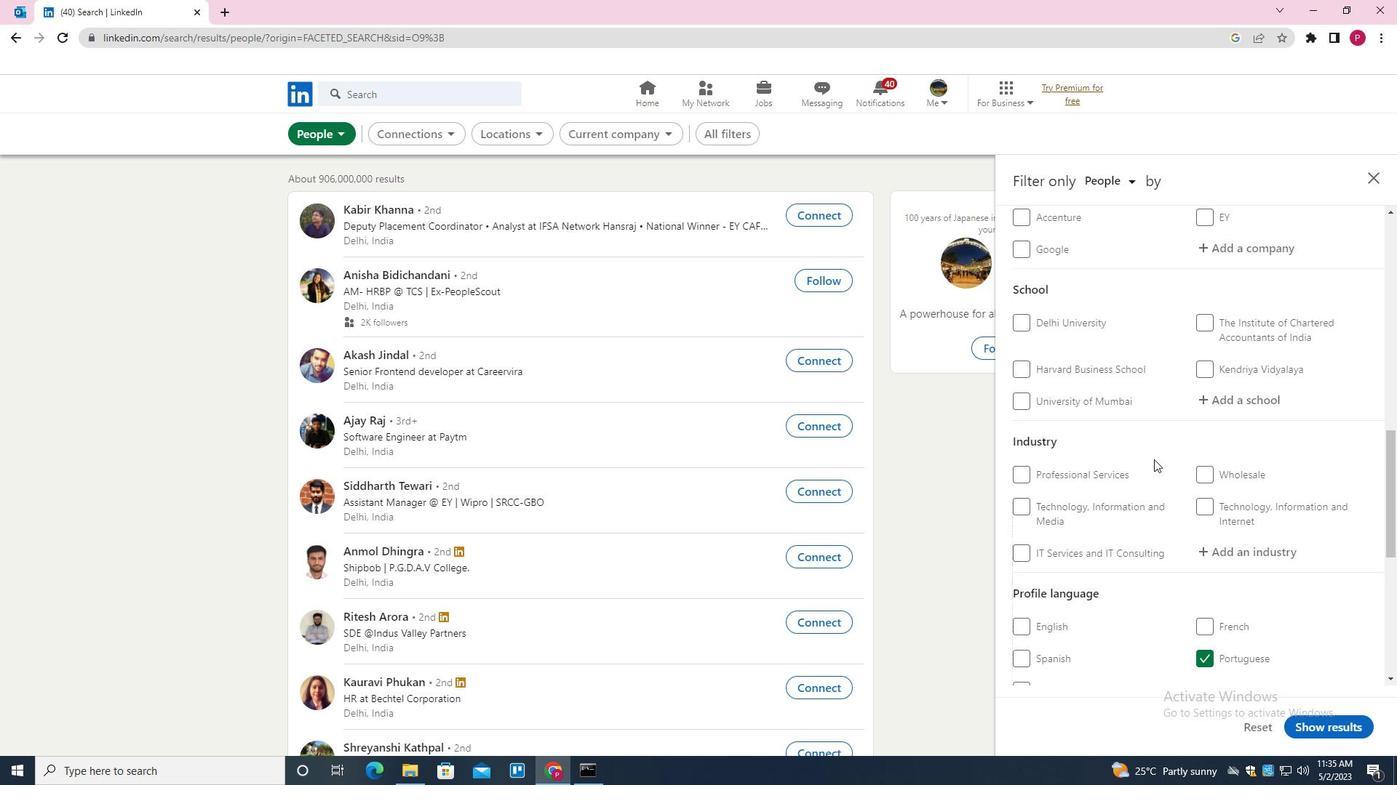 
Action: Mouse scrolled (1153, 461) with delta (0, 0)
Screenshot: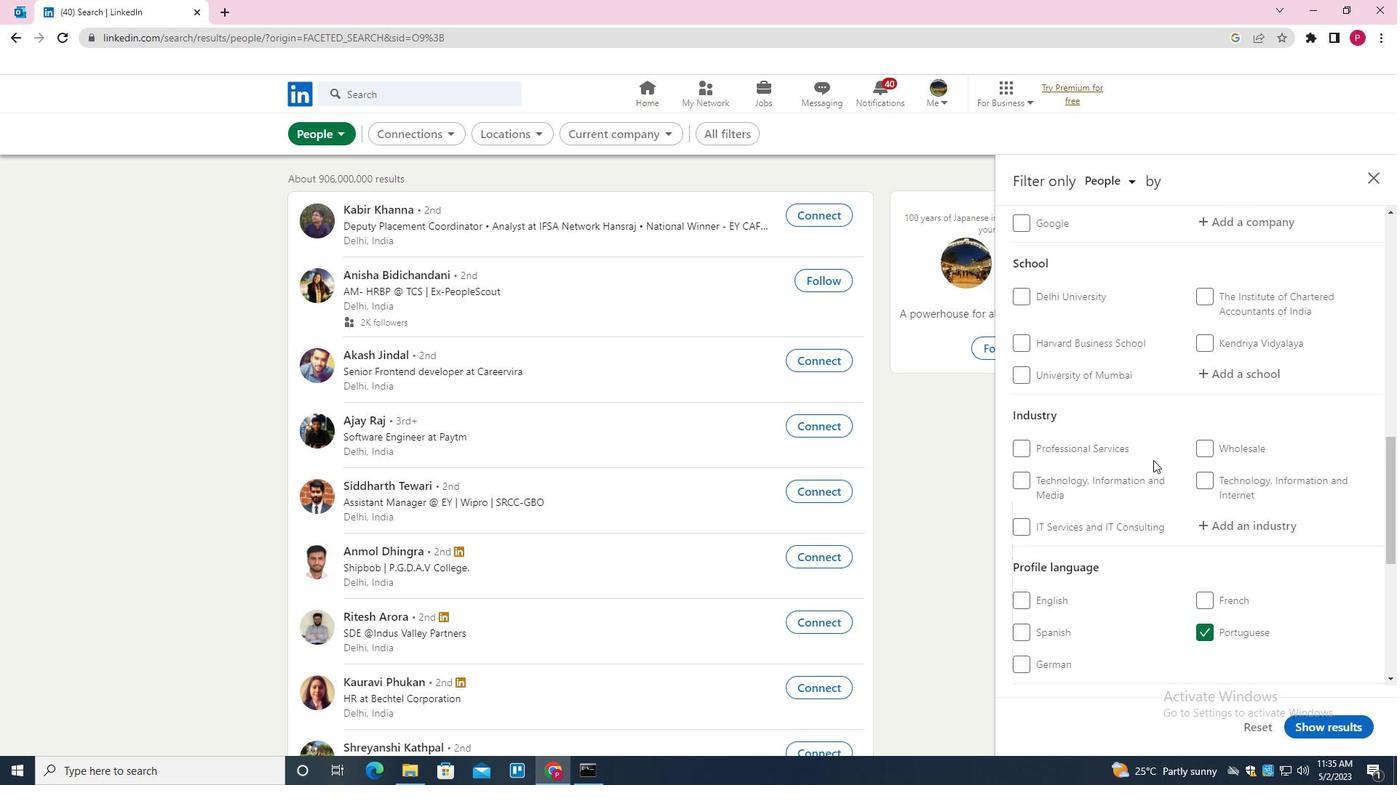 
Action: Mouse scrolled (1153, 461) with delta (0, 0)
Screenshot: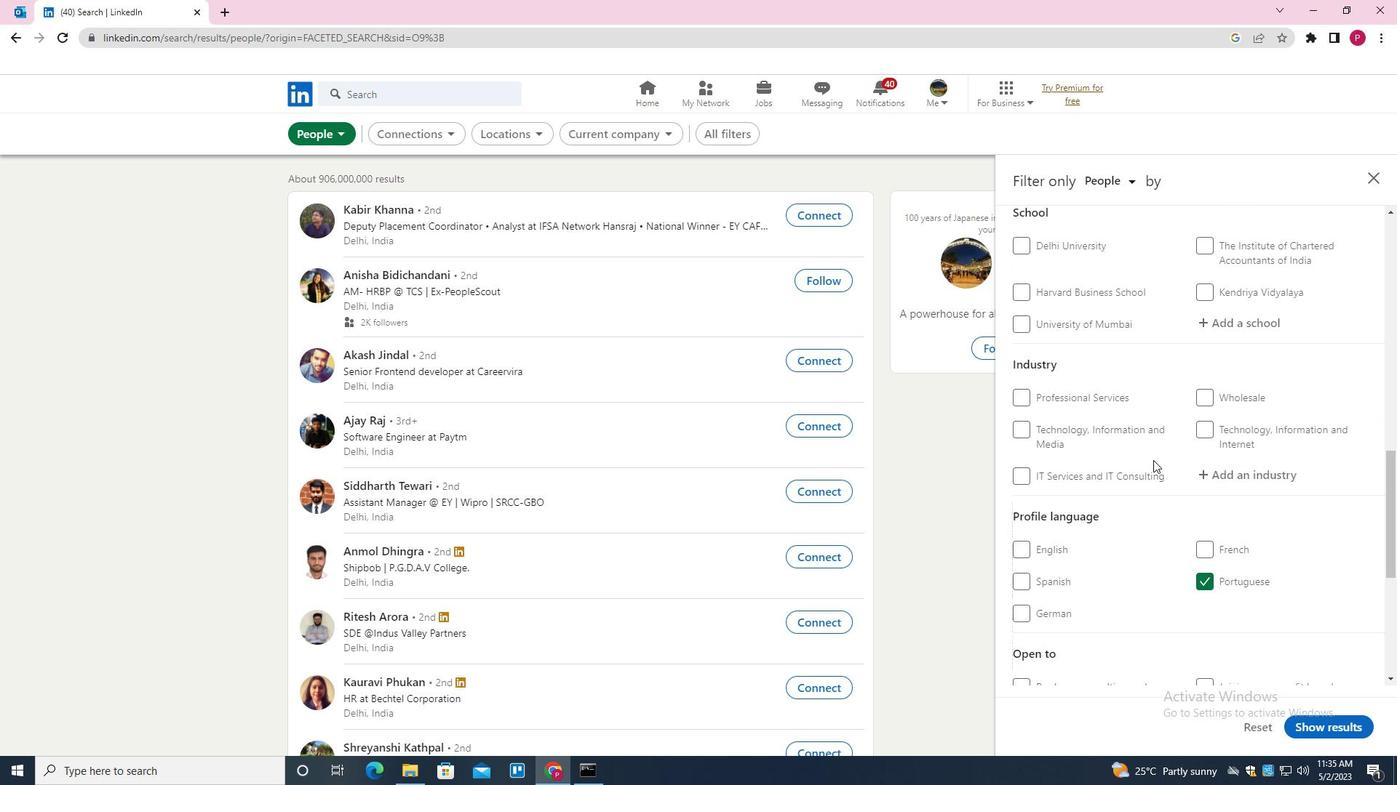 
Action: Mouse scrolled (1153, 461) with delta (0, 0)
Screenshot: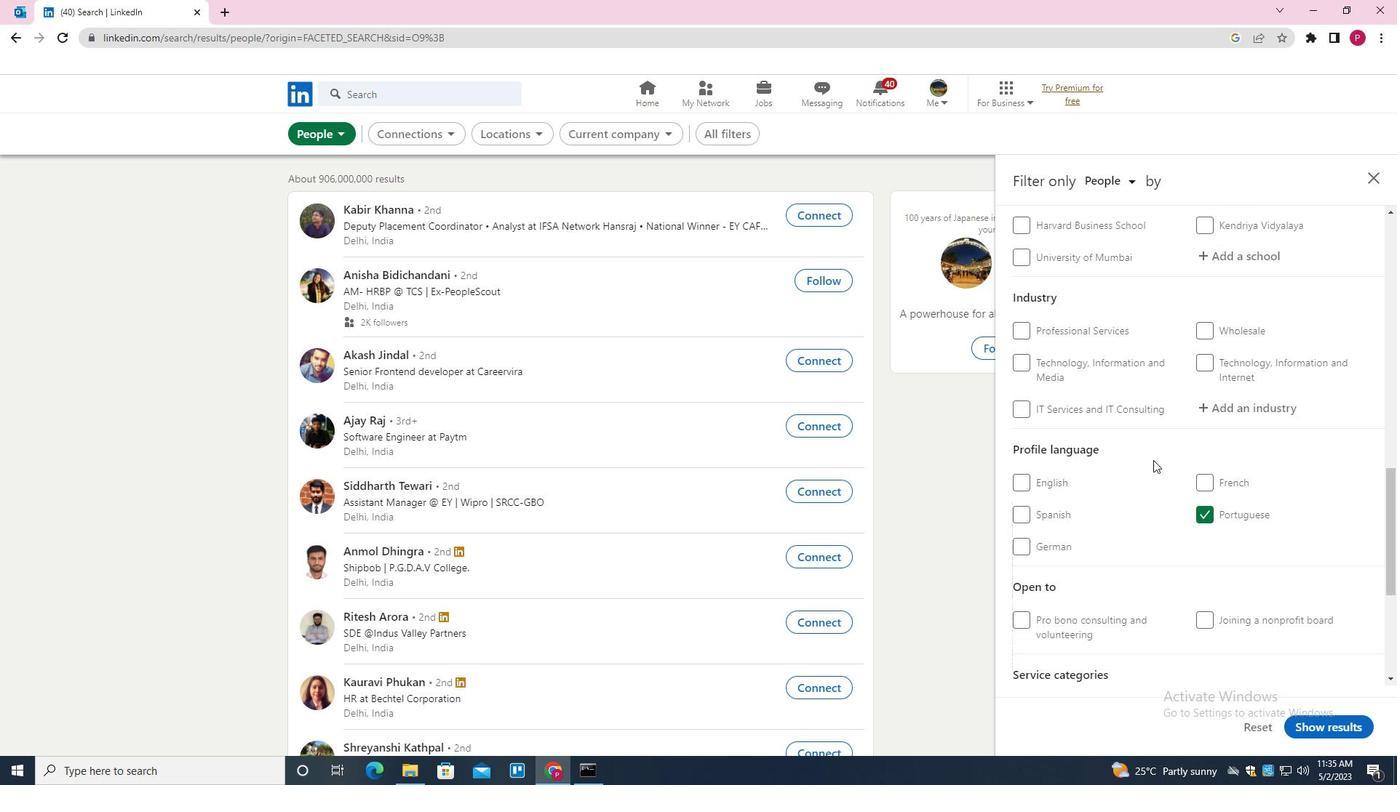 
Action: Mouse moved to (1235, 404)
Screenshot: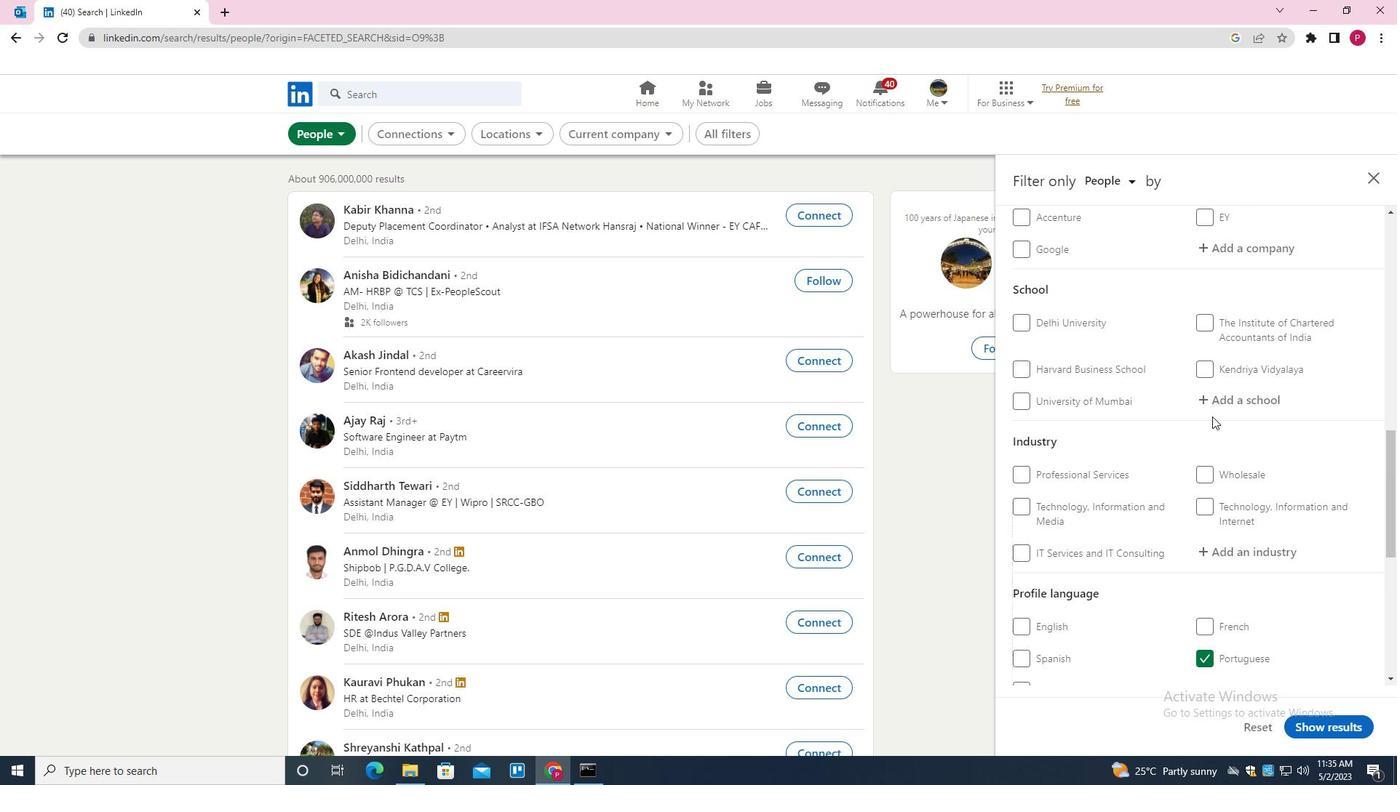 
Action: Mouse pressed left at (1235, 404)
Screenshot: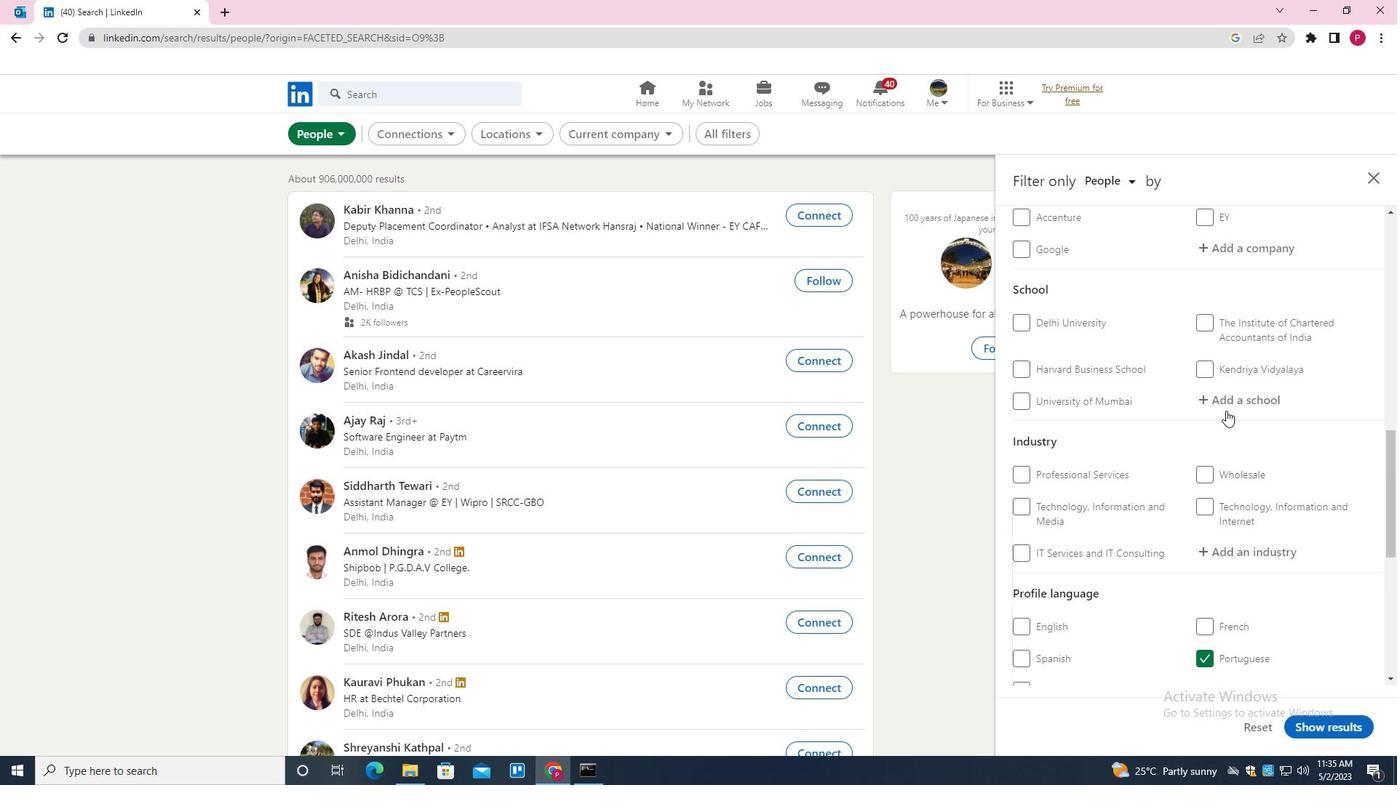 
Action: Key pressed <Key.shift><Key.shift><Key.shift><Key.shift><Key.shift><Key.shift><Key.shift><Key.shift><Key.shift><Key.shift><Key.shift>KAMLA<Key.space><Key.shift><Key.shift><Key.shift><Key.shift><Key.shift><Key.shift><Key.shift><Key.shift><Key.shift><Key.shift><Key.shift><Key.shift><Key.shift><Key.shift><Key.shift><Key.shift>NEHRU<Key.space><Key.shift>INSTITUTE<Key.space><Key.down><Key.enter>
Screenshot: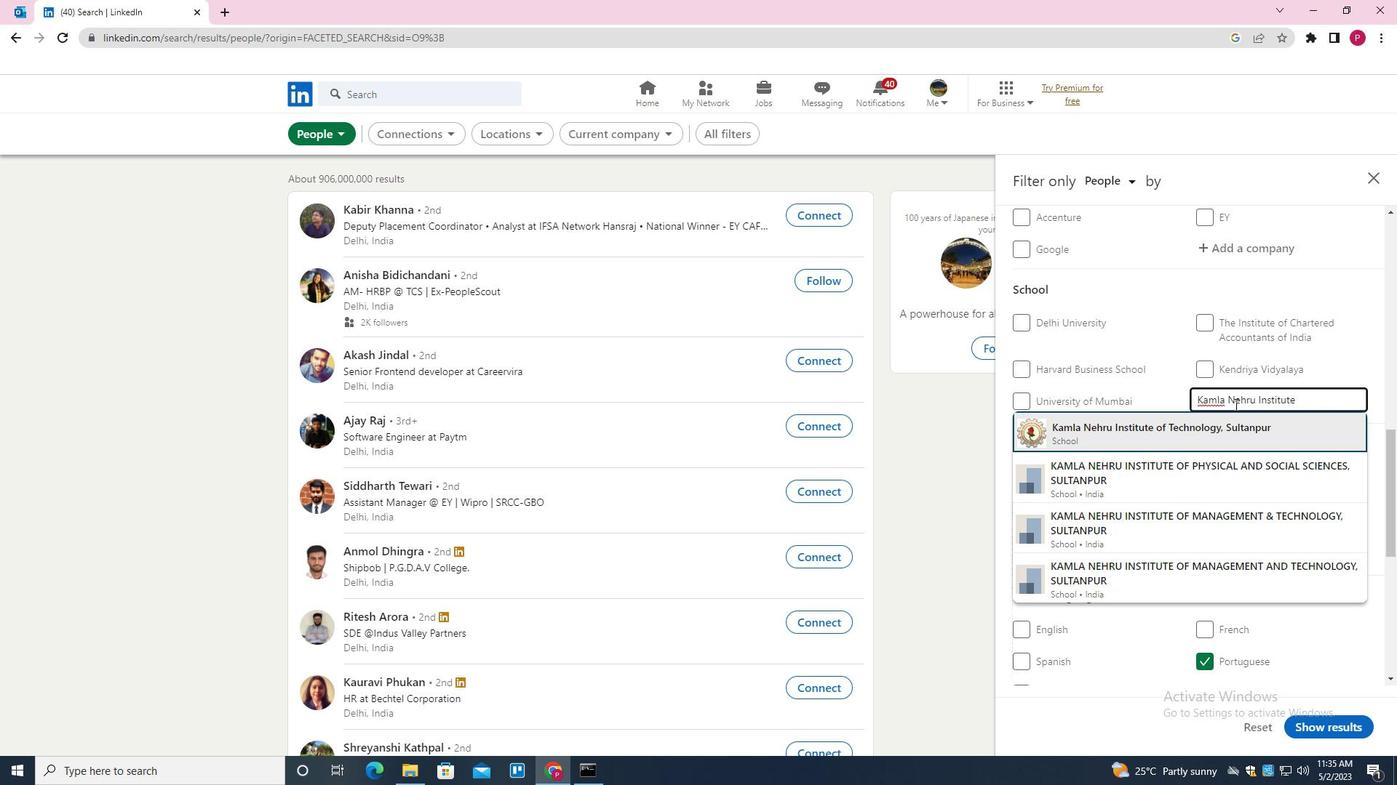 
Action: Mouse moved to (1198, 426)
Screenshot: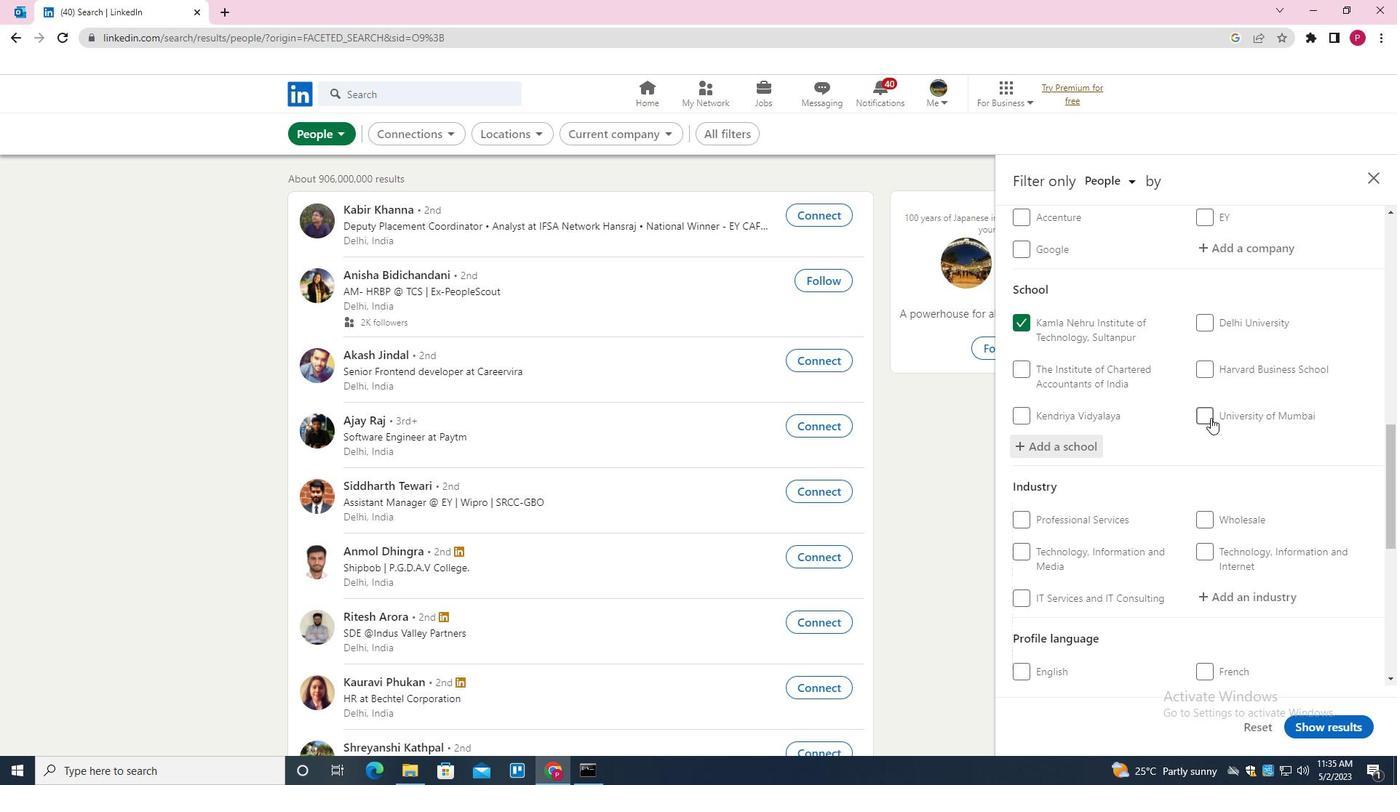 
Action: Mouse scrolled (1198, 425) with delta (0, 0)
Screenshot: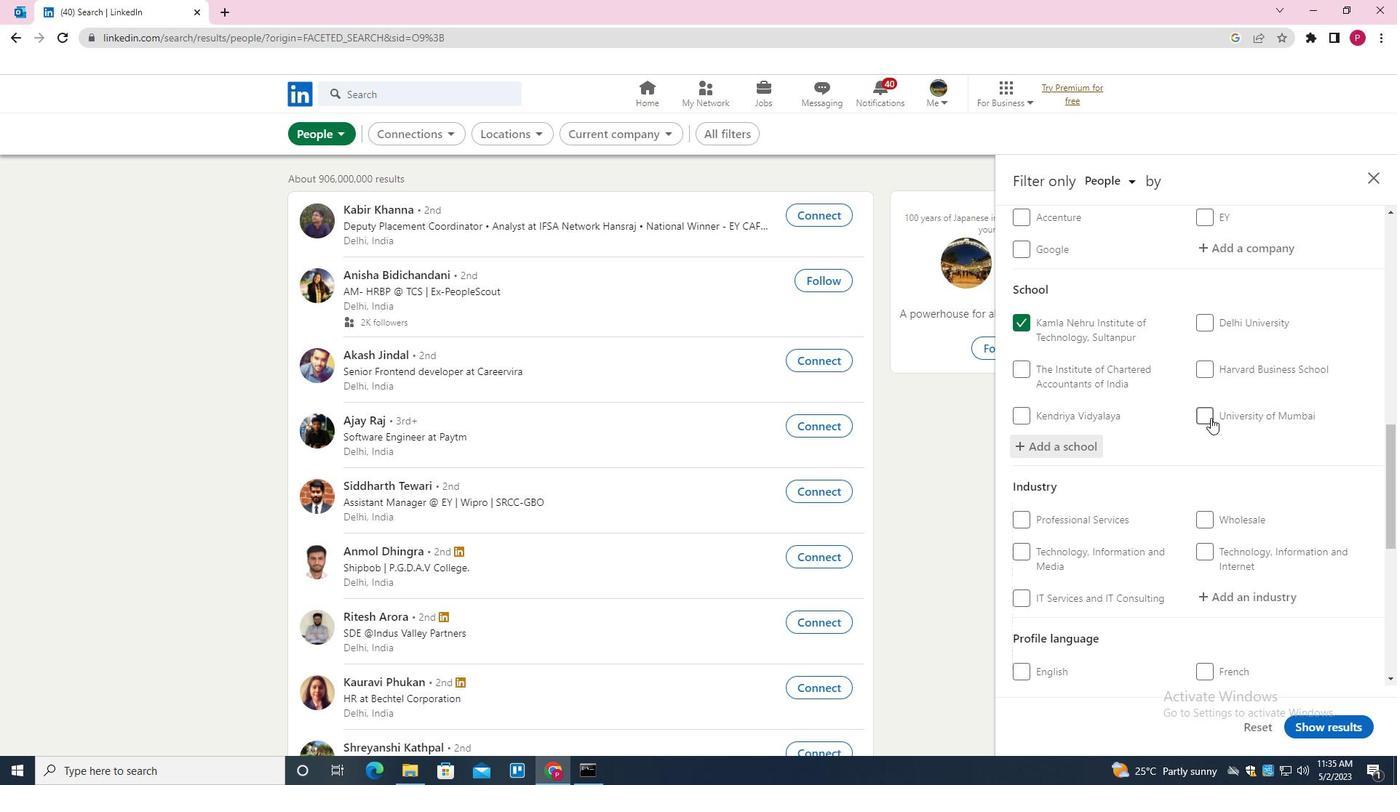 
Action: Mouse moved to (1197, 427)
Screenshot: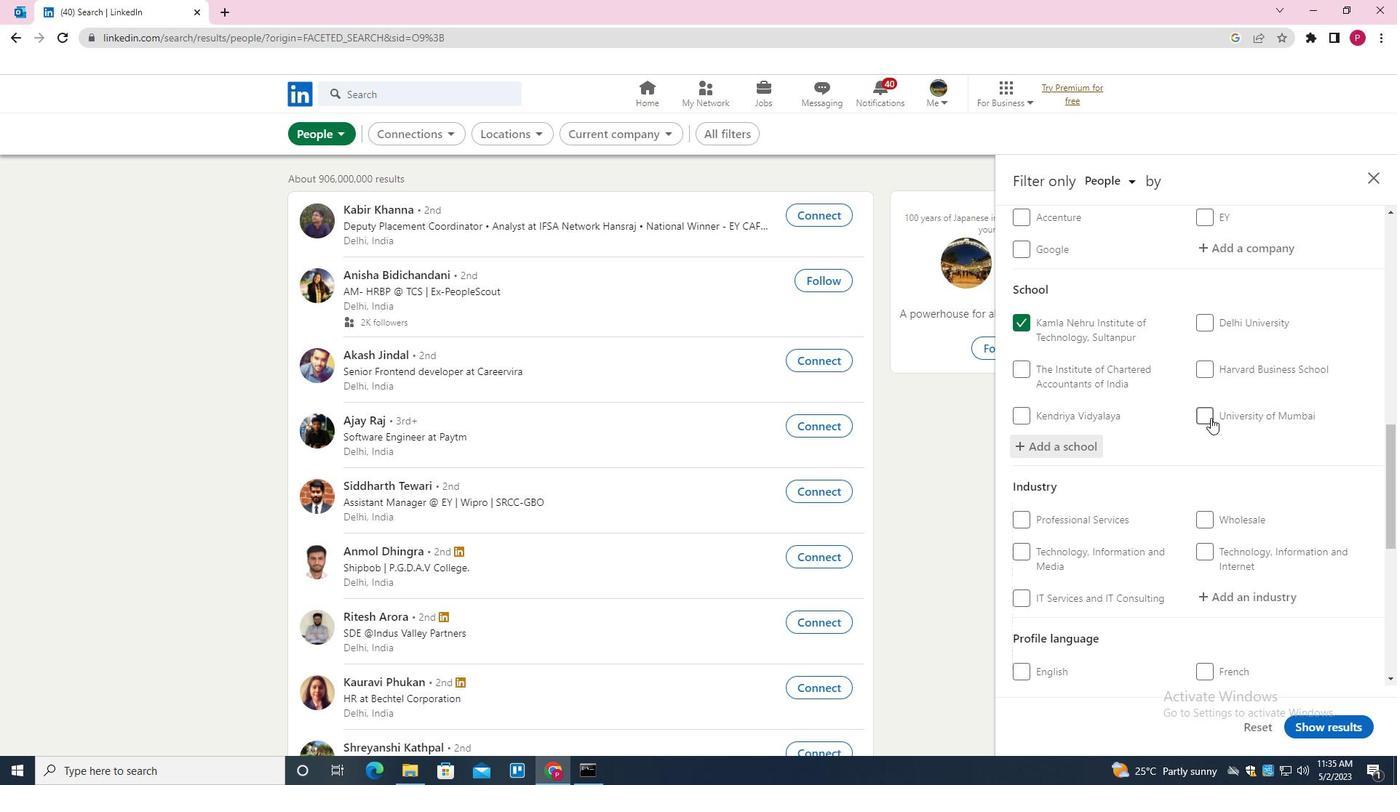 
Action: Mouse scrolled (1197, 426) with delta (0, 0)
Screenshot: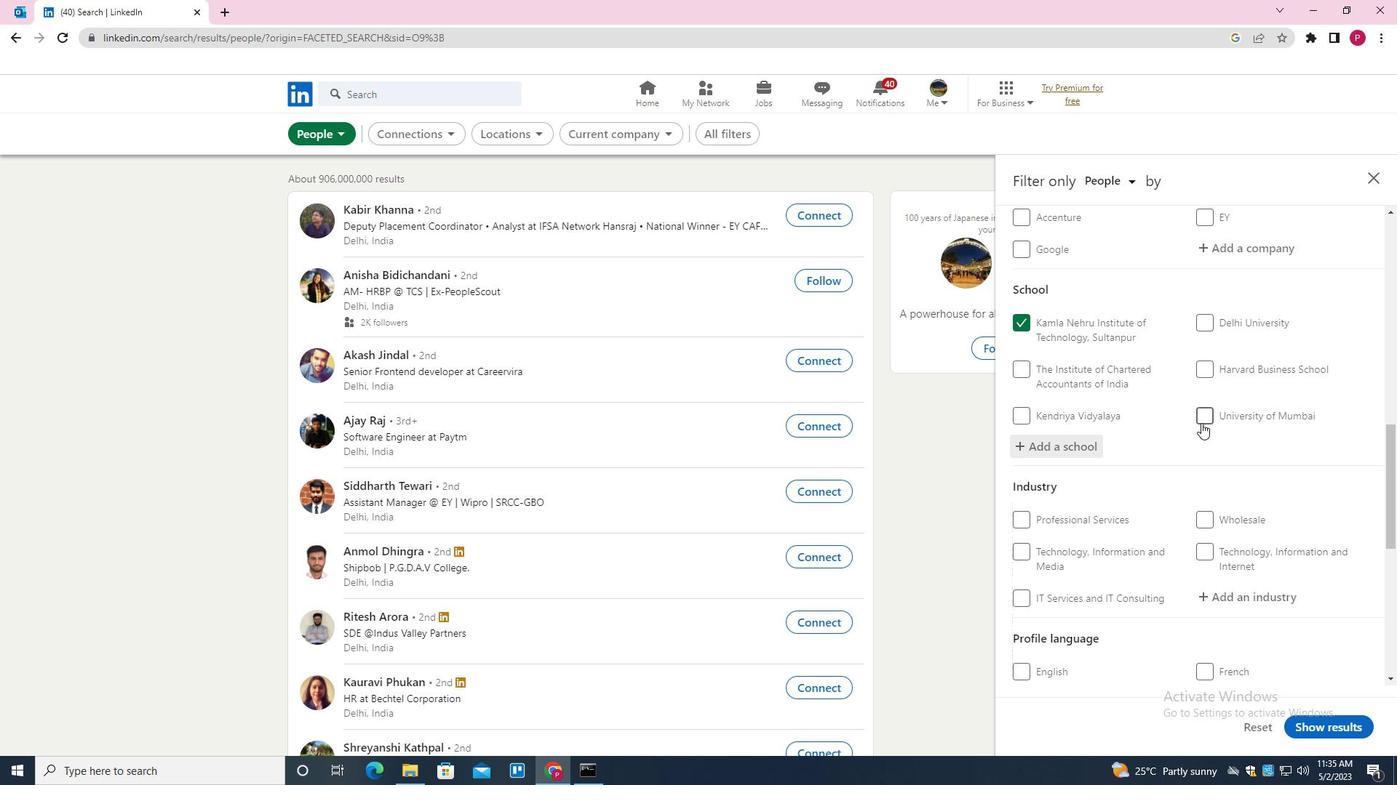 
Action: Mouse scrolled (1197, 426) with delta (0, 0)
Screenshot: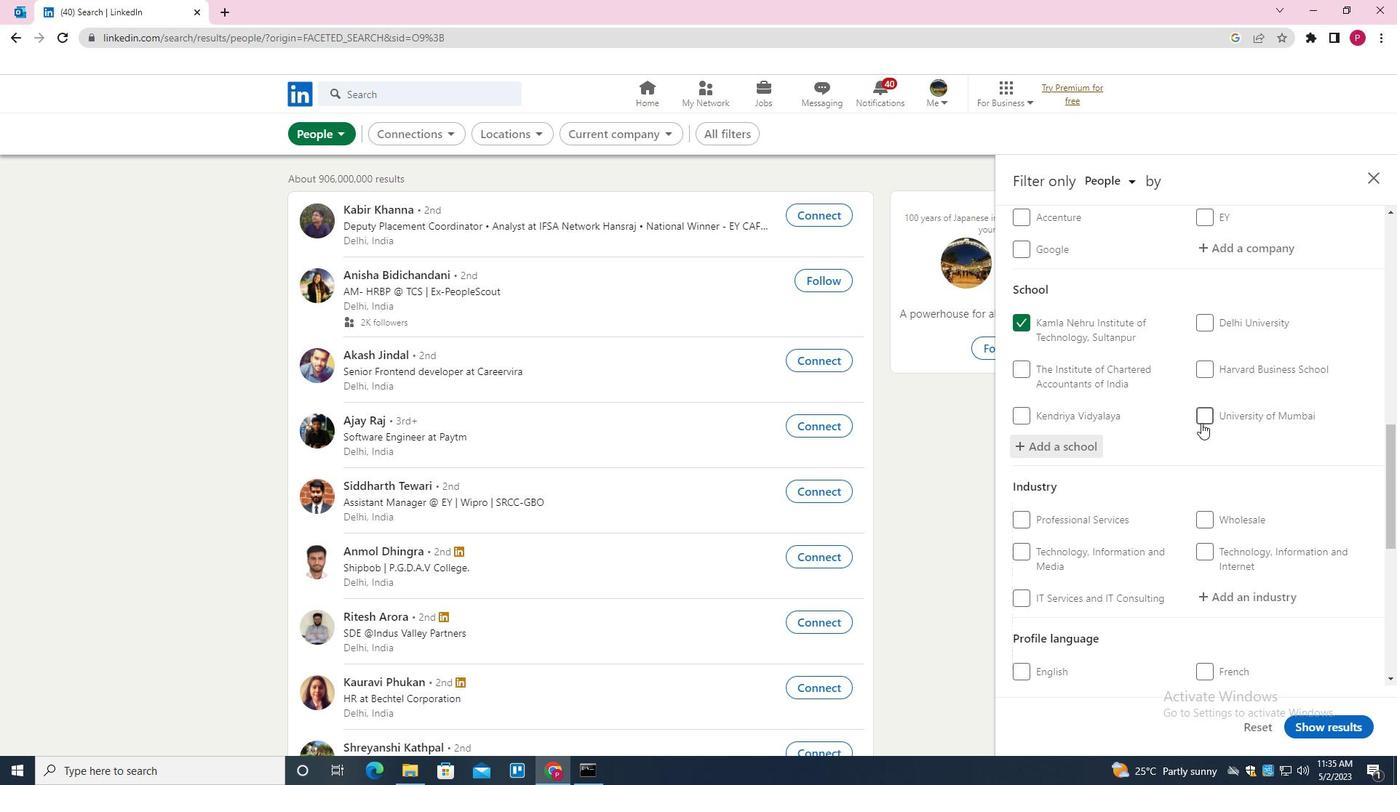 
Action: Mouse scrolled (1197, 426) with delta (0, 0)
Screenshot: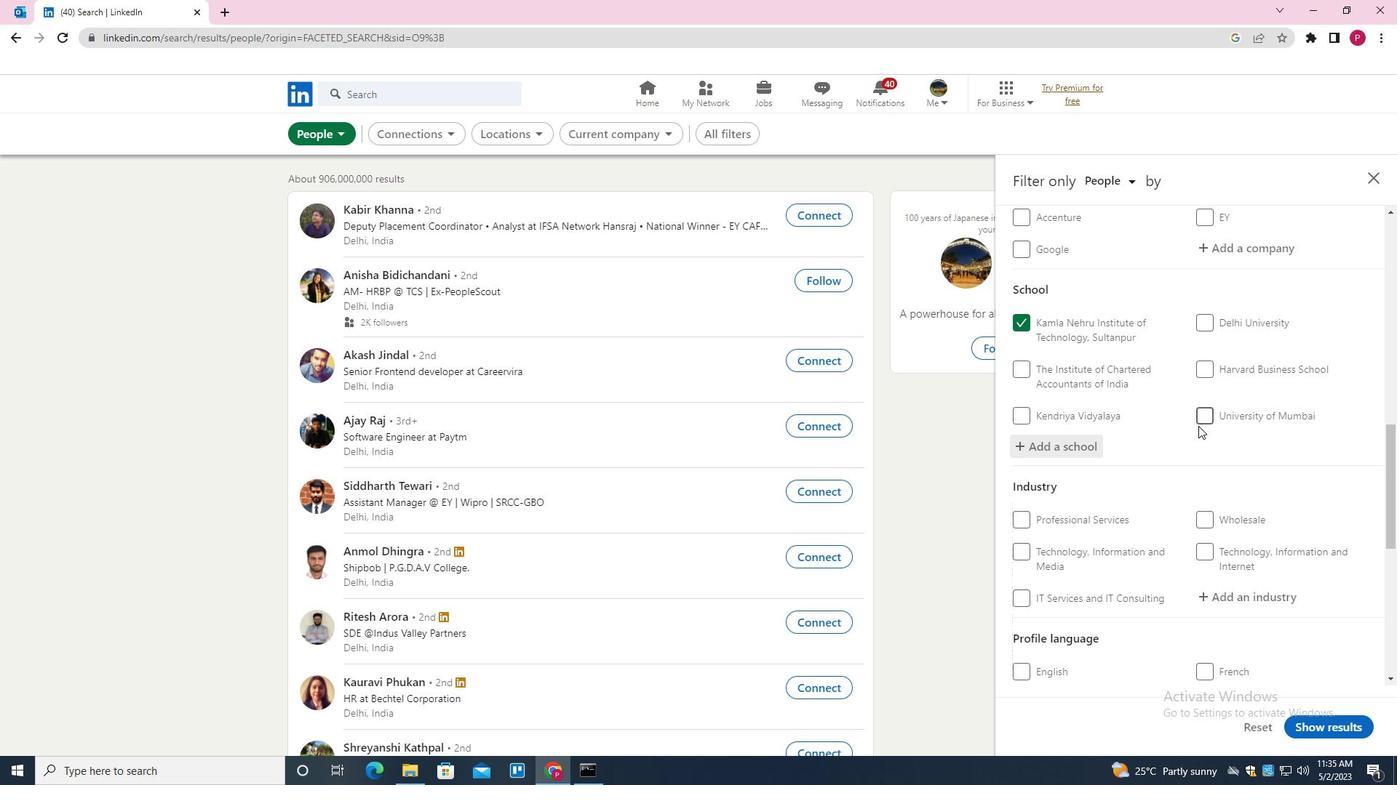 
Action: Mouse moved to (1263, 315)
Screenshot: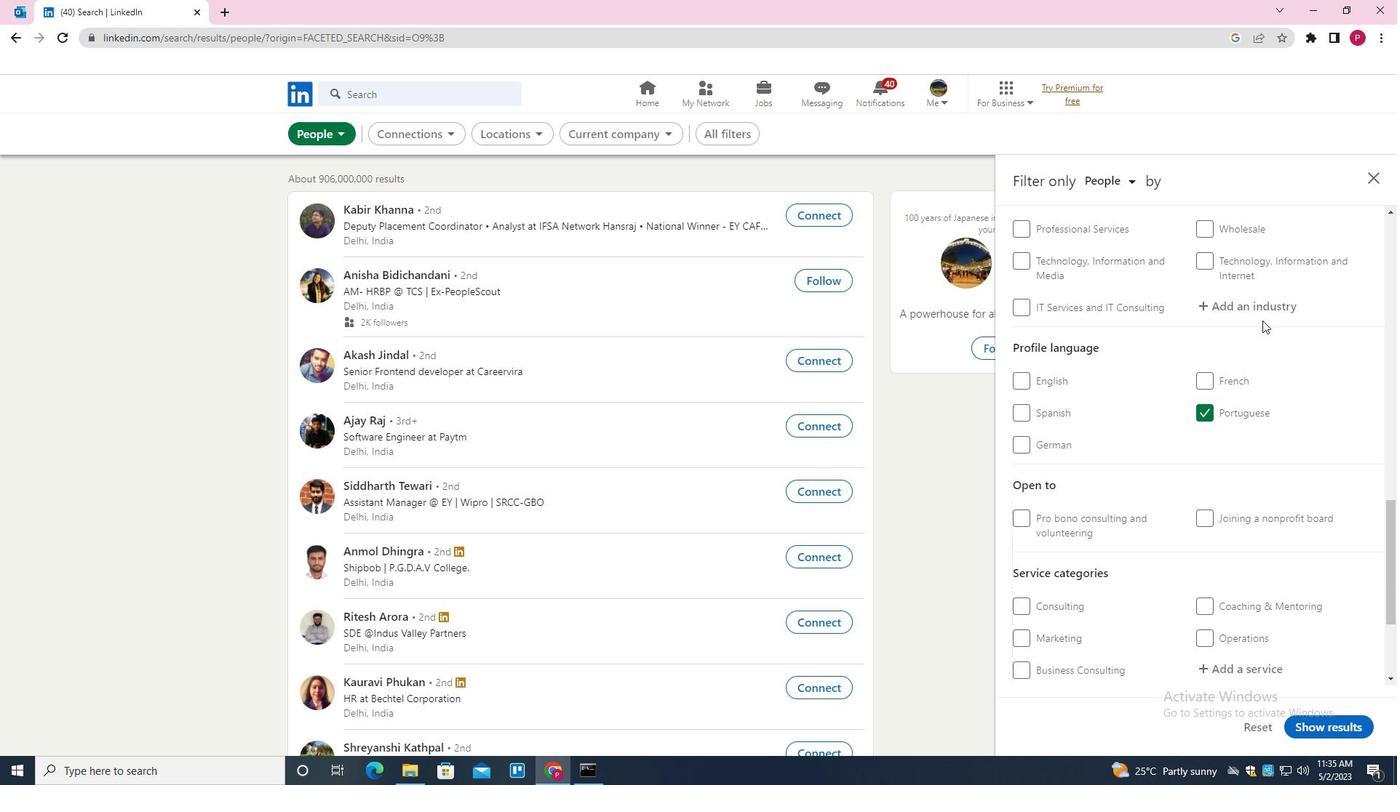 
Action: Mouse pressed left at (1263, 315)
Screenshot: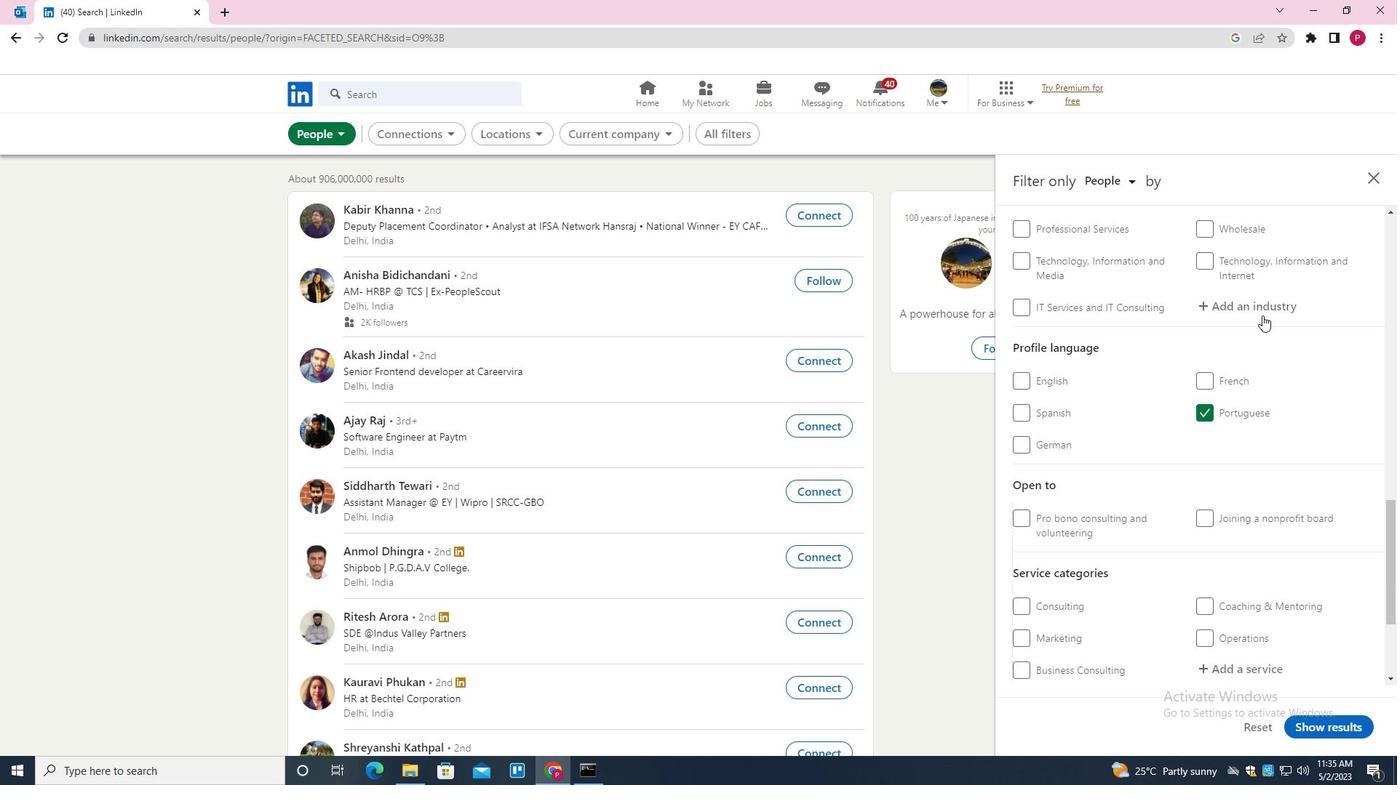 
Action: Mouse moved to (1263, 315)
Screenshot: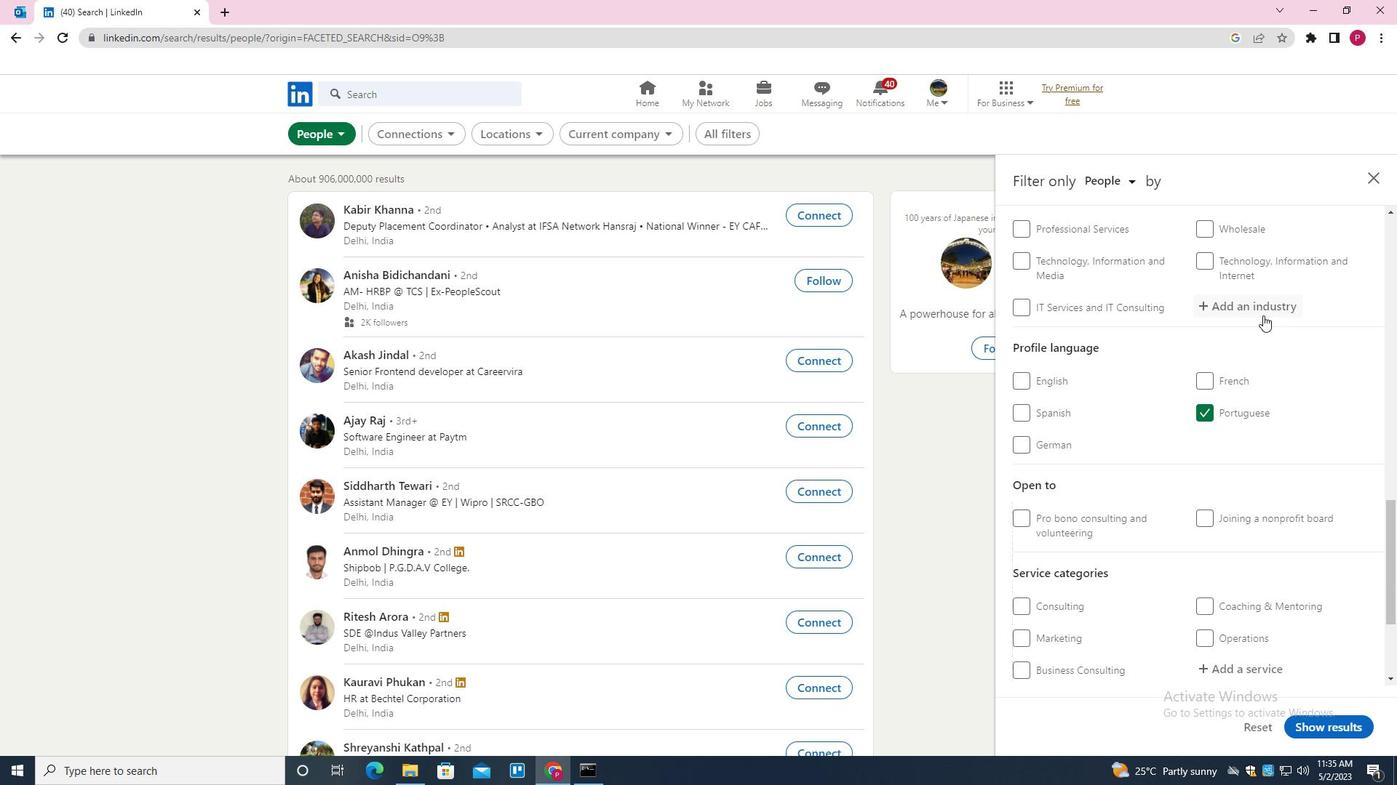 
Action: Key pressed <Key.shift>RETAIL<Key.space><Key.shift>APPLIAN<Key.down><Key.enter>
Screenshot: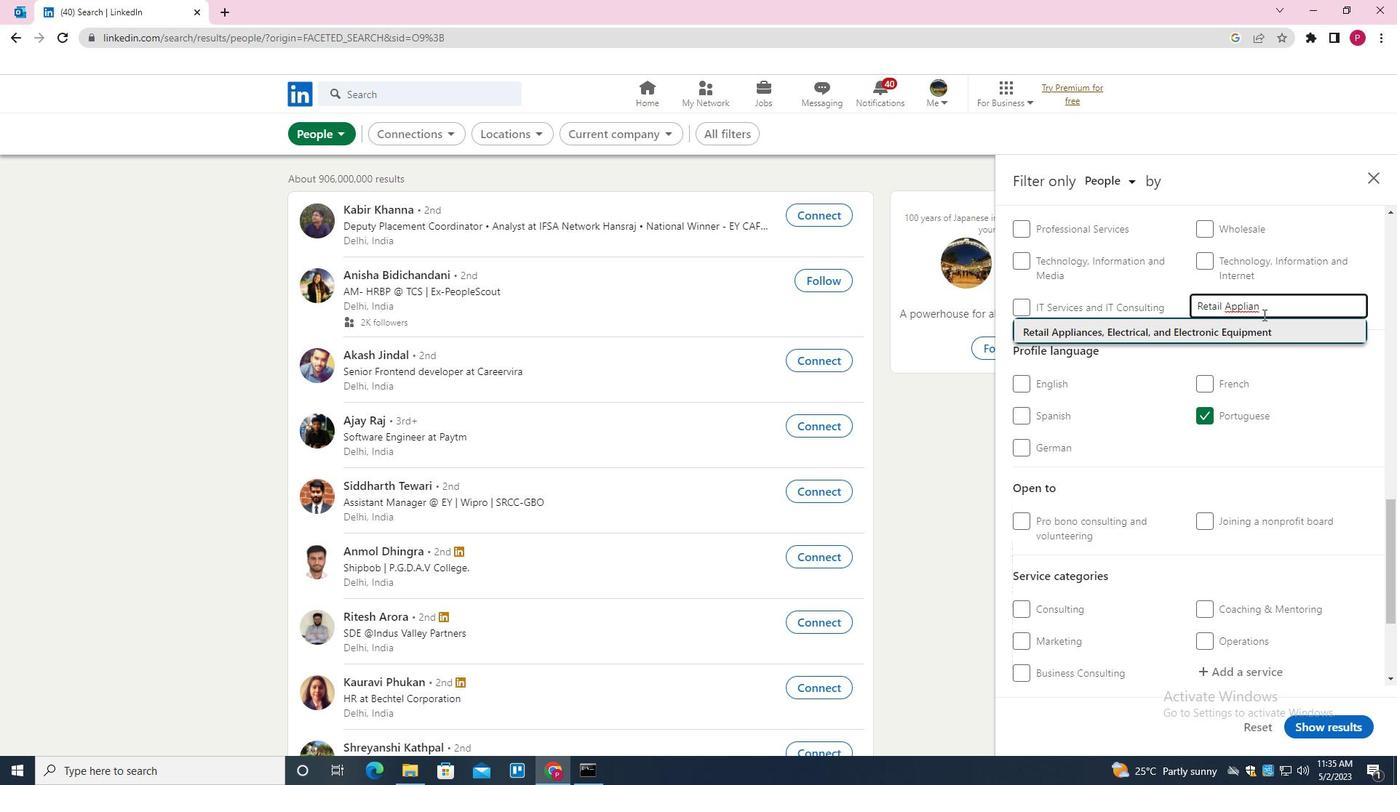 
Action: Mouse moved to (1205, 384)
Screenshot: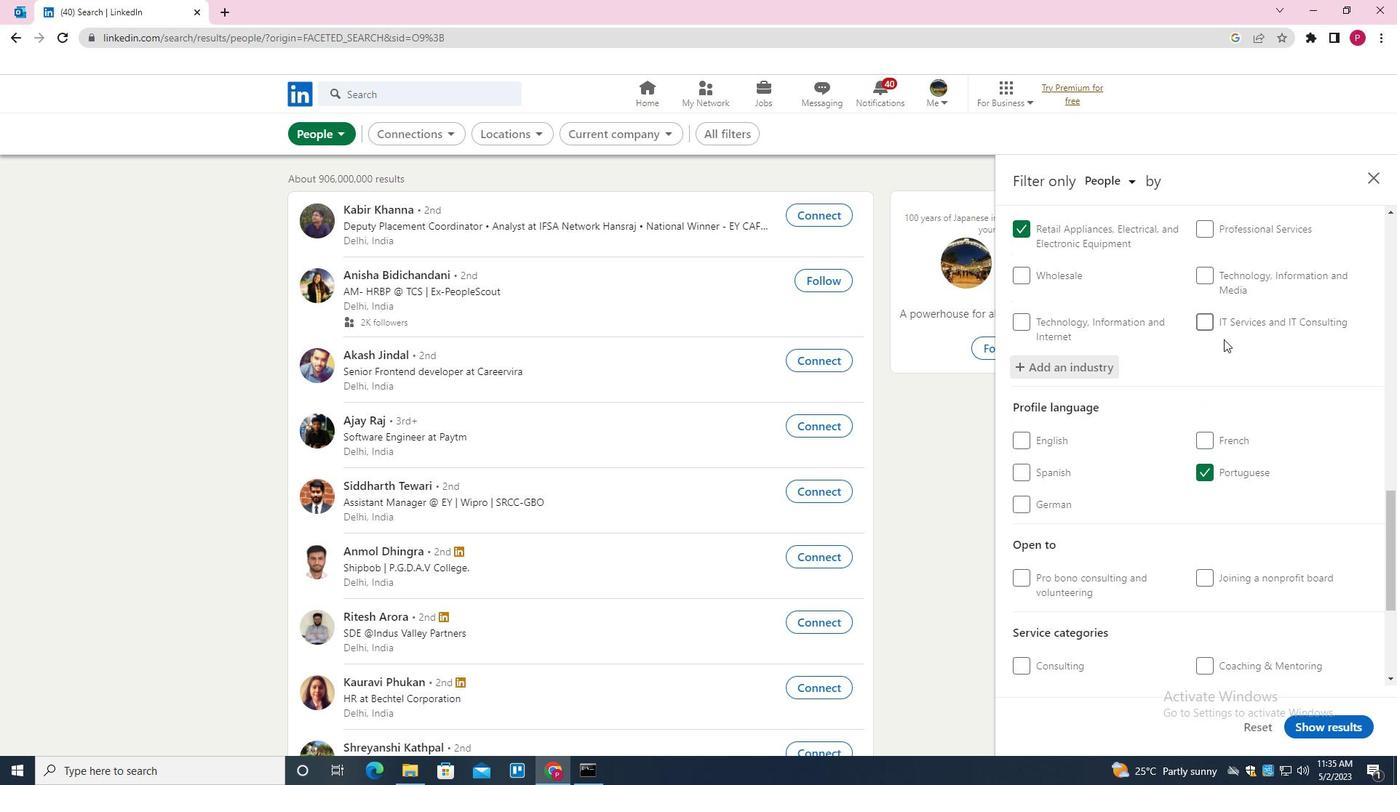 
Action: Mouse scrolled (1205, 383) with delta (0, 0)
Screenshot: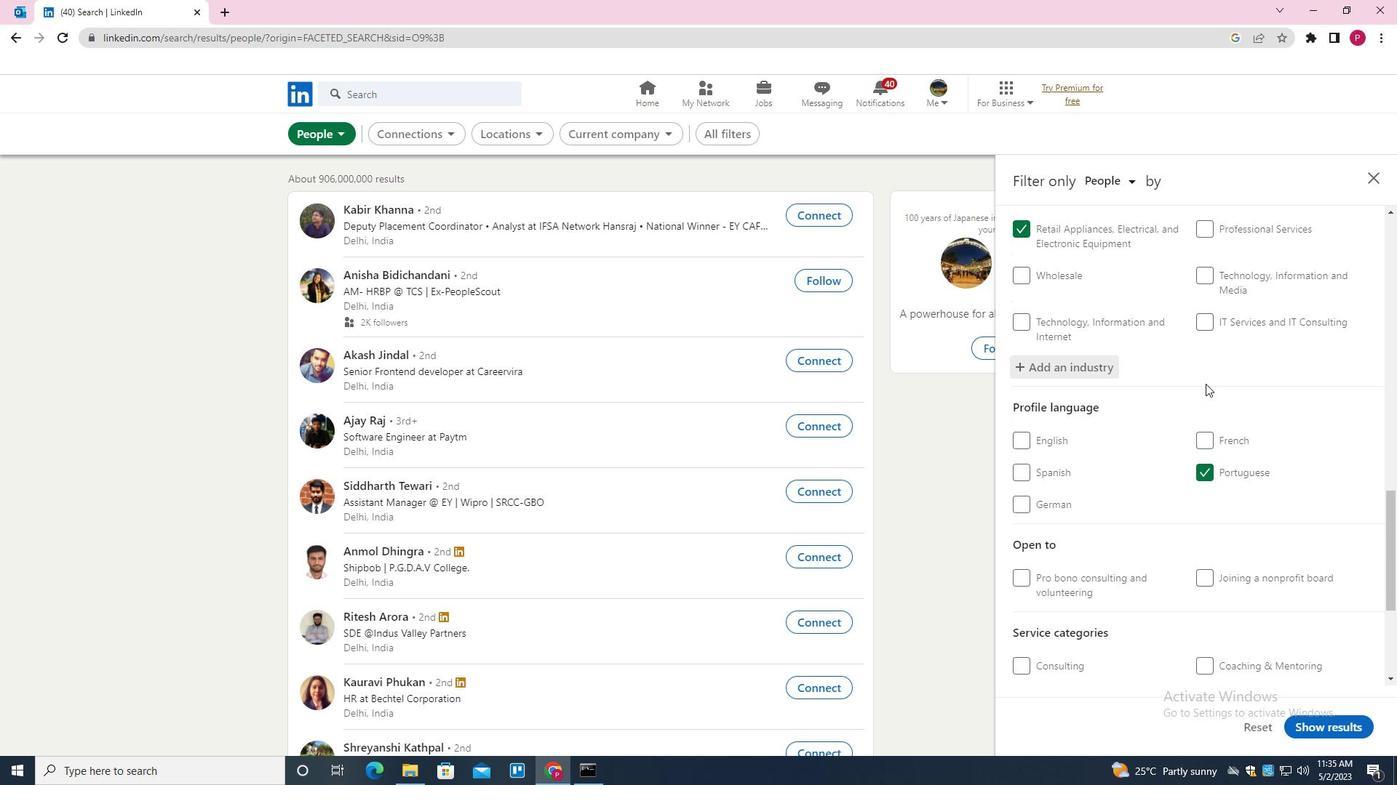 
Action: Mouse scrolled (1205, 383) with delta (0, 0)
Screenshot: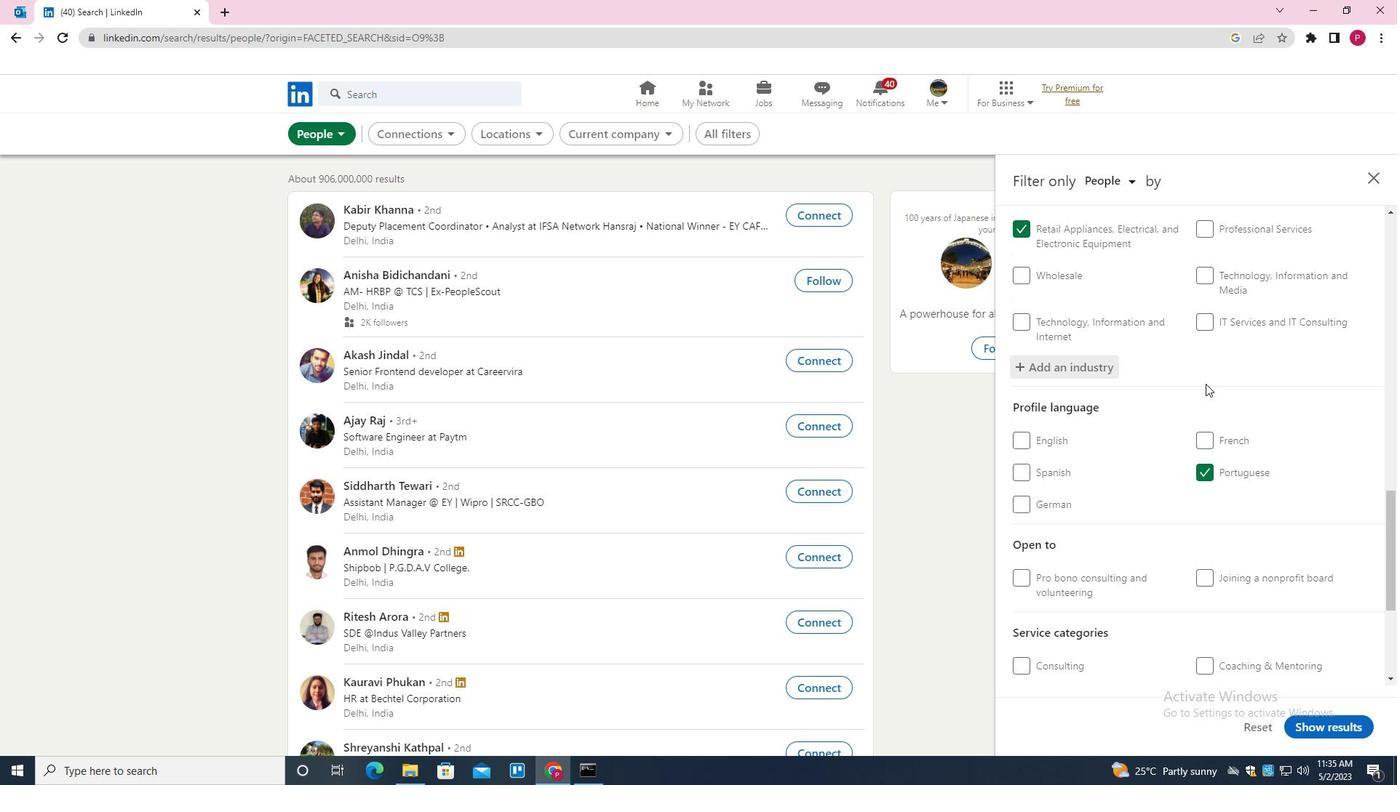 
Action: Mouse moved to (1205, 384)
Screenshot: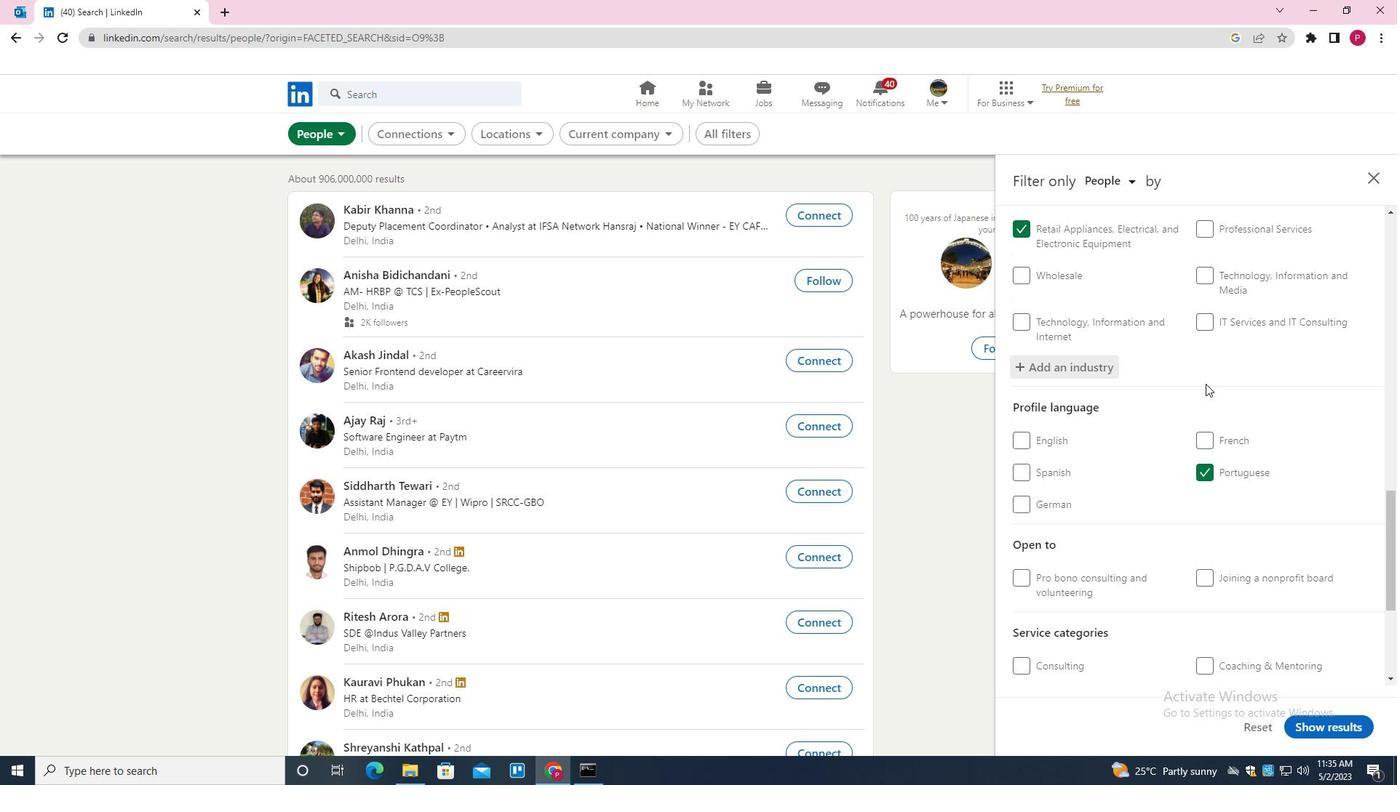 
Action: Mouse scrolled (1205, 384) with delta (0, 0)
Screenshot: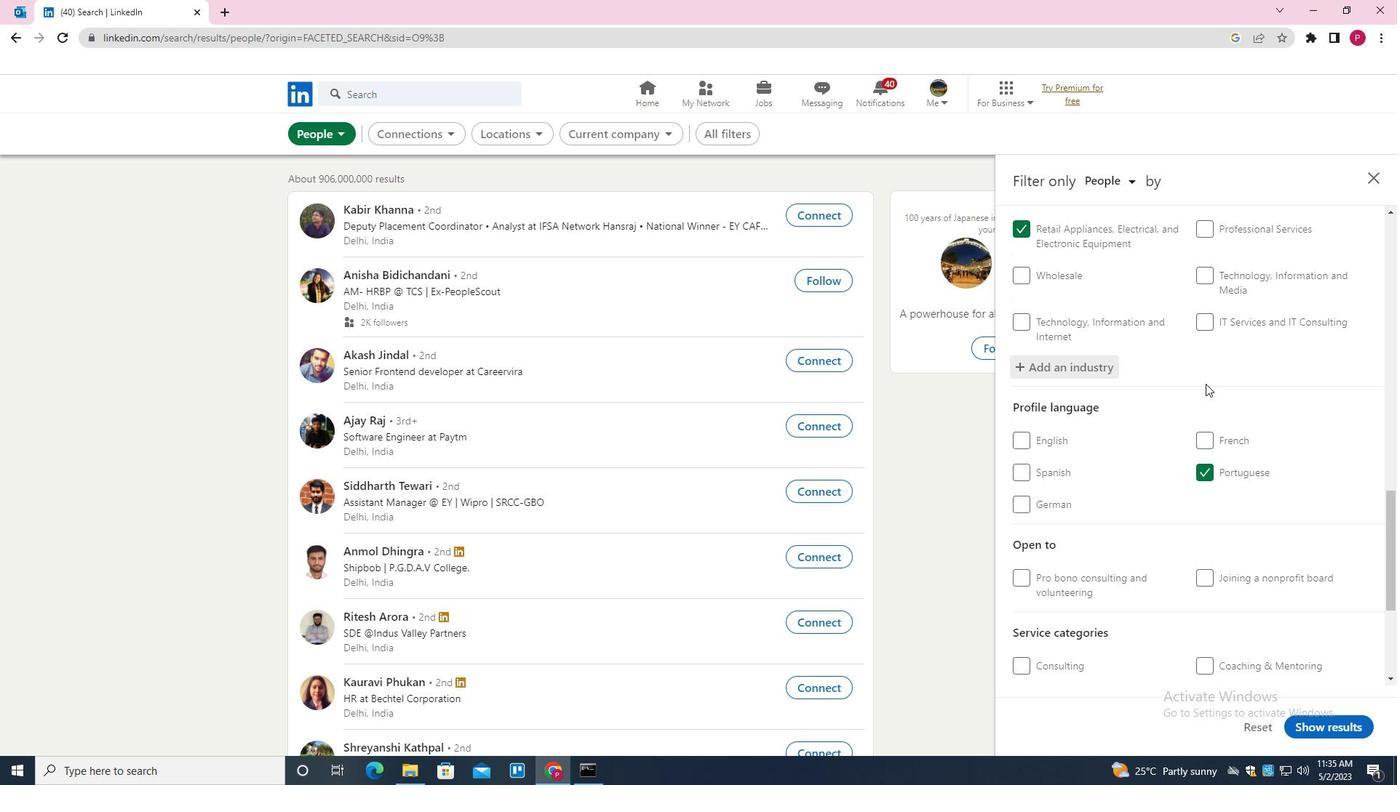 
Action: Mouse moved to (1205, 384)
Screenshot: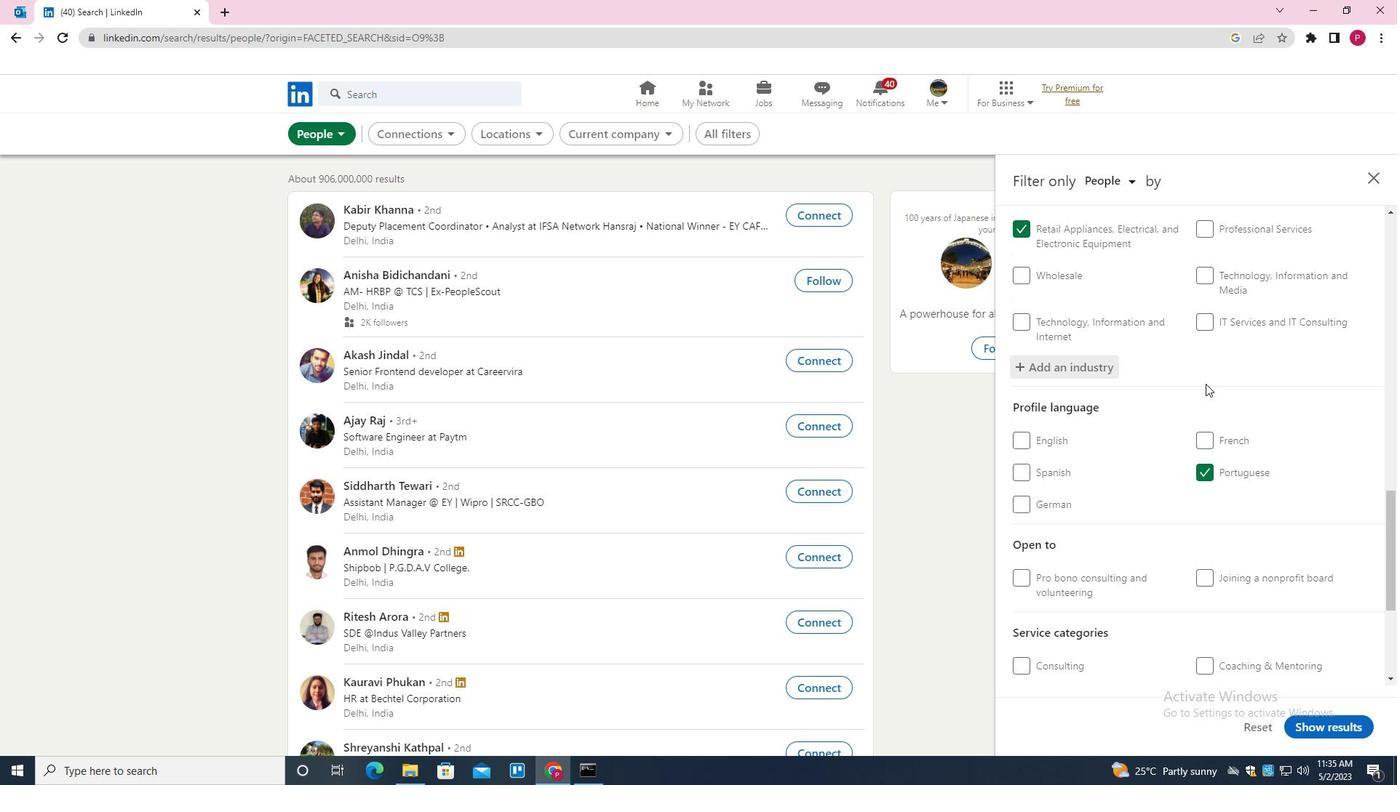 
Action: Mouse scrolled (1205, 384) with delta (0, 0)
Screenshot: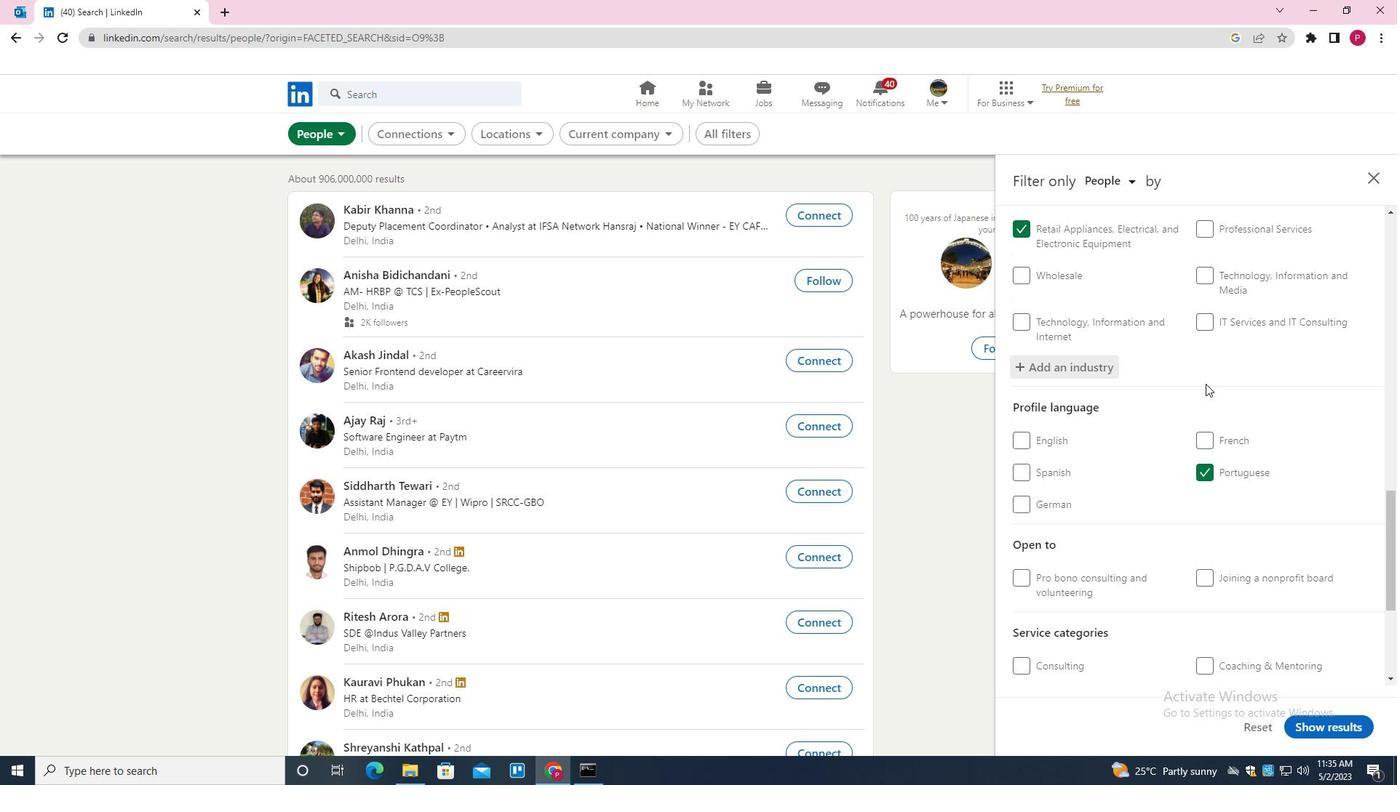 
Action: Mouse moved to (1248, 481)
Screenshot: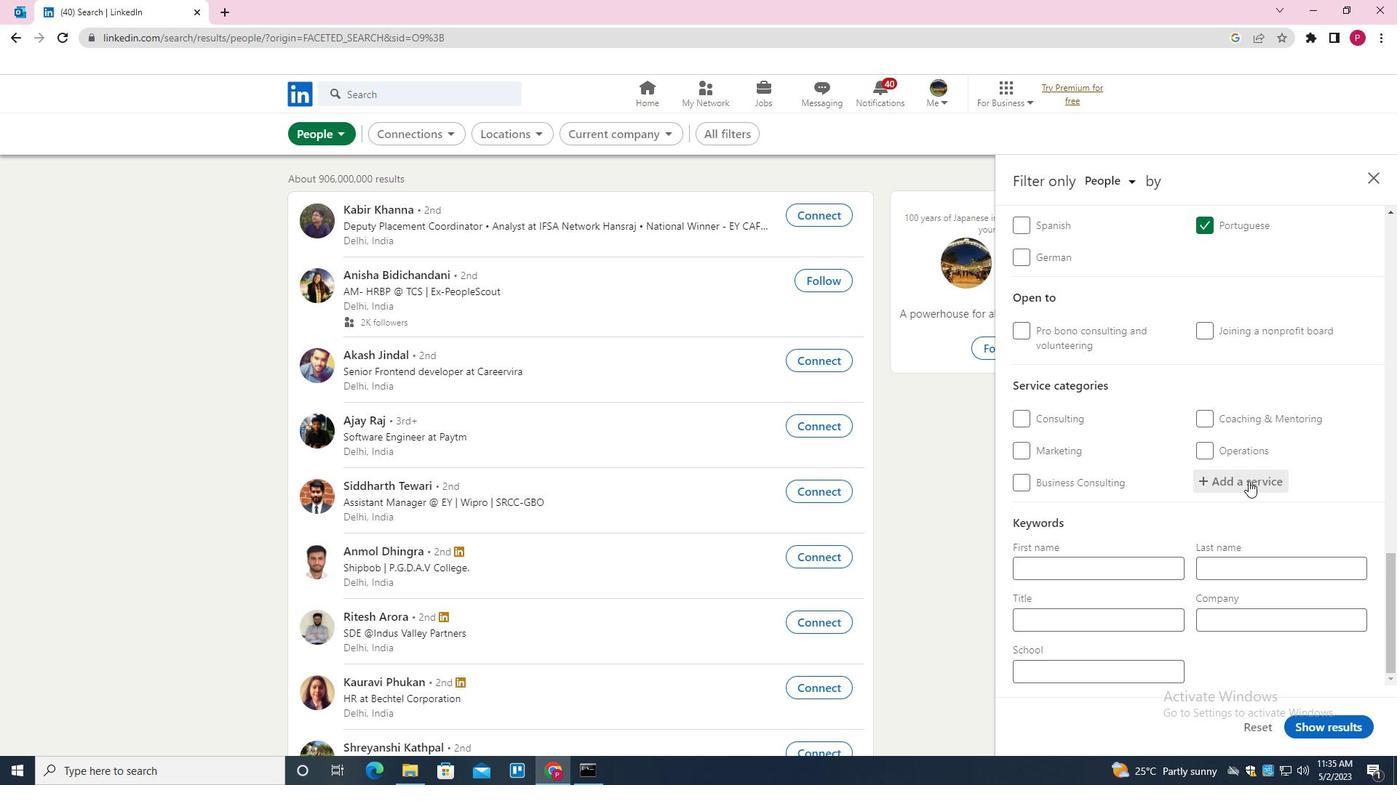 
Action: Mouse pressed left at (1248, 481)
Screenshot: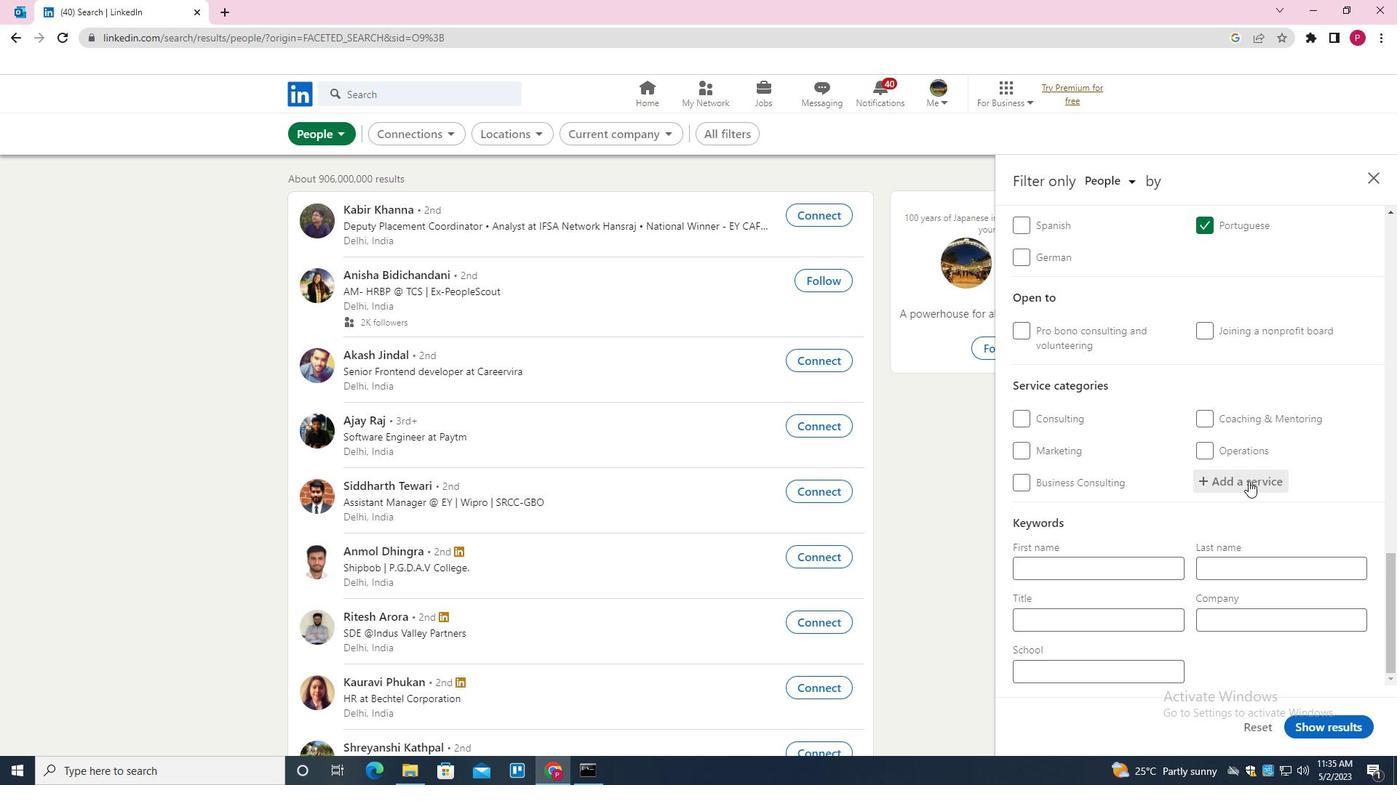 
Action: Key pressed <Key.shift><Key.shift><Key.shift><Key.shift><Key.shift><Key.shift><Key.shift><Key.shift>IOS<Key.down><Key.enter>
Screenshot: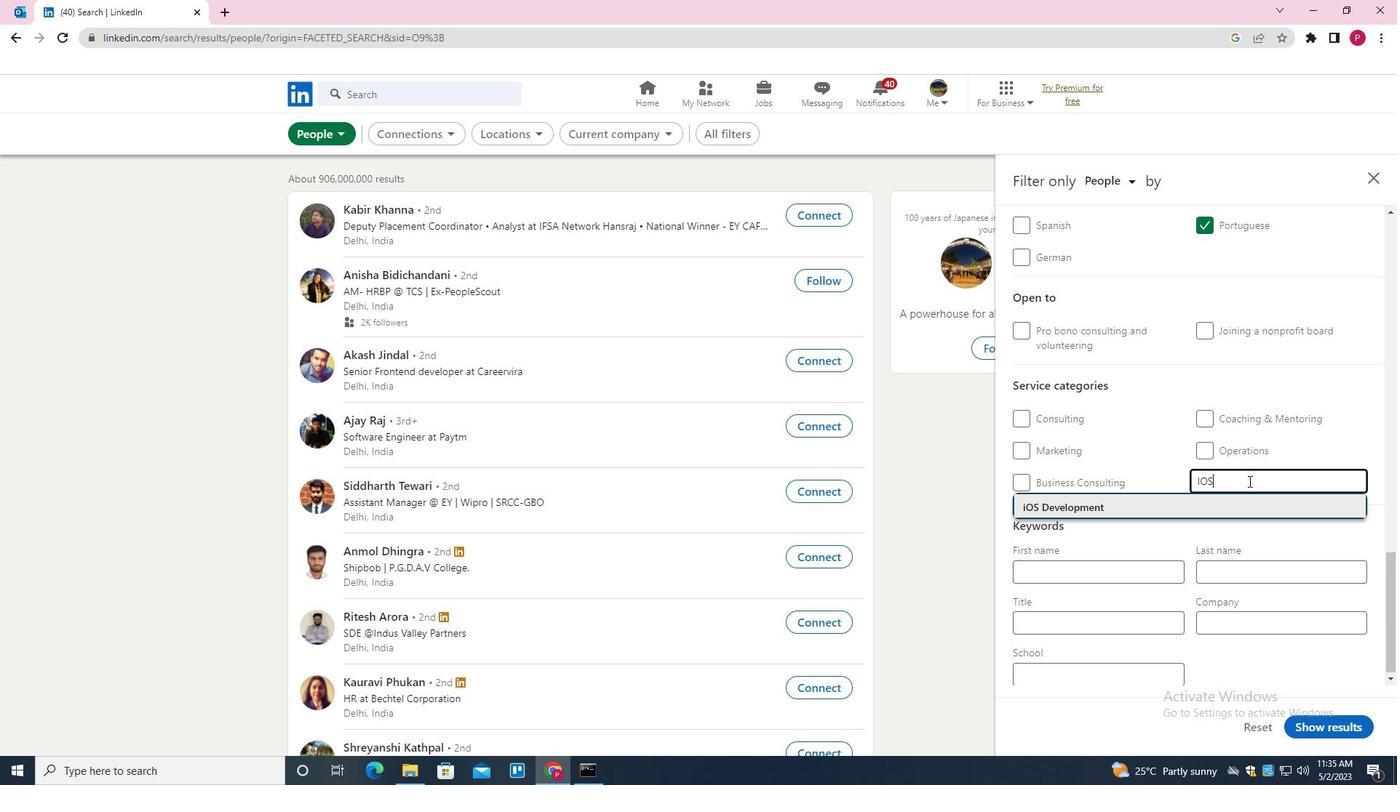 
Action: Mouse moved to (1238, 487)
Screenshot: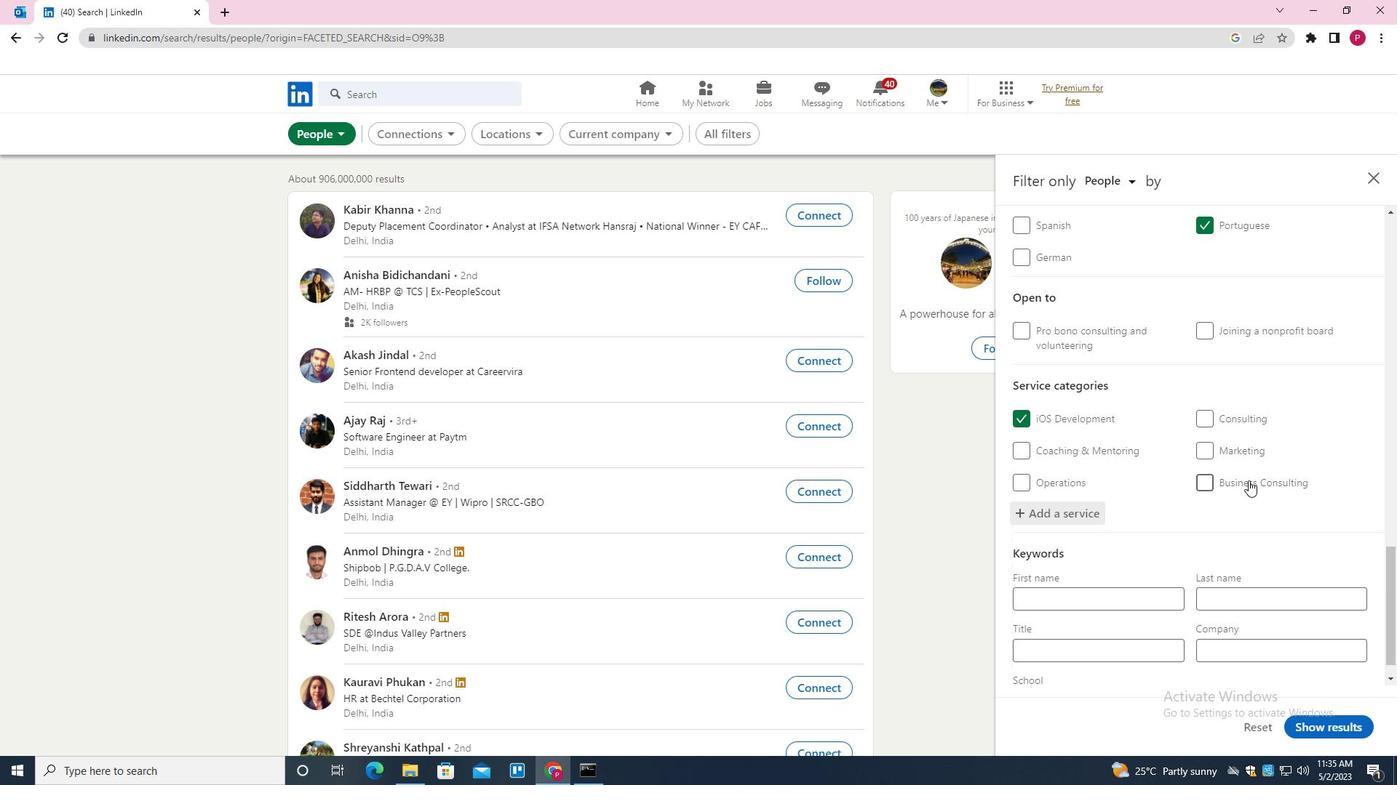 
Action: Mouse scrolled (1238, 486) with delta (0, 0)
Screenshot: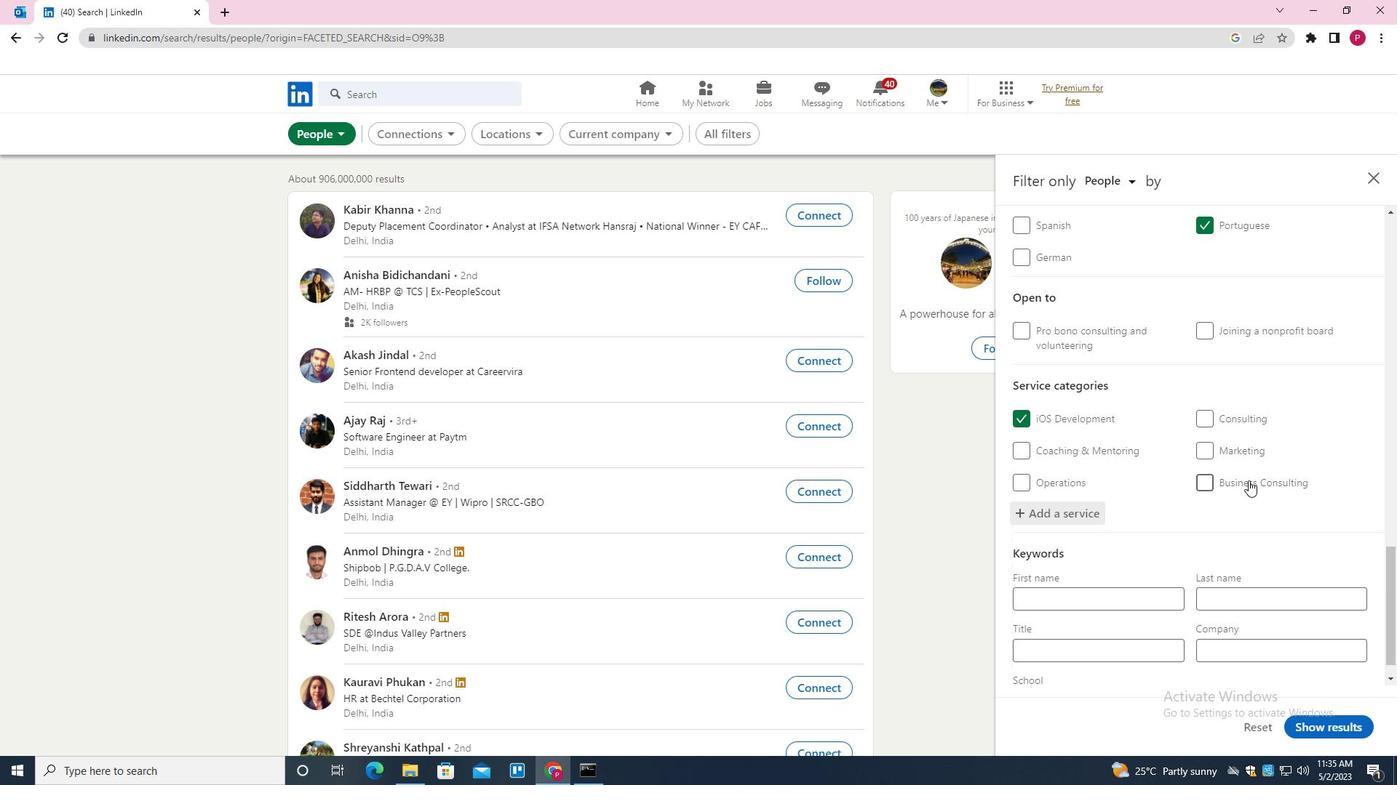 
Action: Mouse moved to (1229, 493)
Screenshot: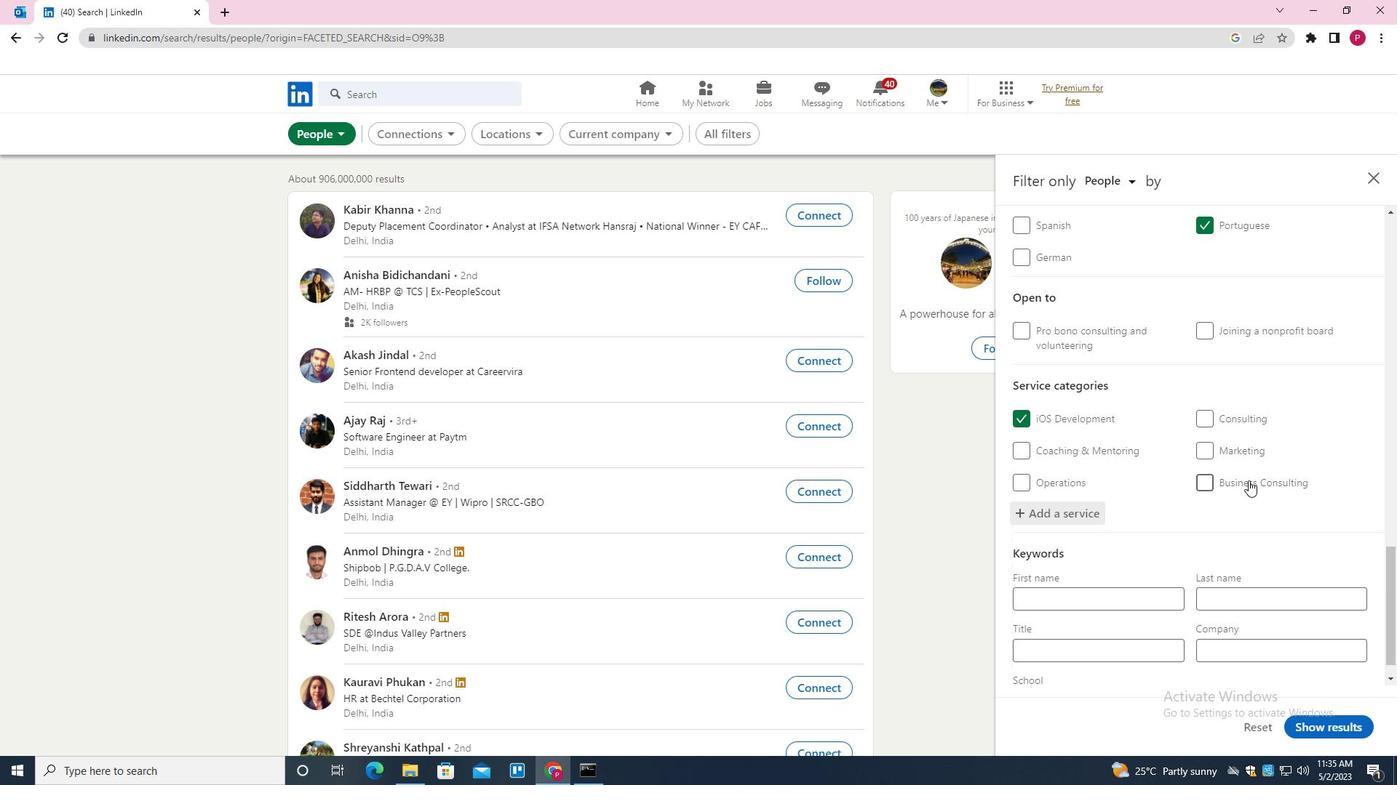 
Action: Mouse scrolled (1229, 492) with delta (0, 0)
Screenshot: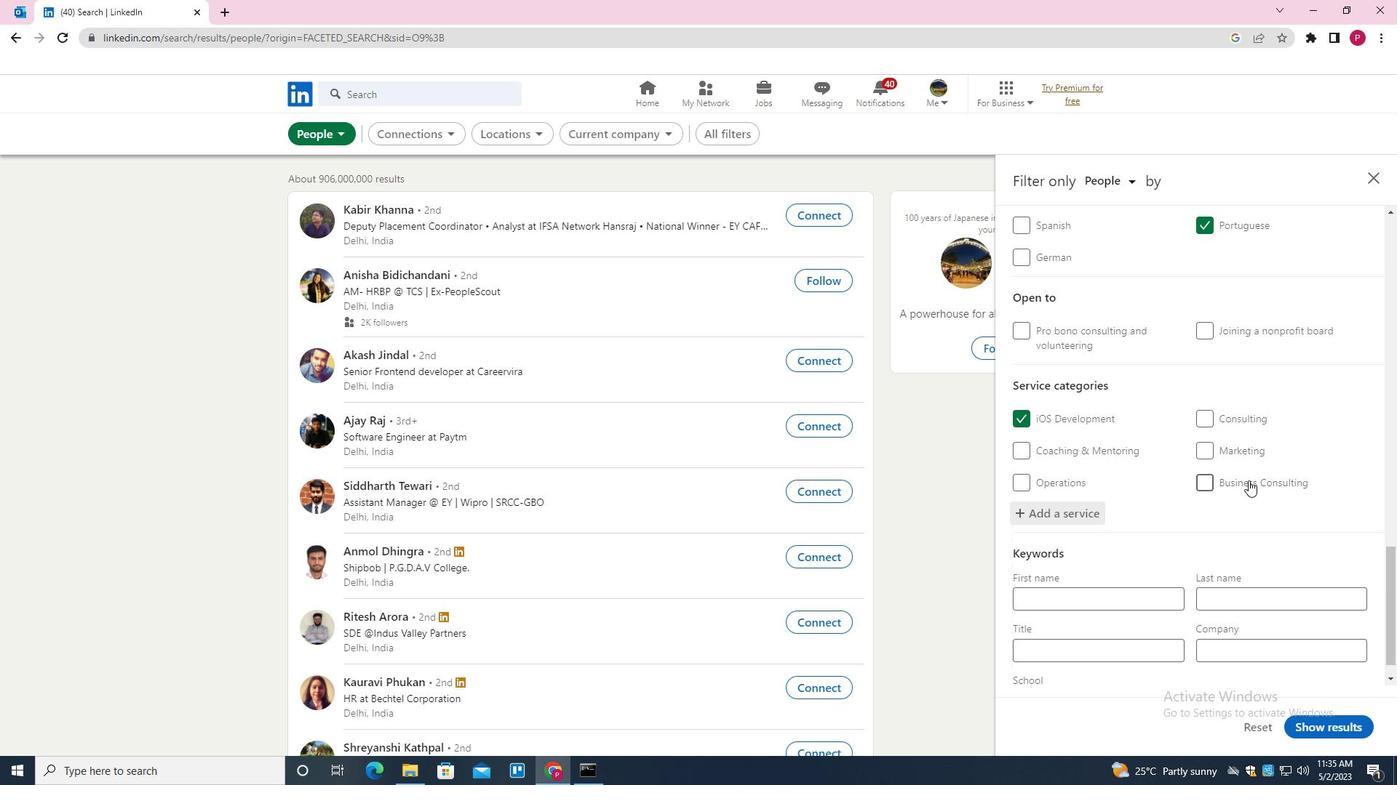 
Action: Mouse moved to (1223, 497)
Screenshot: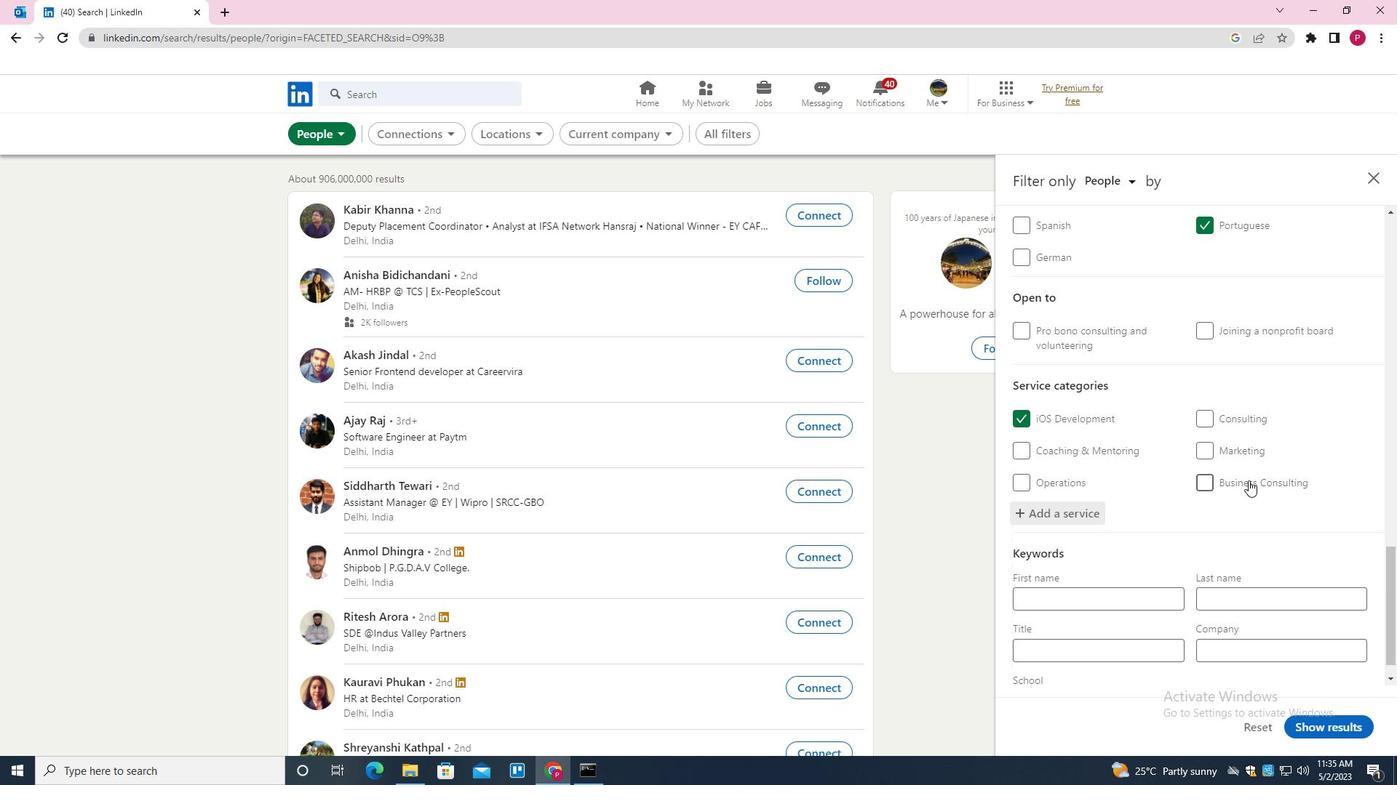 
Action: Mouse scrolled (1223, 497) with delta (0, 0)
Screenshot: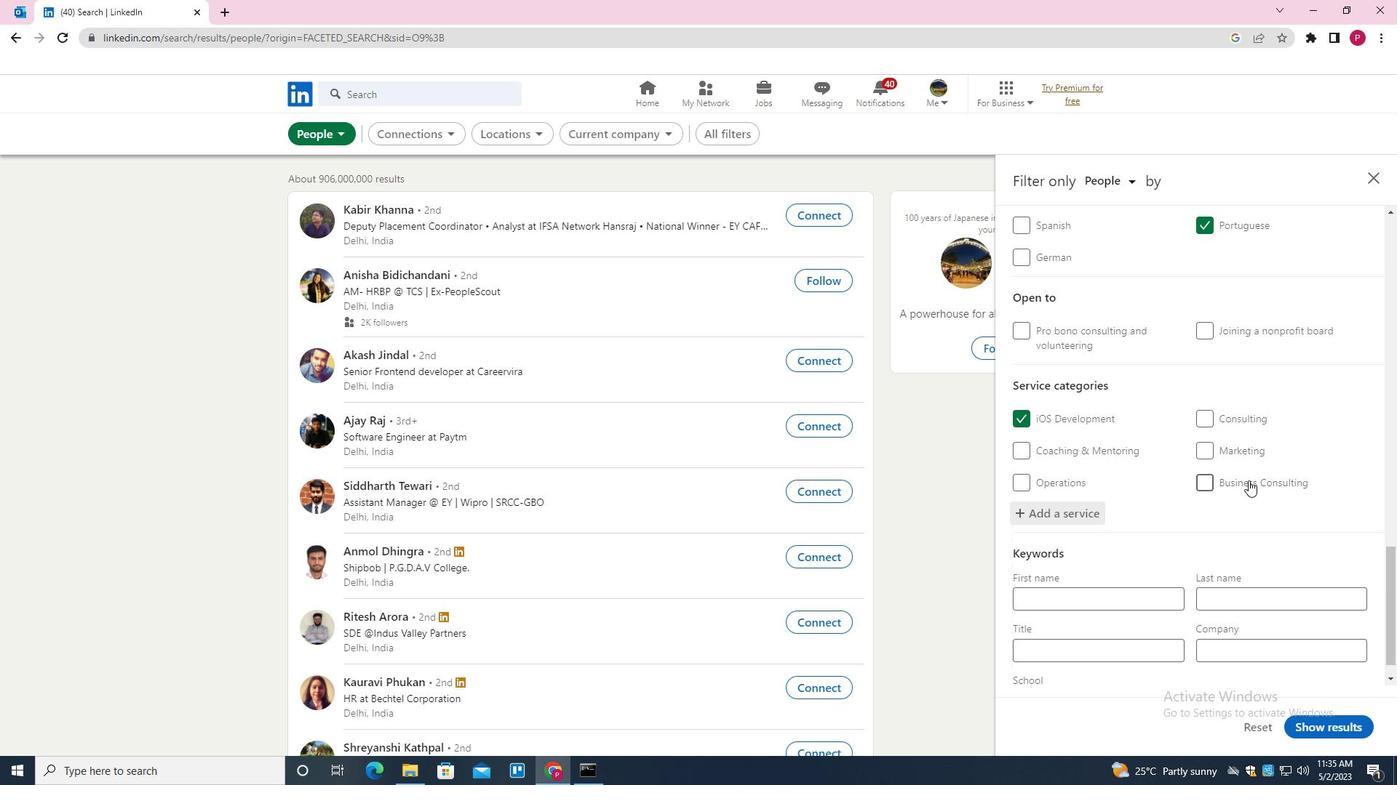 
Action: Mouse moved to (1214, 515)
Screenshot: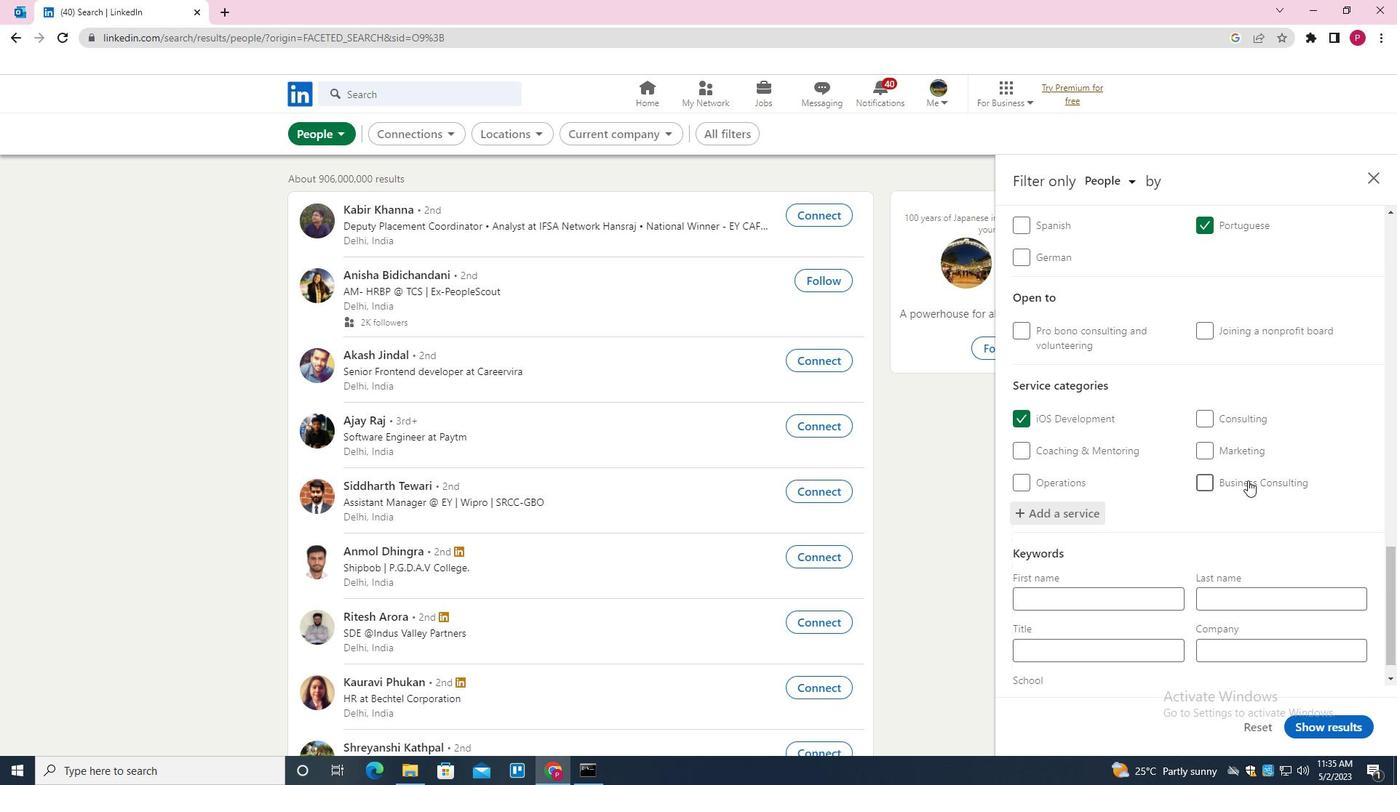 
Action: Mouse scrolled (1214, 514) with delta (0, 0)
Screenshot: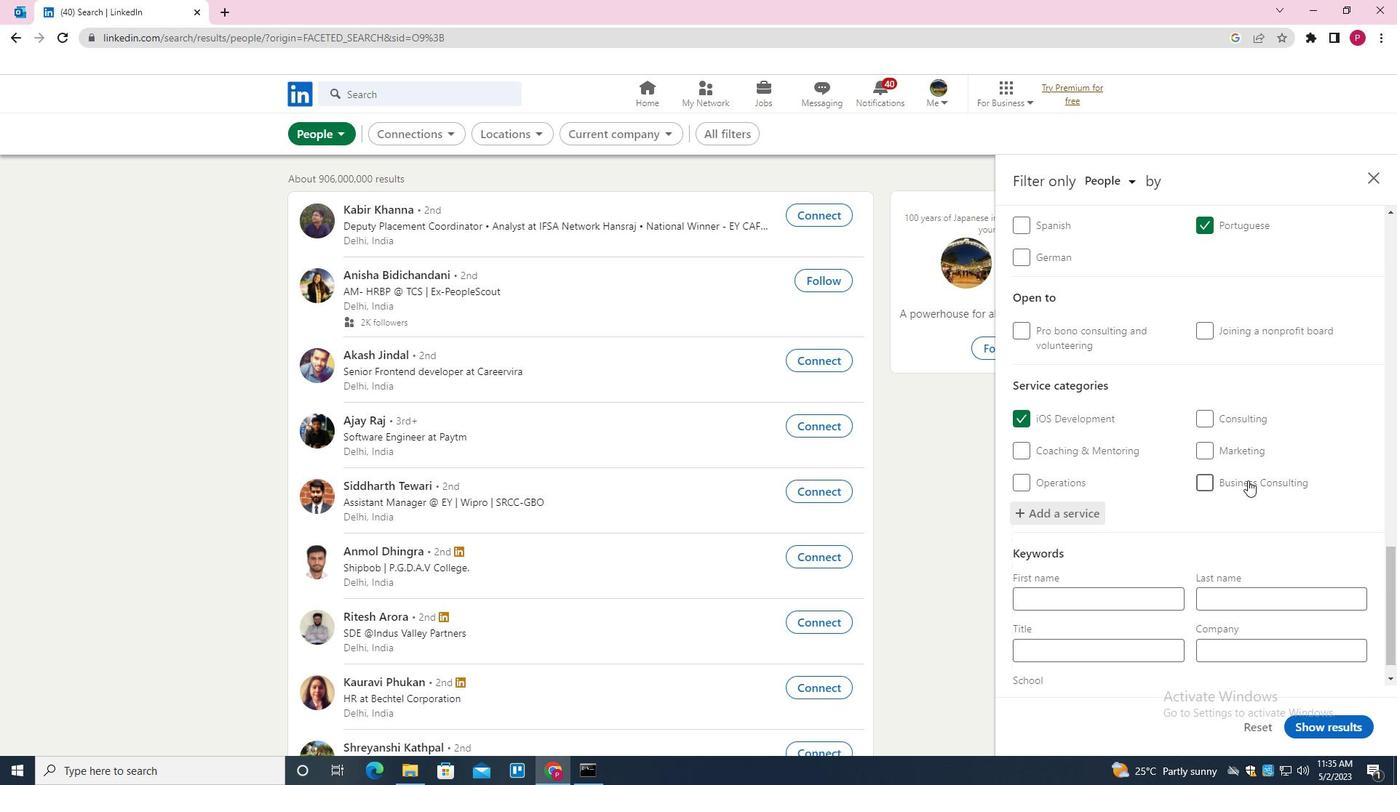 
Action: Mouse moved to (1132, 617)
Screenshot: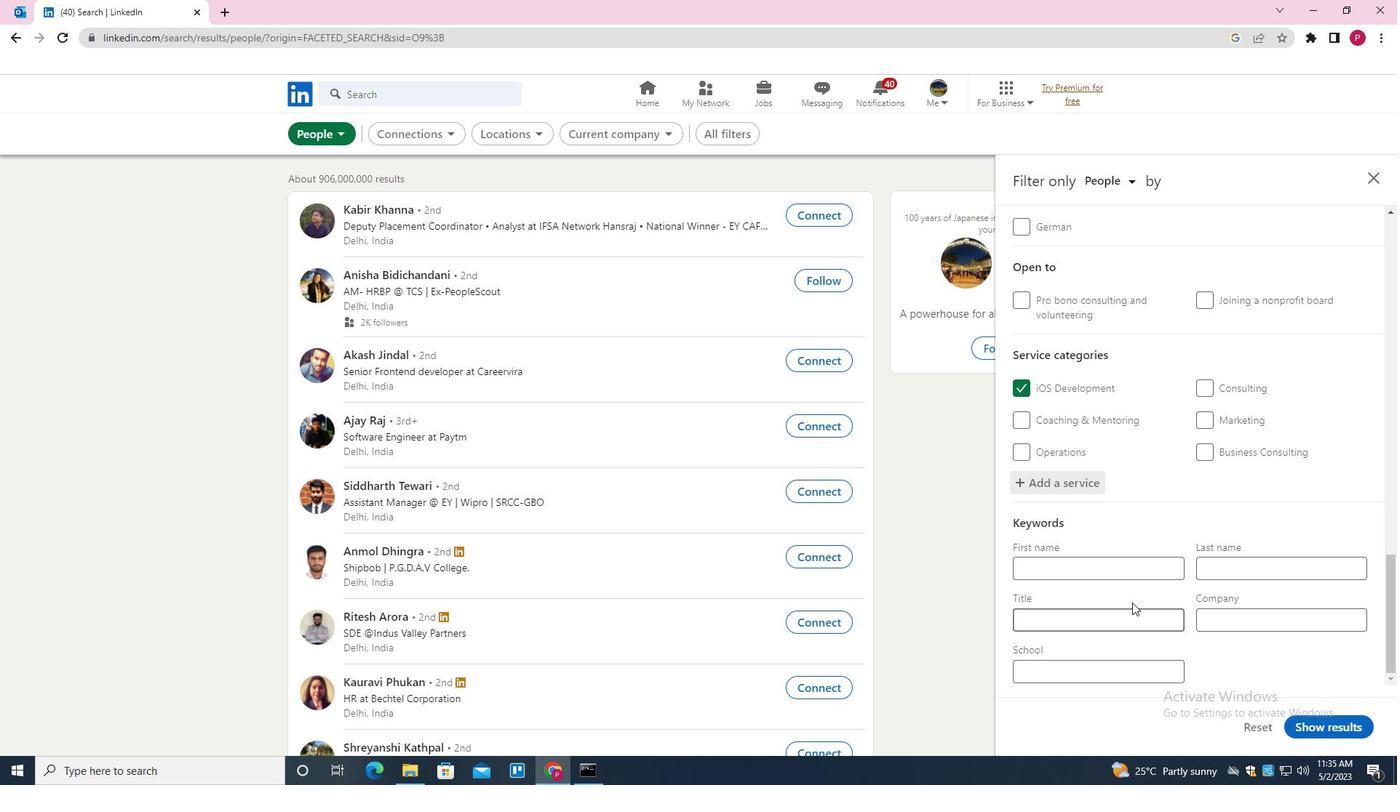 
Action: Mouse pressed left at (1132, 617)
Screenshot: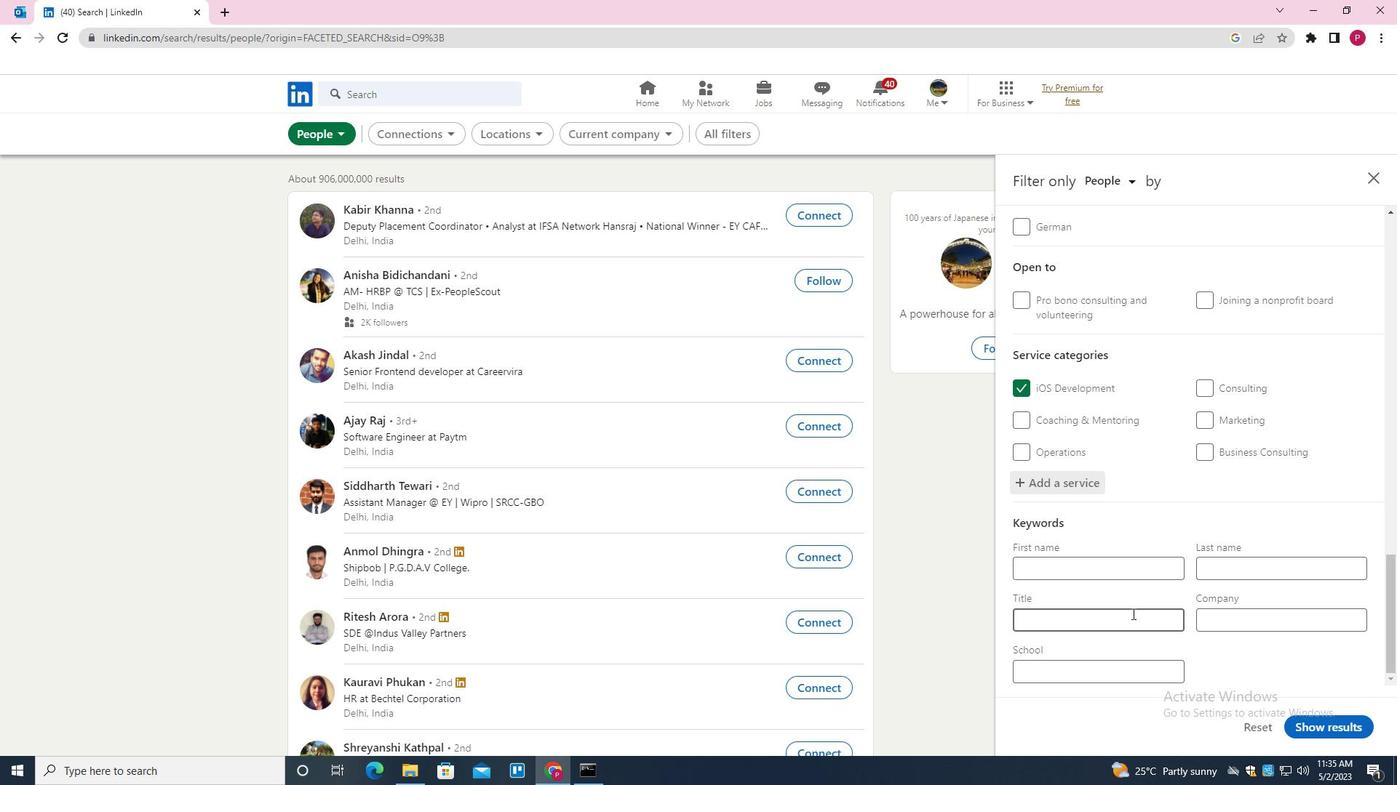 
Action: Mouse moved to (1135, 615)
Screenshot: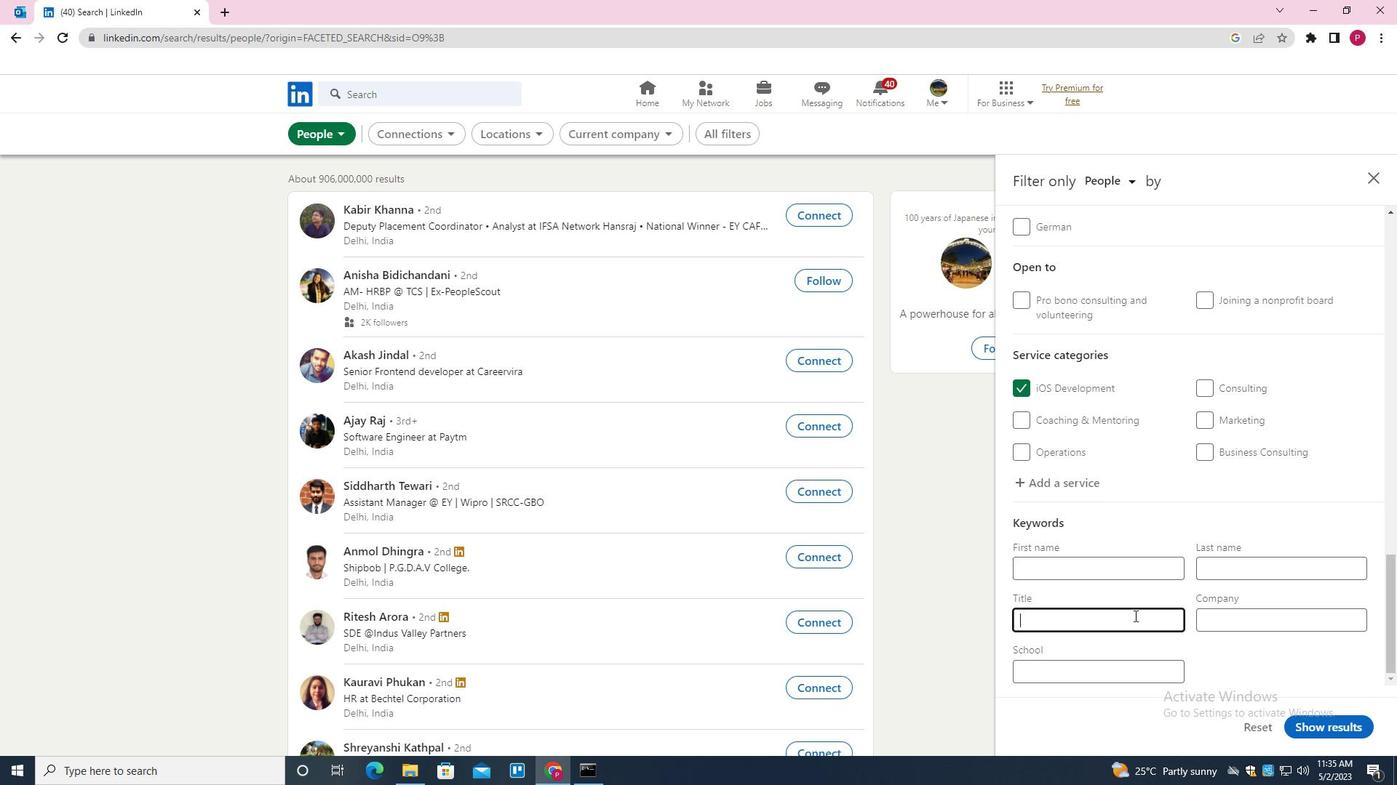 
Action: Key pressed <Key.shift><Key.shift><Key.shift><Key.shift><Key.shift><Key.shift><Key.shift><Key.shift><Key.shift><Key.shift><Key.shift><Key.shift><Key.shift><Key.shift><Key.shift><Key.shift><Key.shift><Key.shift><Key.shift><Key.shift><Key.shift><Key.shift><Key.shift><Key.shift><Key.shift><Key.shift><Key.shift><Key.shift><Key.shift><Key.shift><Key.shift><Key.shift><Key.shift><Key.shift><Key.shift><Key.shift><Key.shift><Key.shift><Key.shift><Key.shift><Key.shift><Key.shift><Key.shift><Key.shift><Key.shift><Key.shift><Key.shift><Key.shift><Key.shift><Key.shift>PRINCIPAL
Screenshot: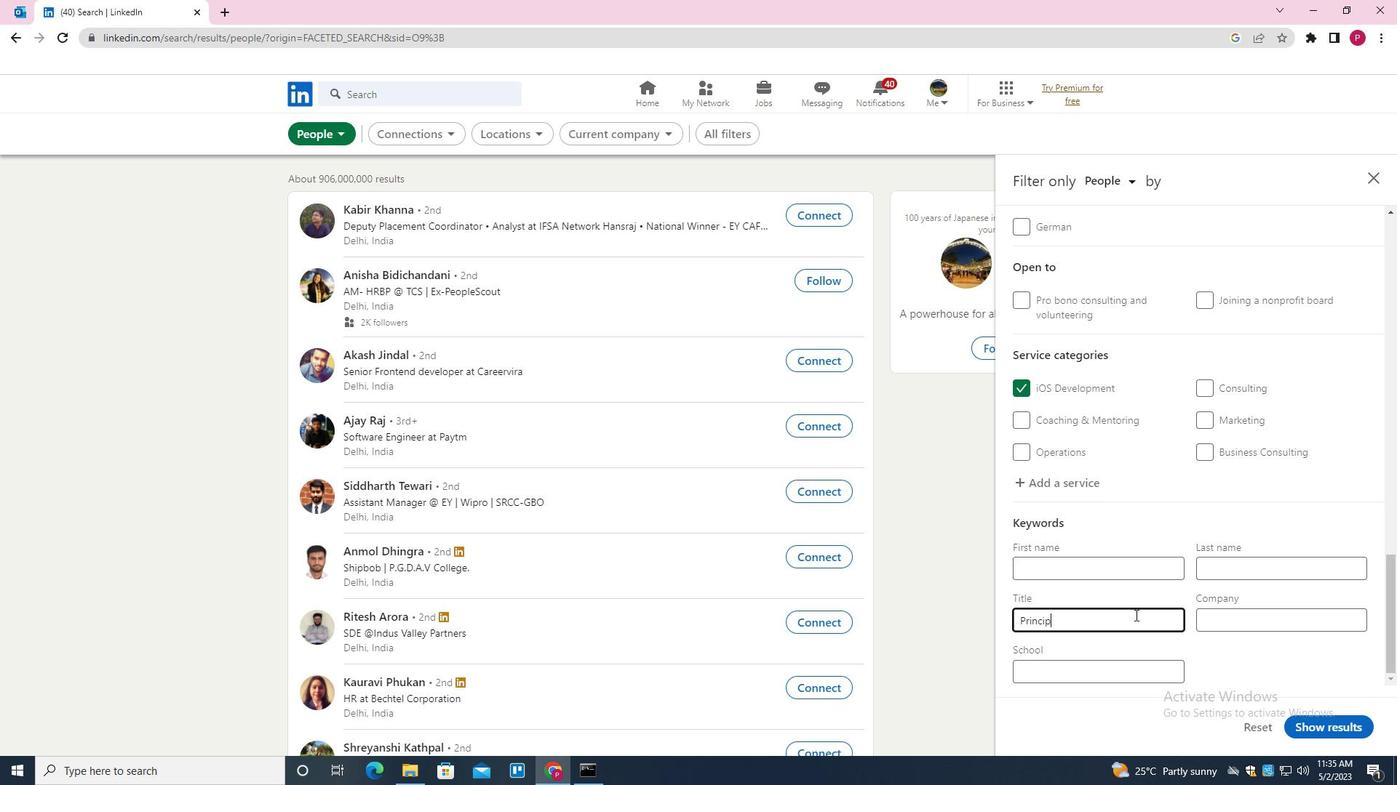 
Action: Mouse moved to (1327, 735)
Screenshot: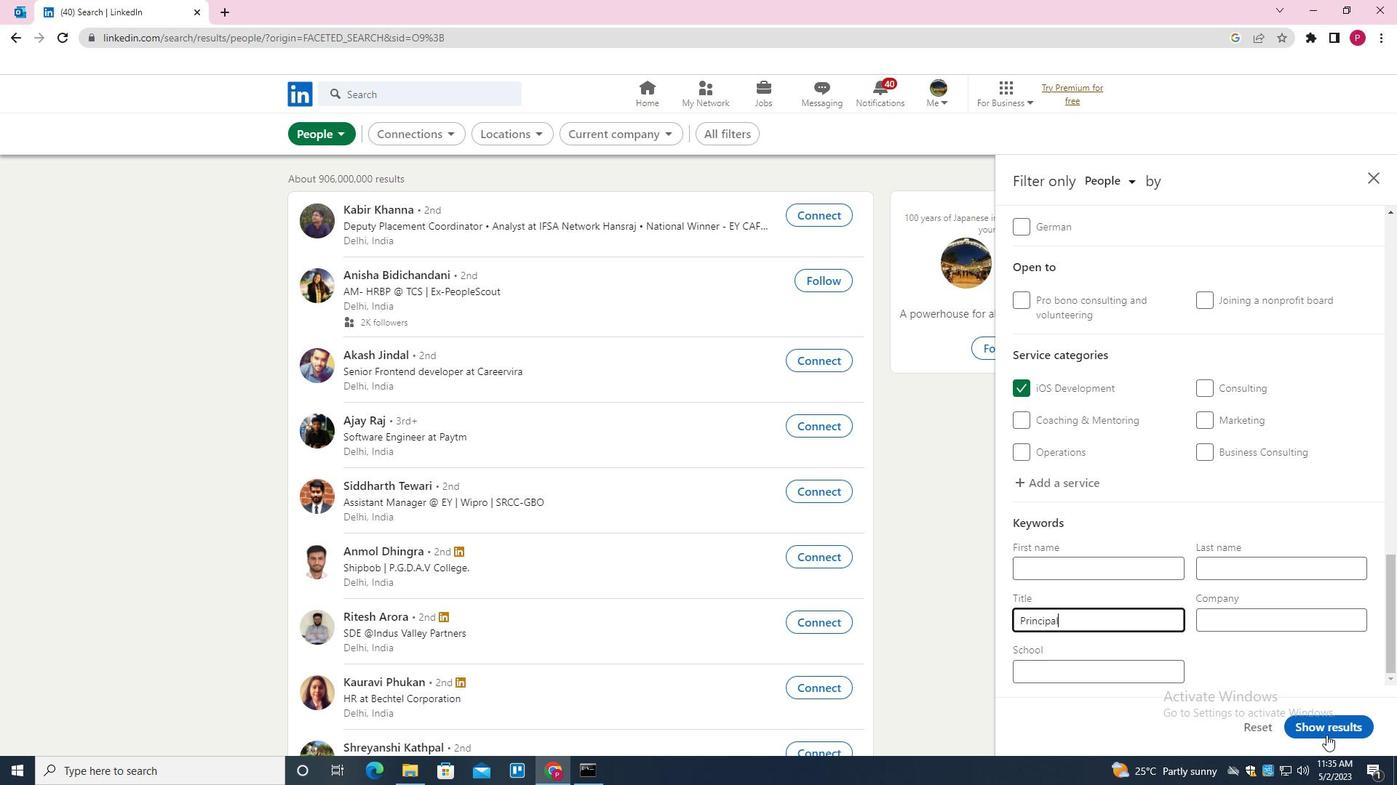 
Action: Mouse pressed left at (1327, 735)
Screenshot: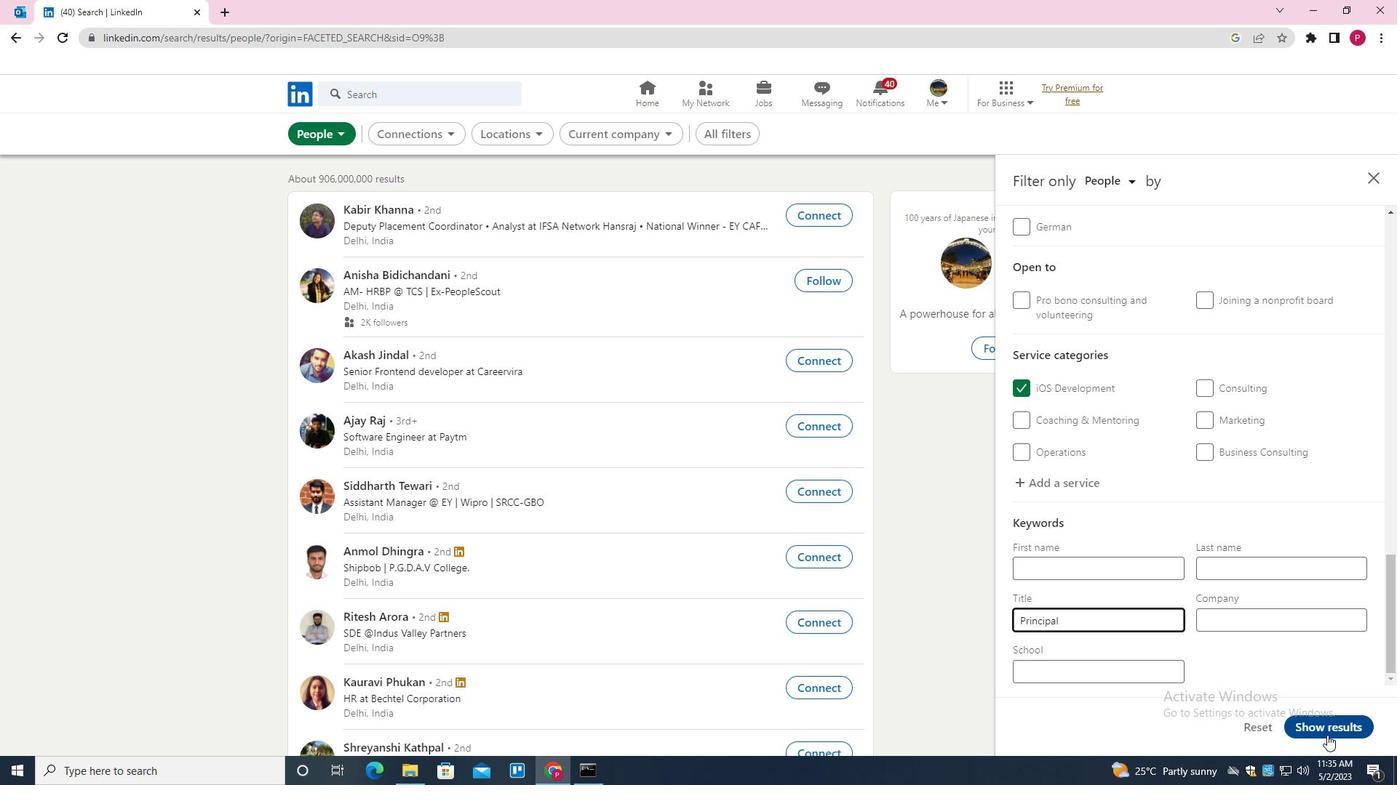 
Action: Mouse moved to (799, 462)
Screenshot: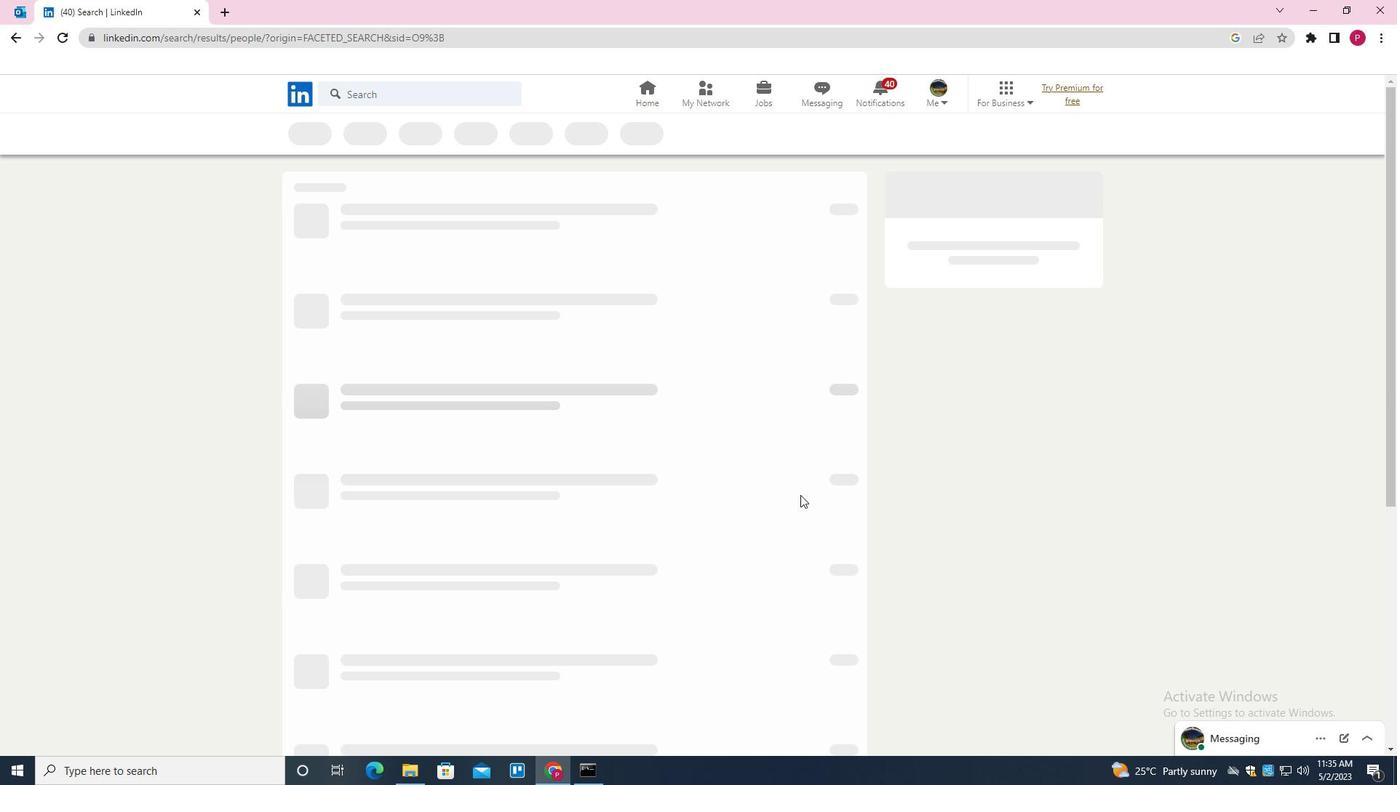 
